 Task: Find a flat in Buenaventura, Colombia, for 2 guests from 5th to 16th June, with a price range of ₹8395 to ₹18000, and a washing machine.
Action: Mouse moved to (539, 122)
Screenshot: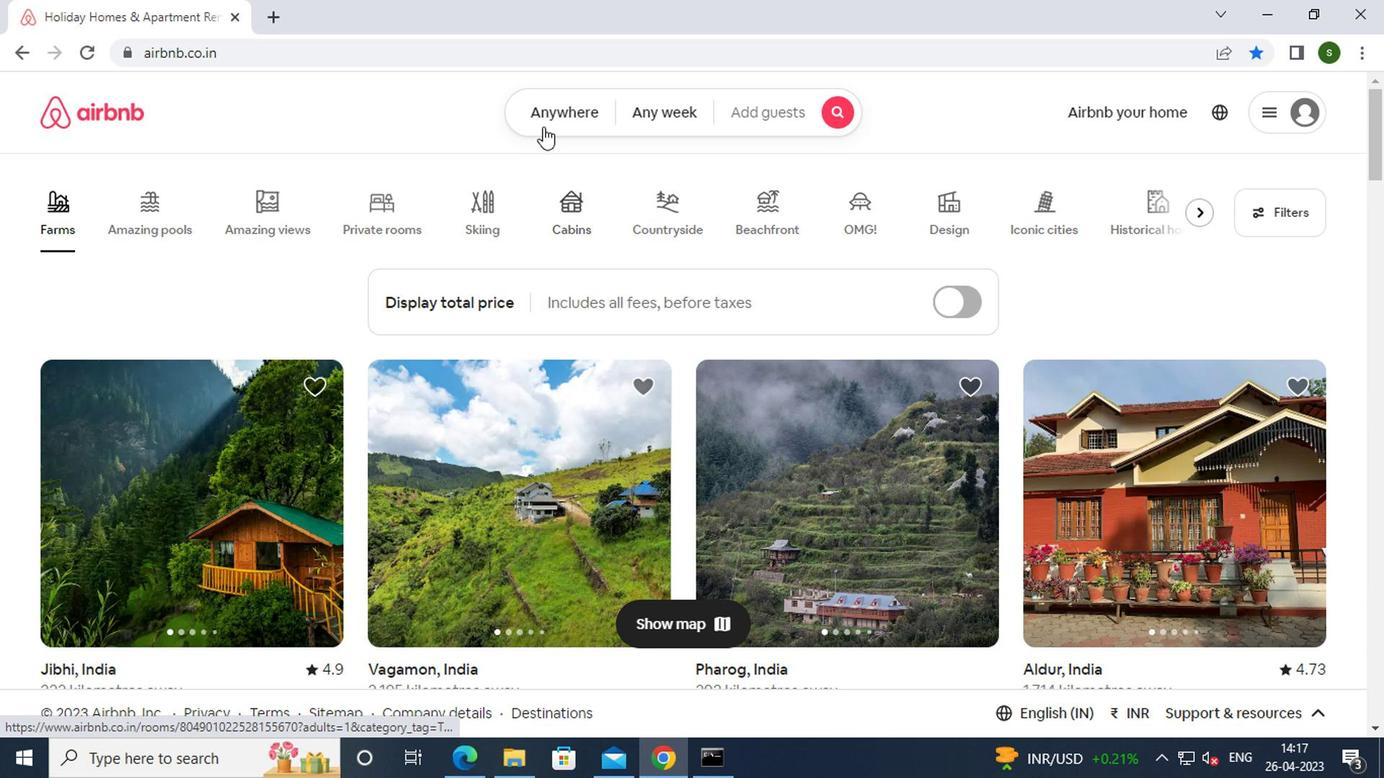 
Action: Mouse pressed left at (539, 122)
Screenshot: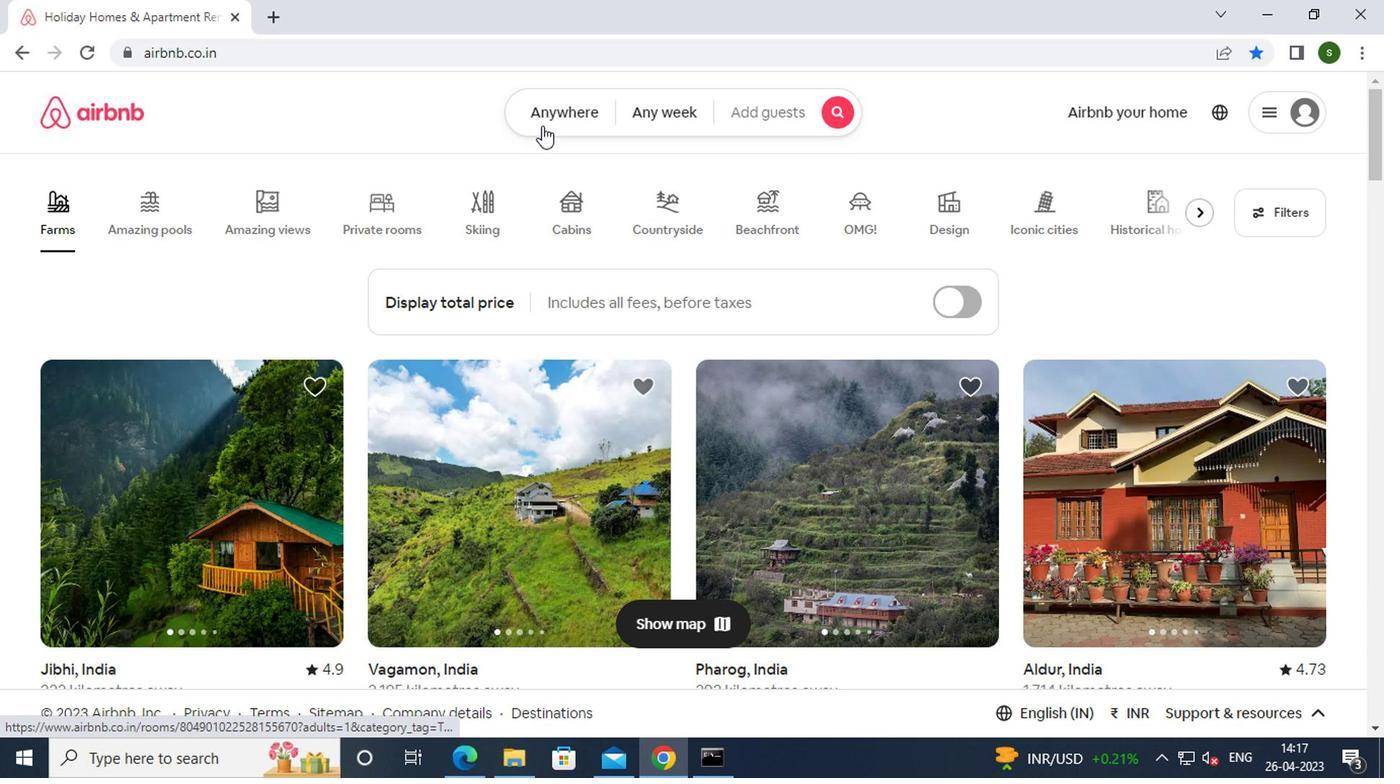 
Action: Mouse moved to (399, 205)
Screenshot: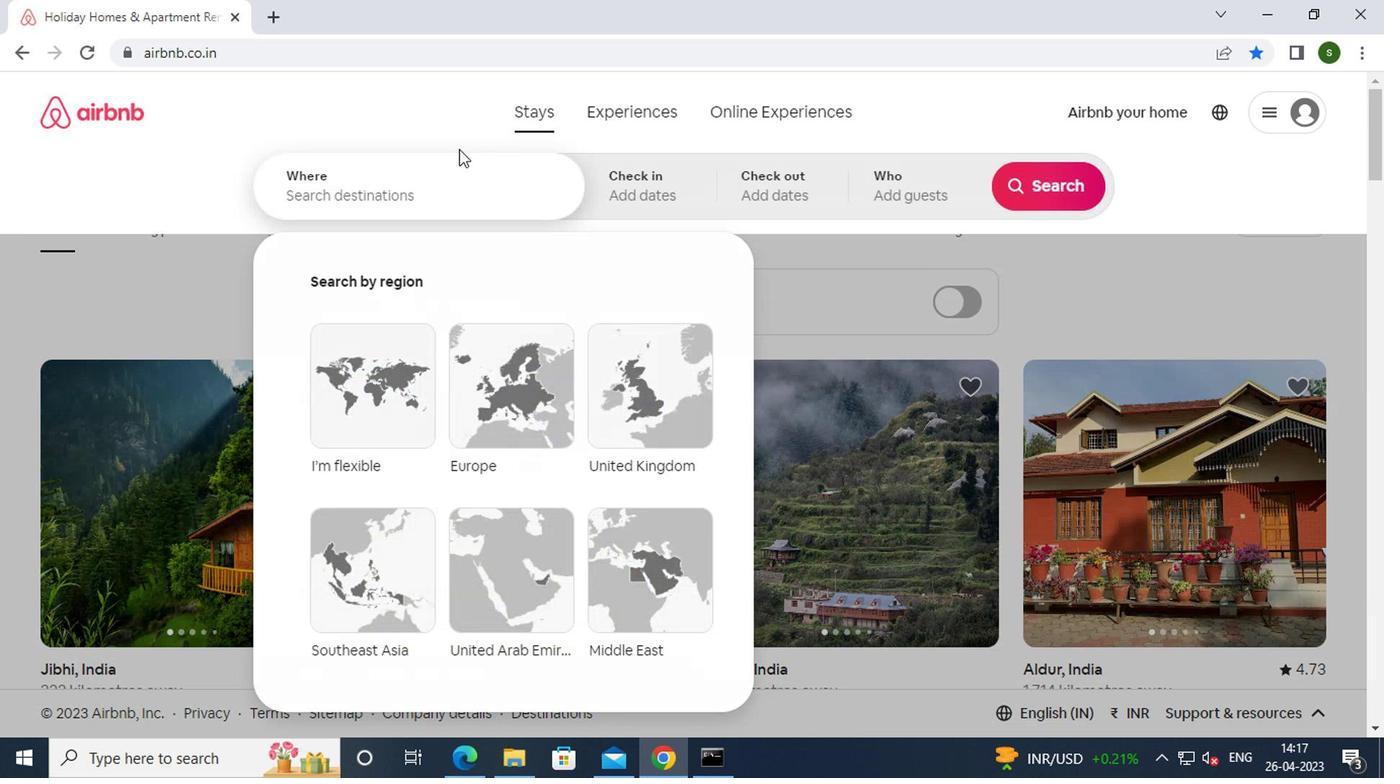 
Action: Mouse pressed left at (399, 205)
Screenshot: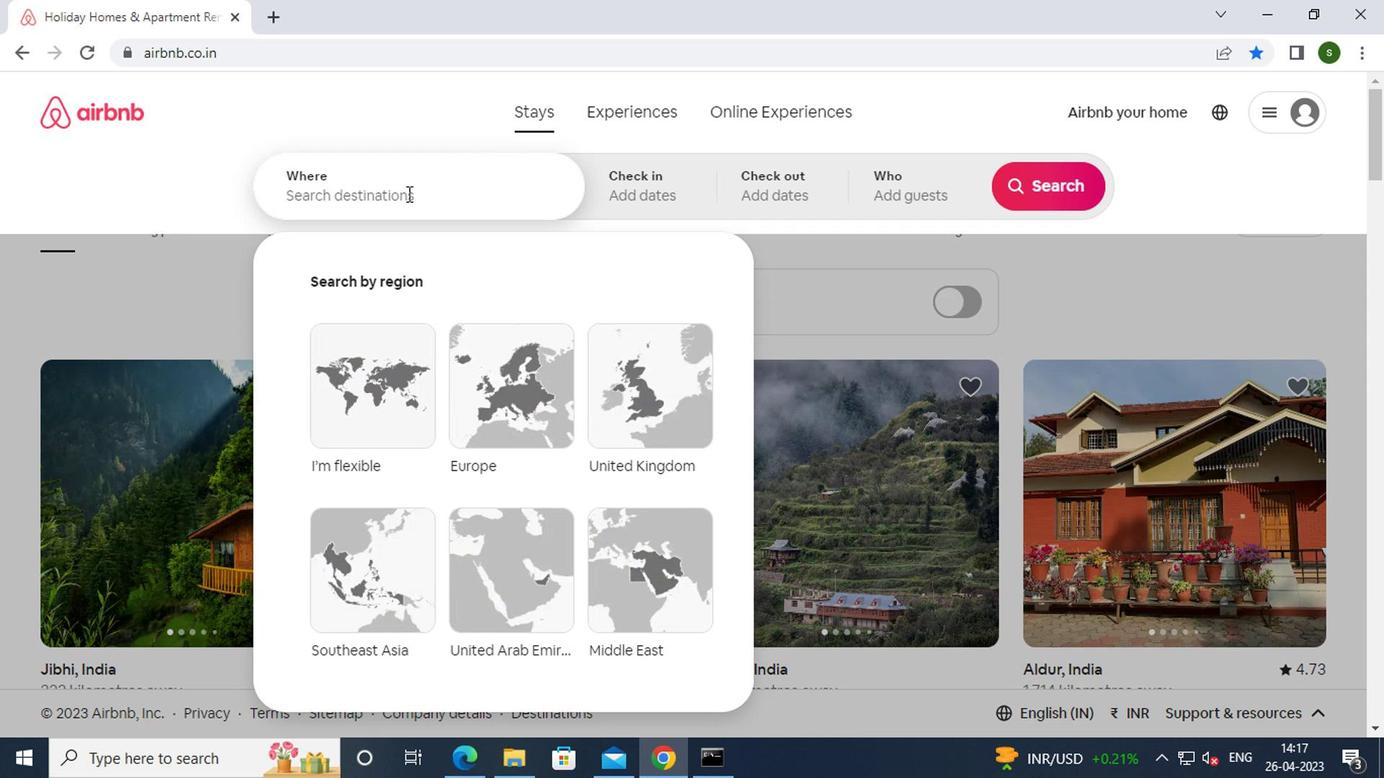 
Action: Key pressed b<Key.caps_lock>uenaventura,<Key.space><Key.caps_lock>c<Key.caps_lock>olombia<Key.enter>
Screenshot: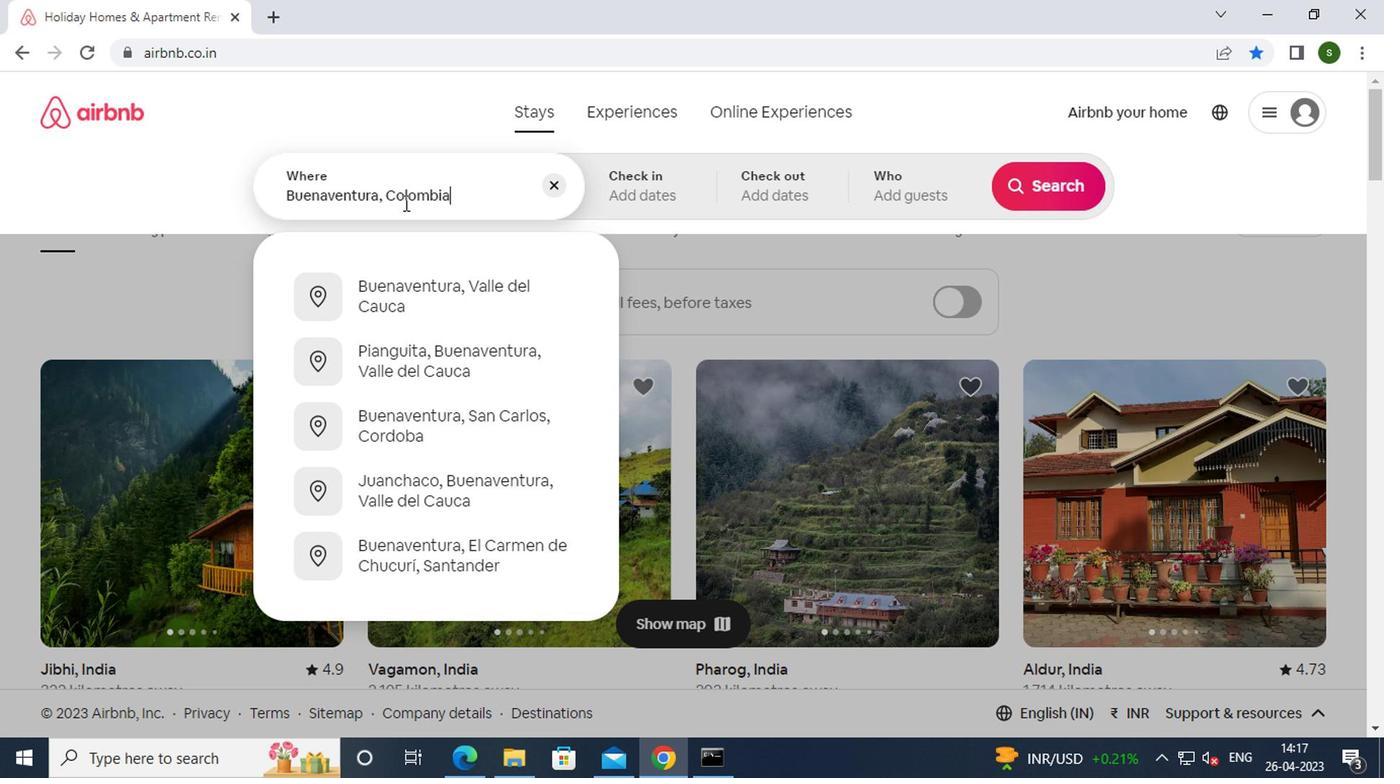 
Action: Mouse moved to (1044, 348)
Screenshot: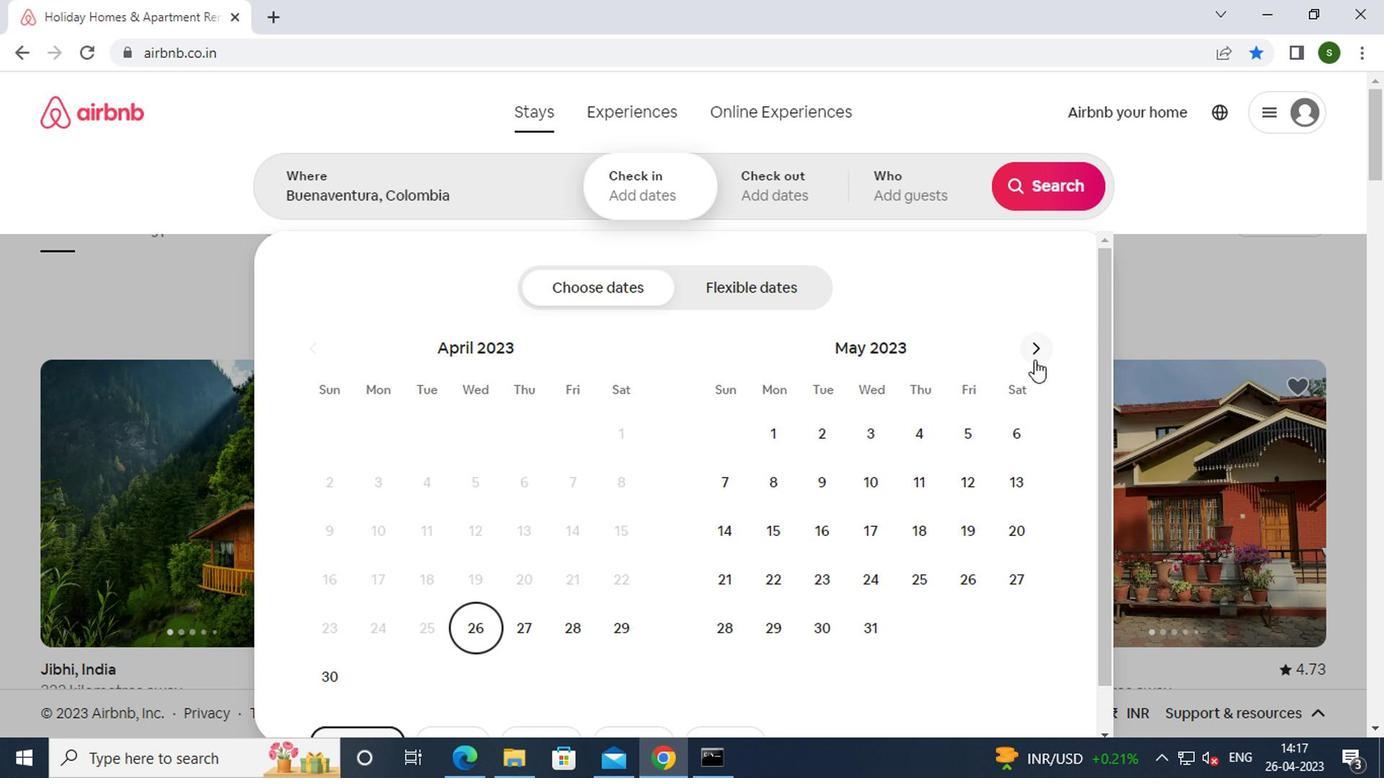 
Action: Mouse pressed left at (1044, 348)
Screenshot: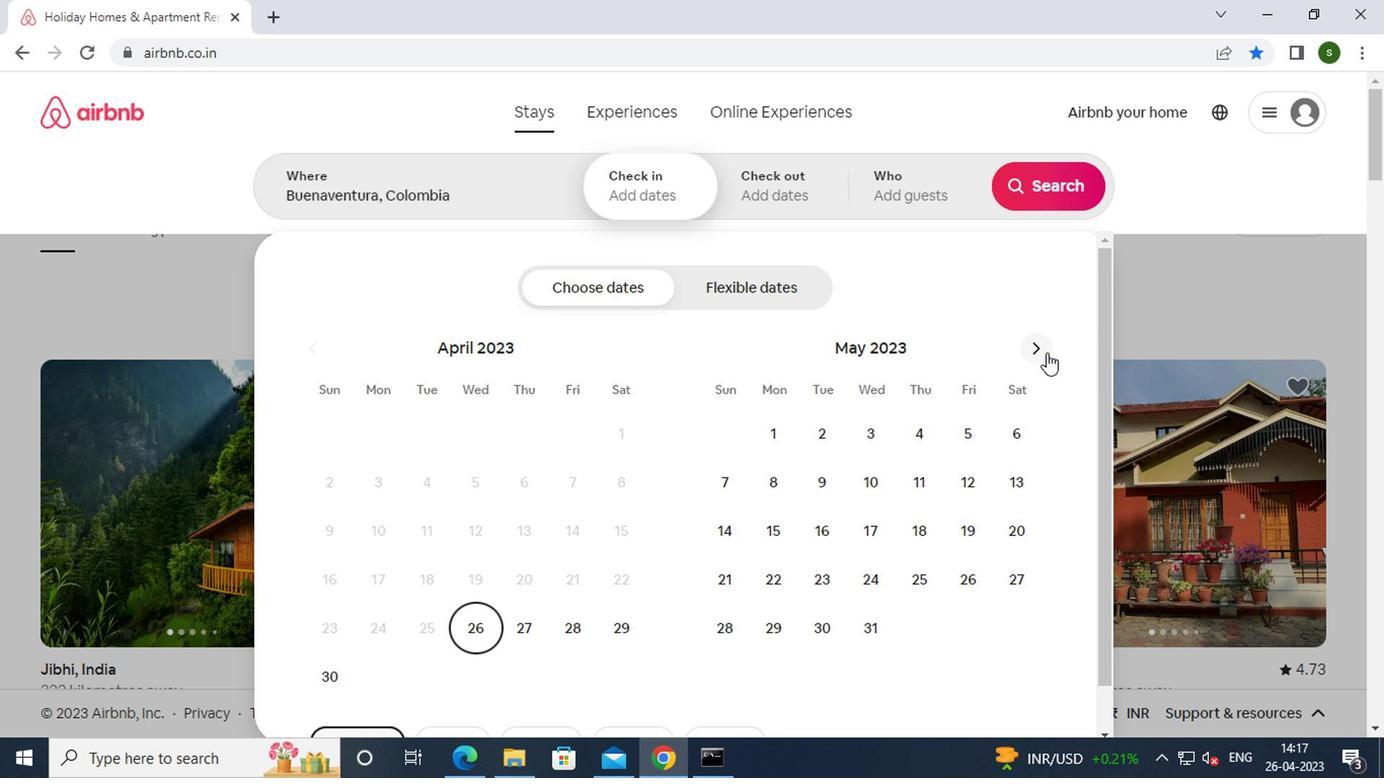 
Action: Mouse moved to (770, 485)
Screenshot: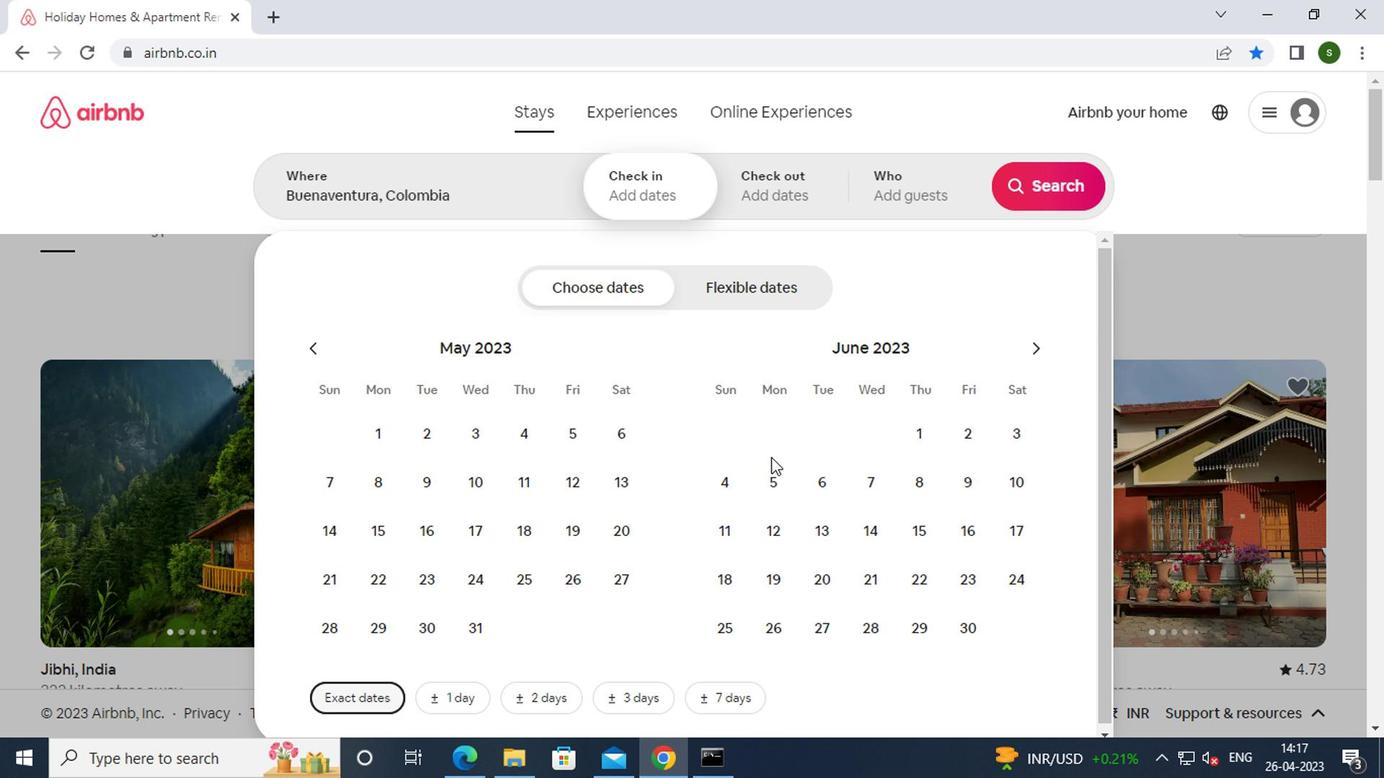 
Action: Mouse pressed left at (770, 485)
Screenshot: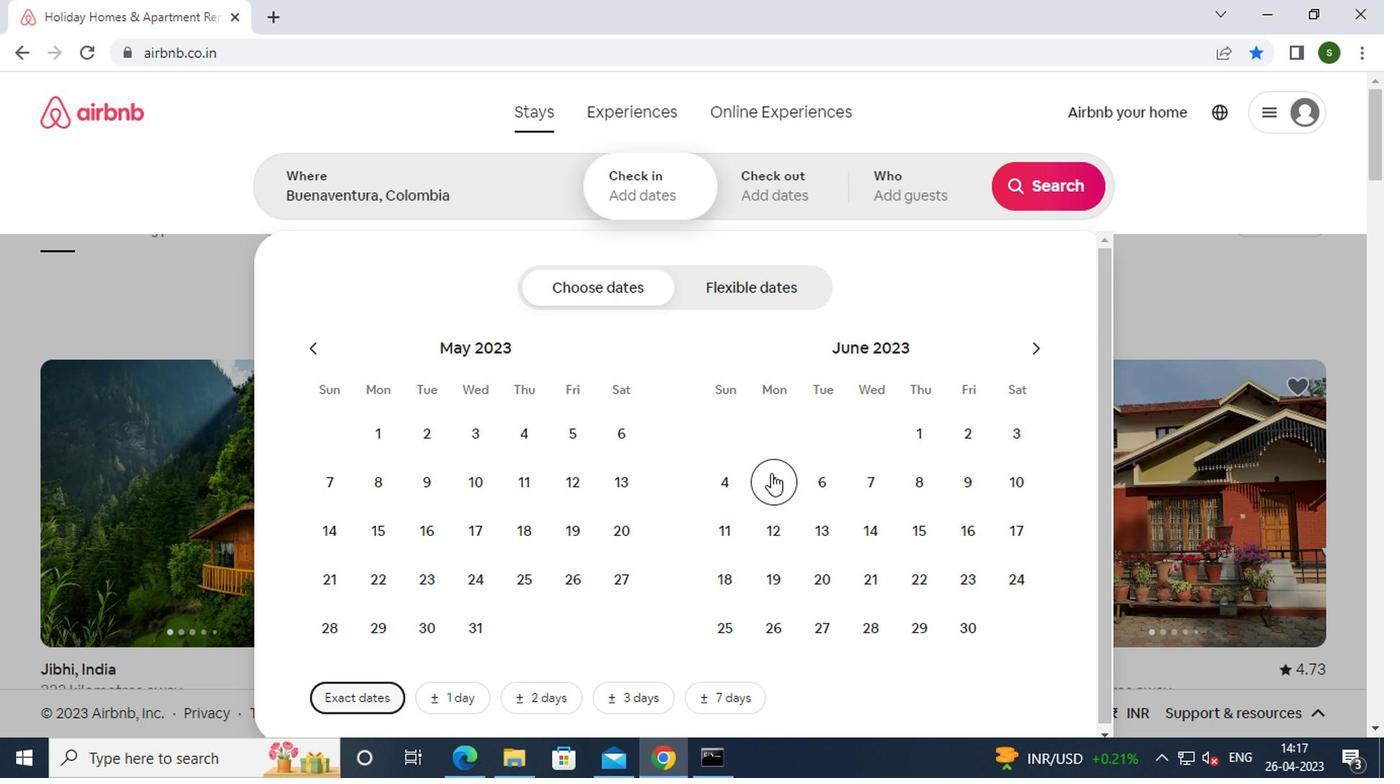 
Action: Mouse moved to (948, 528)
Screenshot: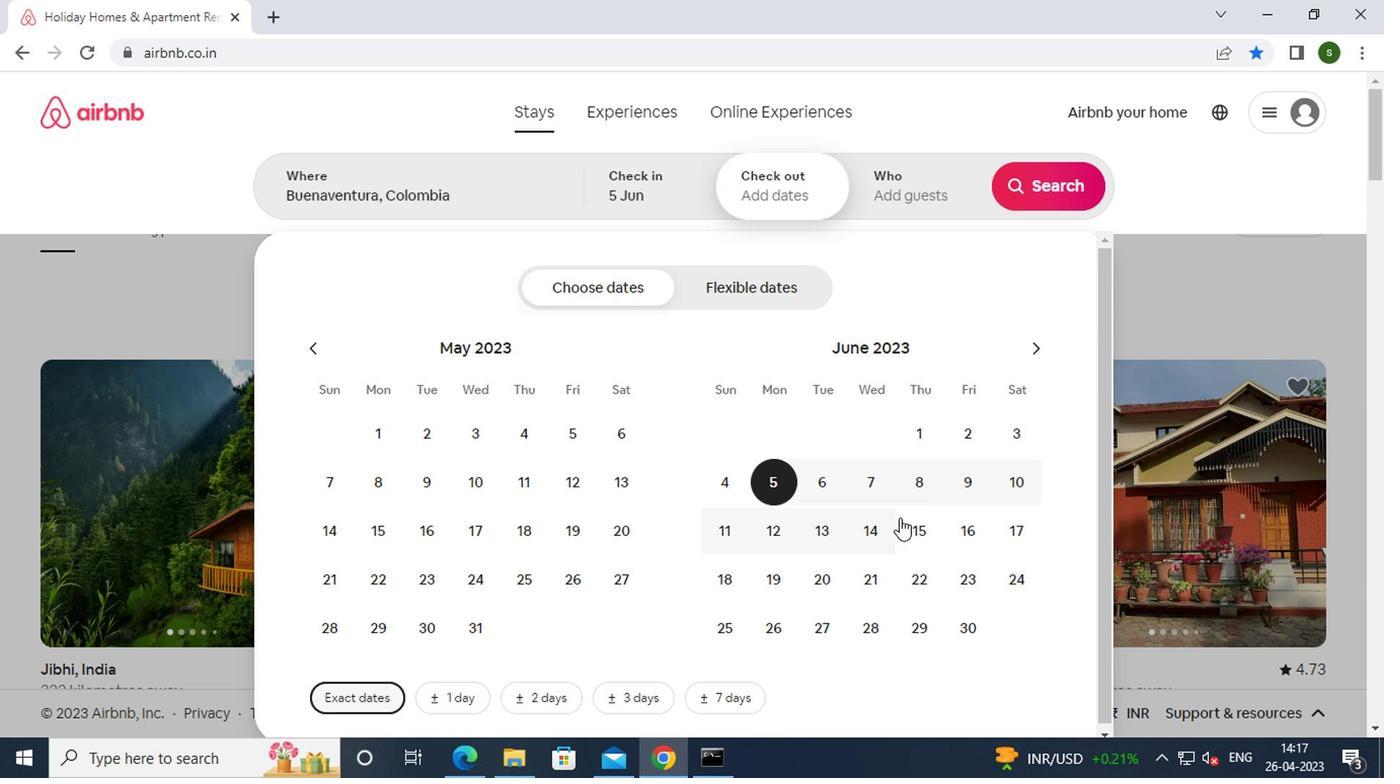 
Action: Mouse pressed left at (948, 528)
Screenshot: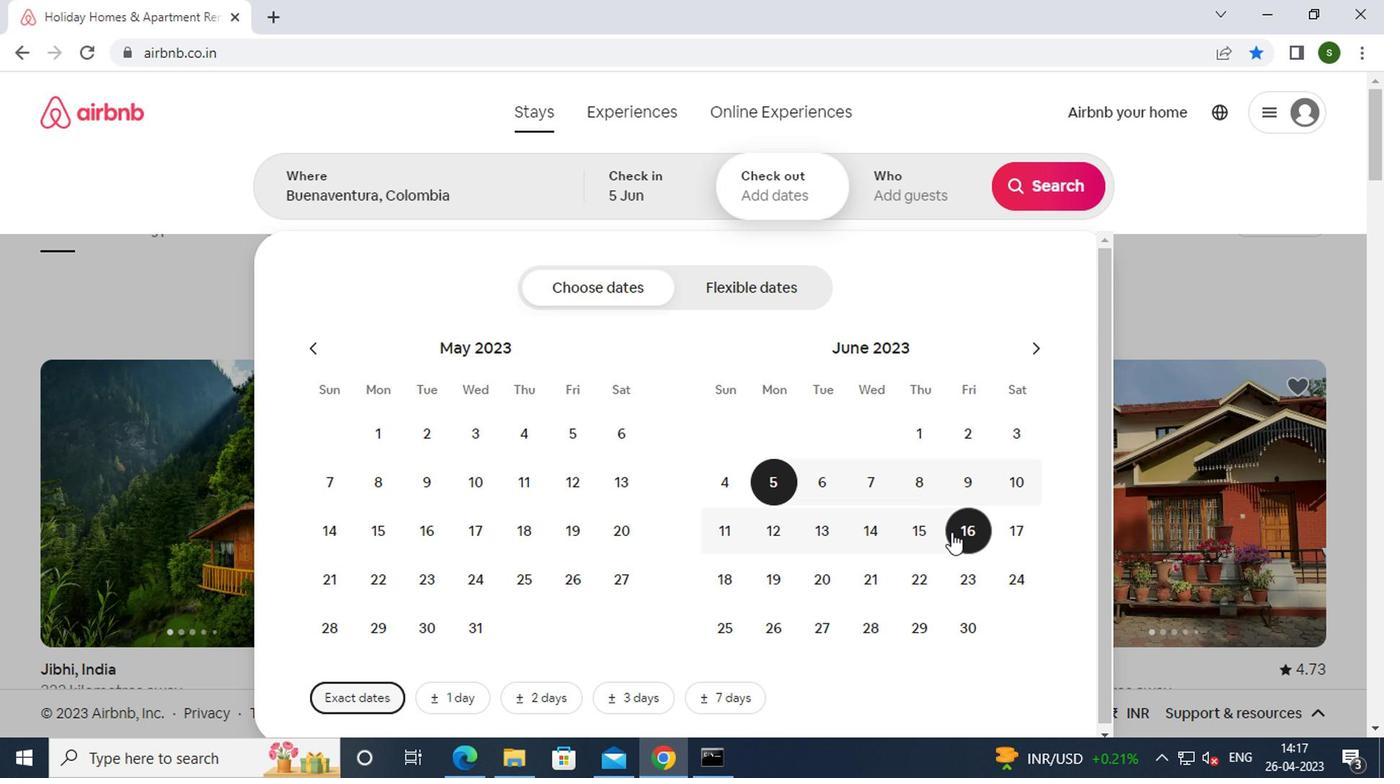 
Action: Mouse moved to (925, 183)
Screenshot: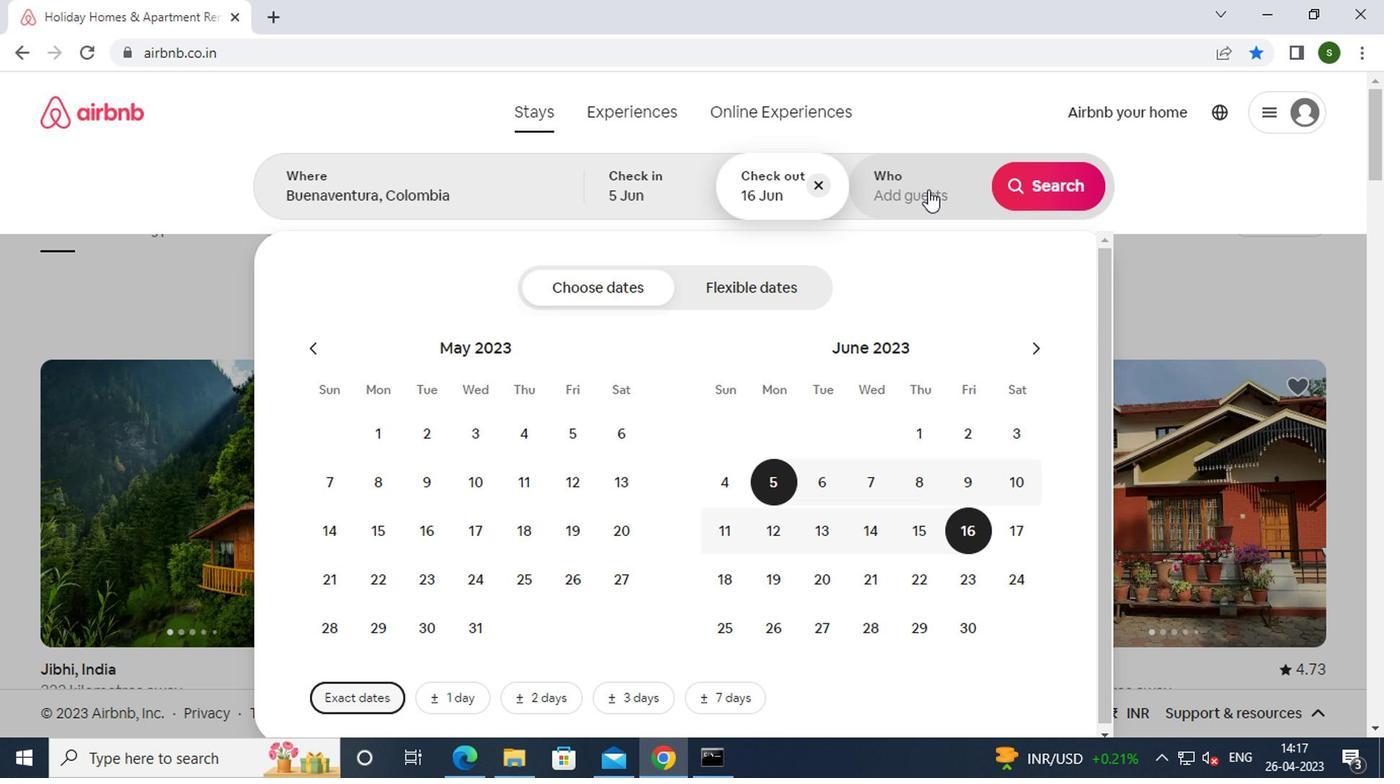 
Action: Mouse pressed left at (925, 183)
Screenshot: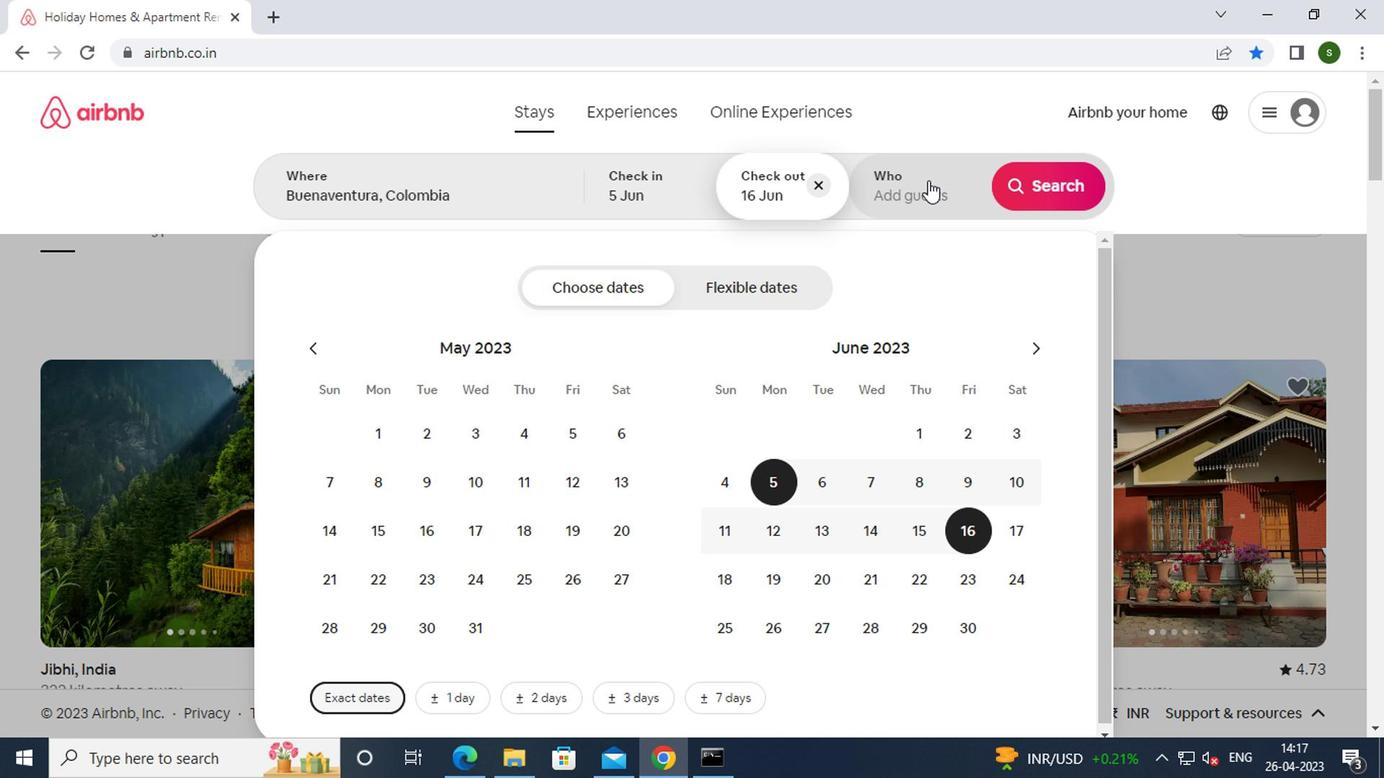 
Action: Mouse moved to (1058, 289)
Screenshot: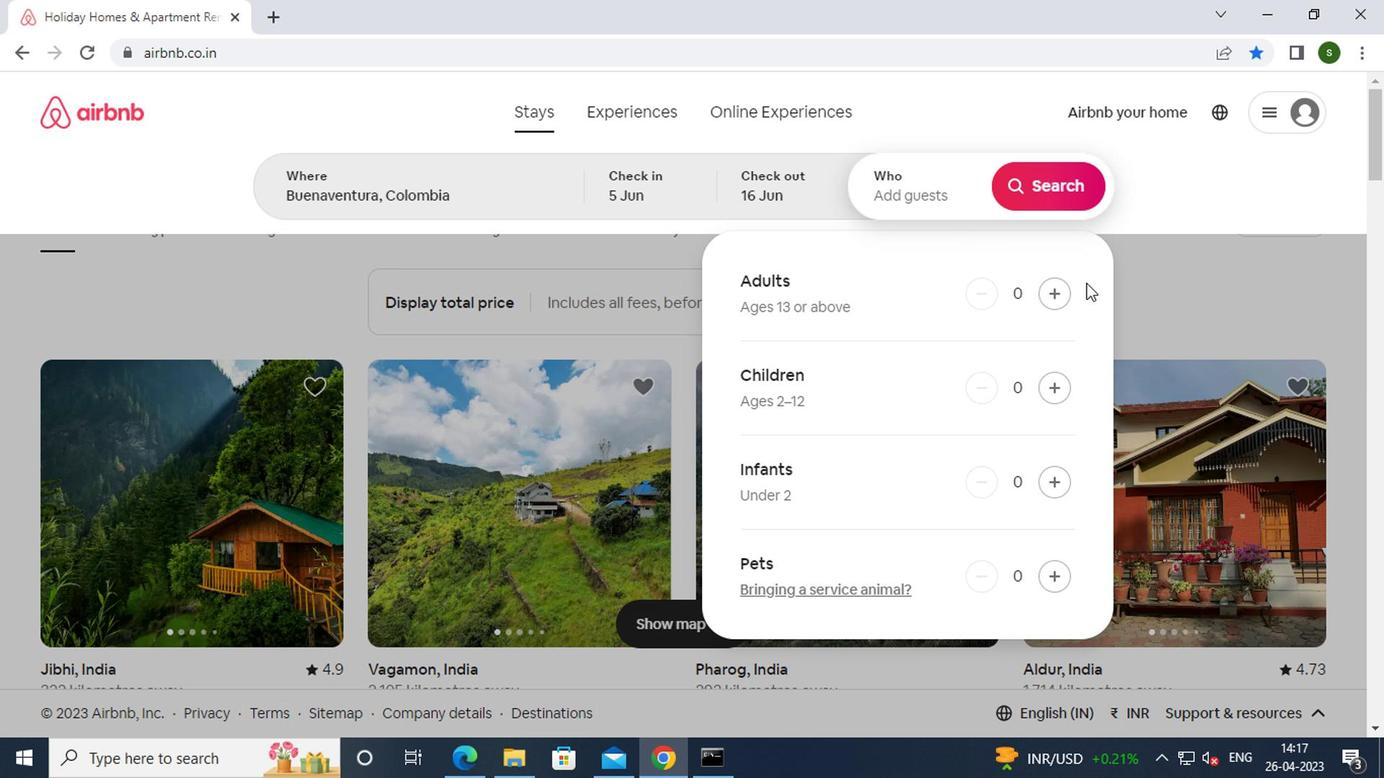 
Action: Mouse pressed left at (1058, 289)
Screenshot: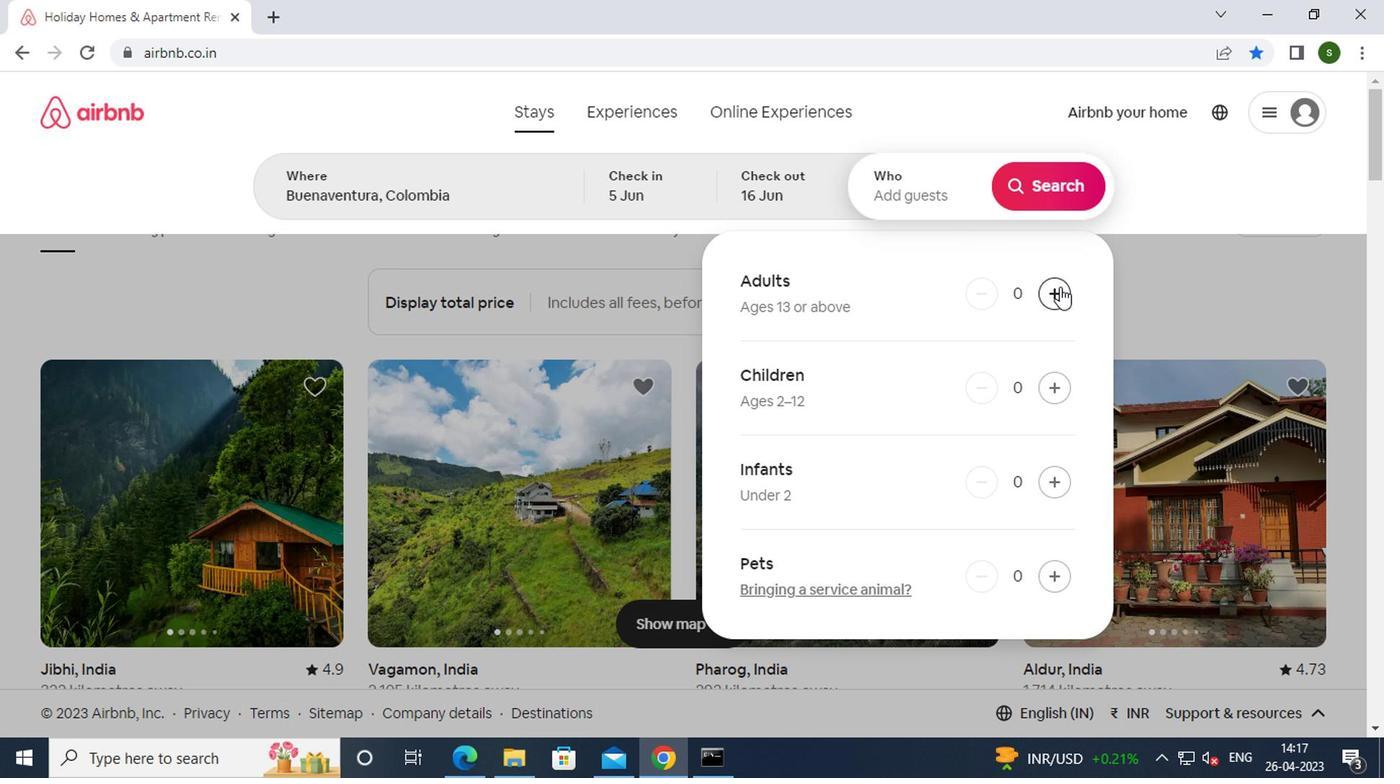 
Action: Mouse pressed left at (1058, 289)
Screenshot: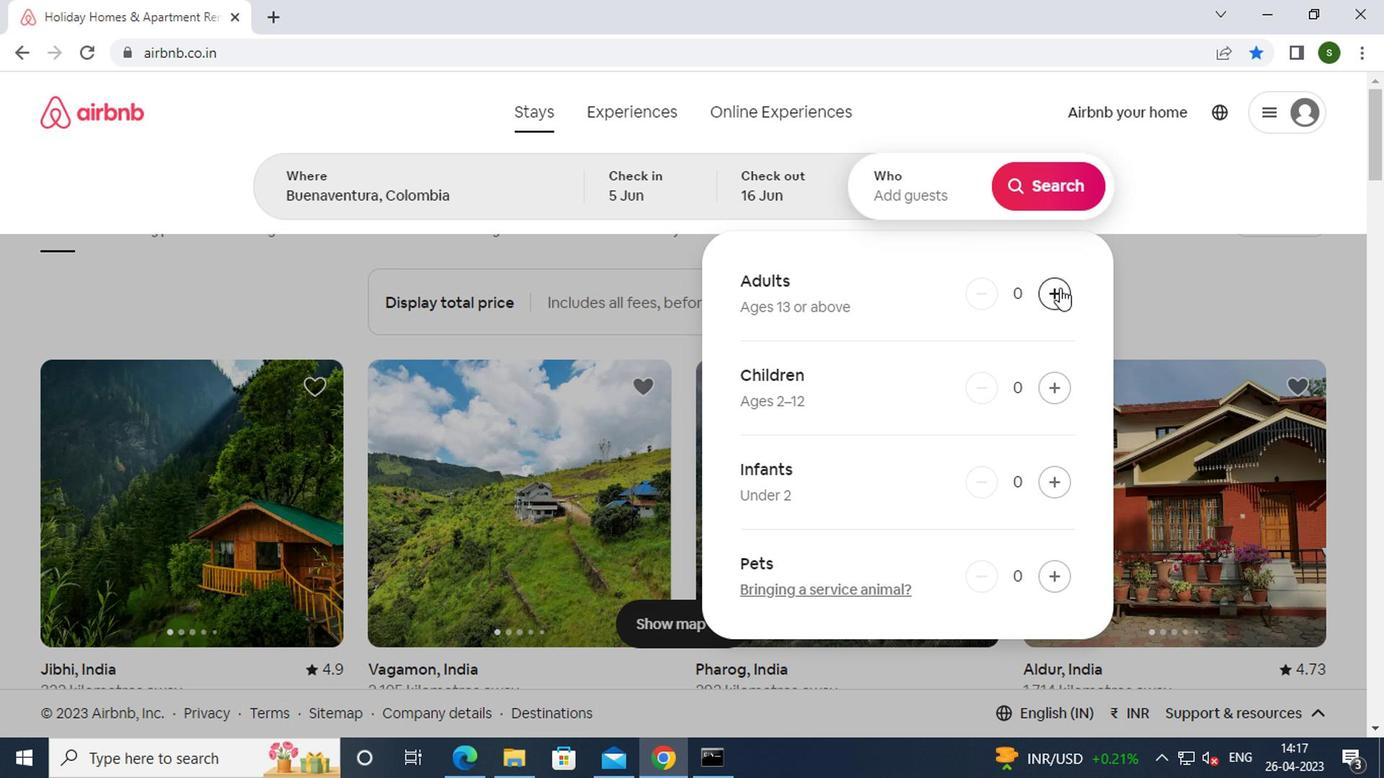 
Action: Mouse moved to (1054, 186)
Screenshot: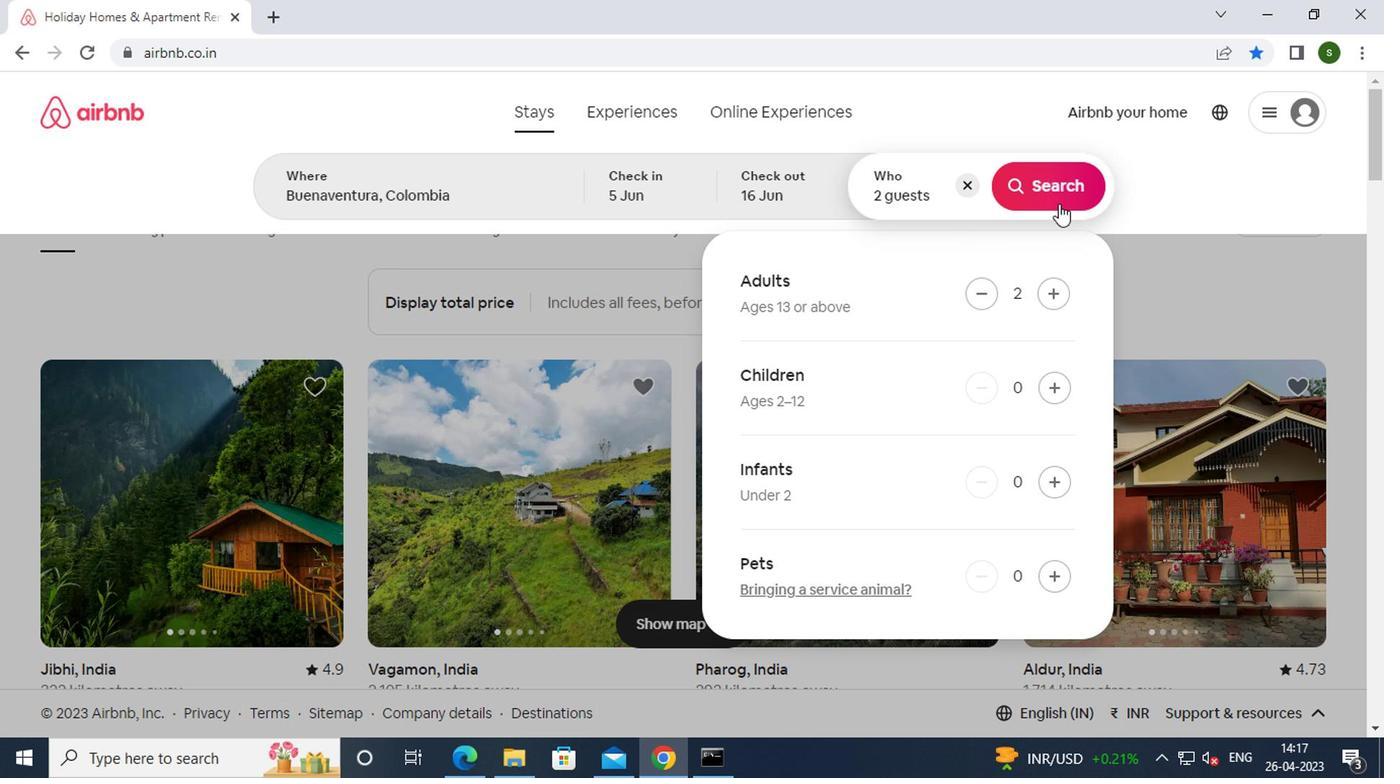 
Action: Mouse pressed left at (1054, 186)
Screenshot: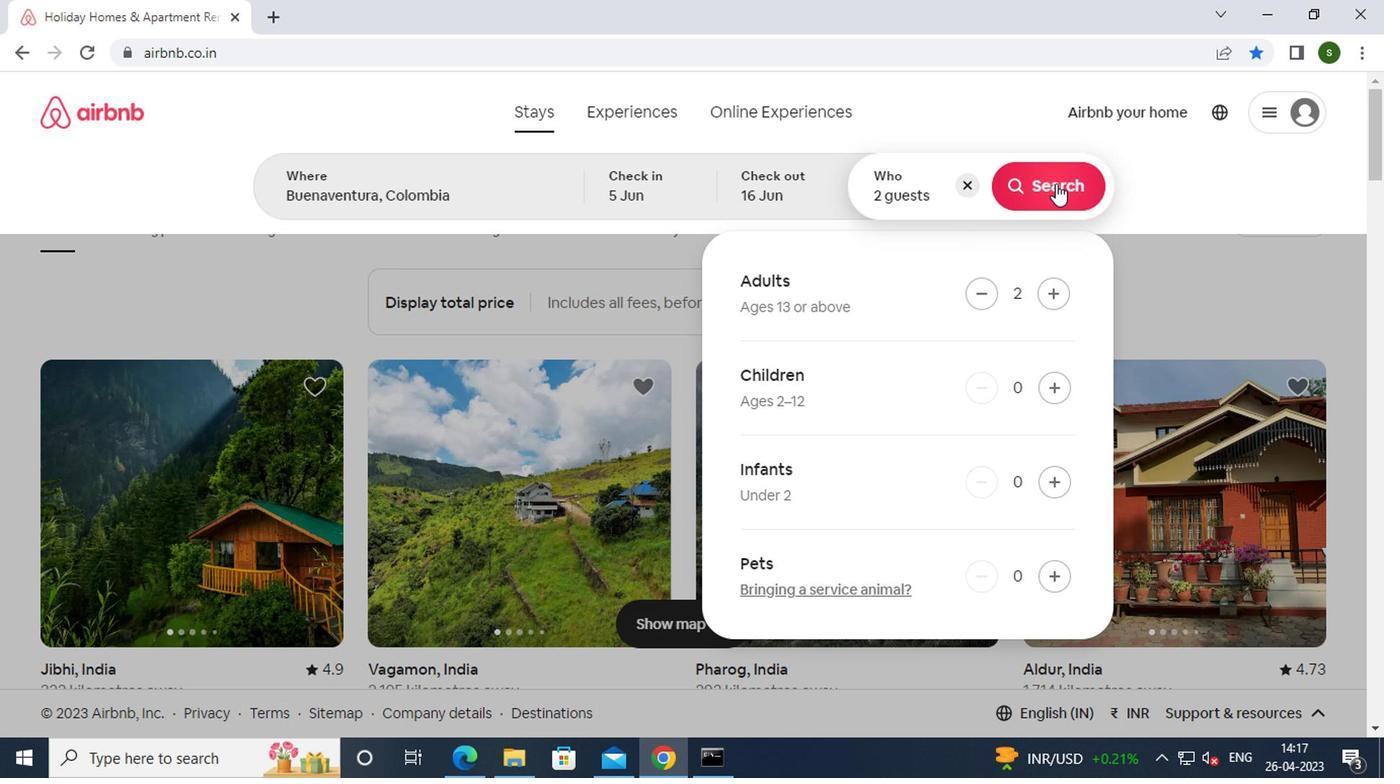 
Action: Mouse moved to (1308, 196)
Screenshot: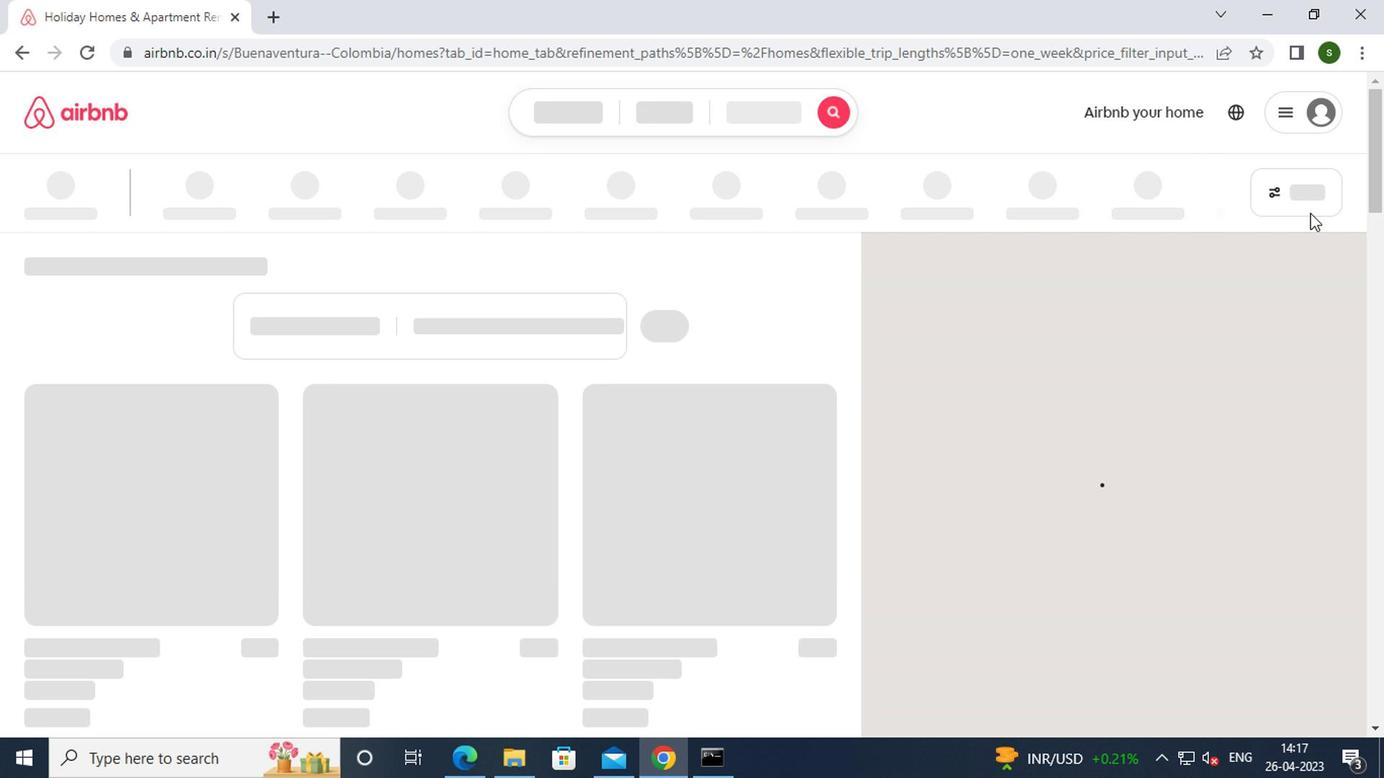 
Action: Mouse pressed left at (1308, 196)
Screenshot: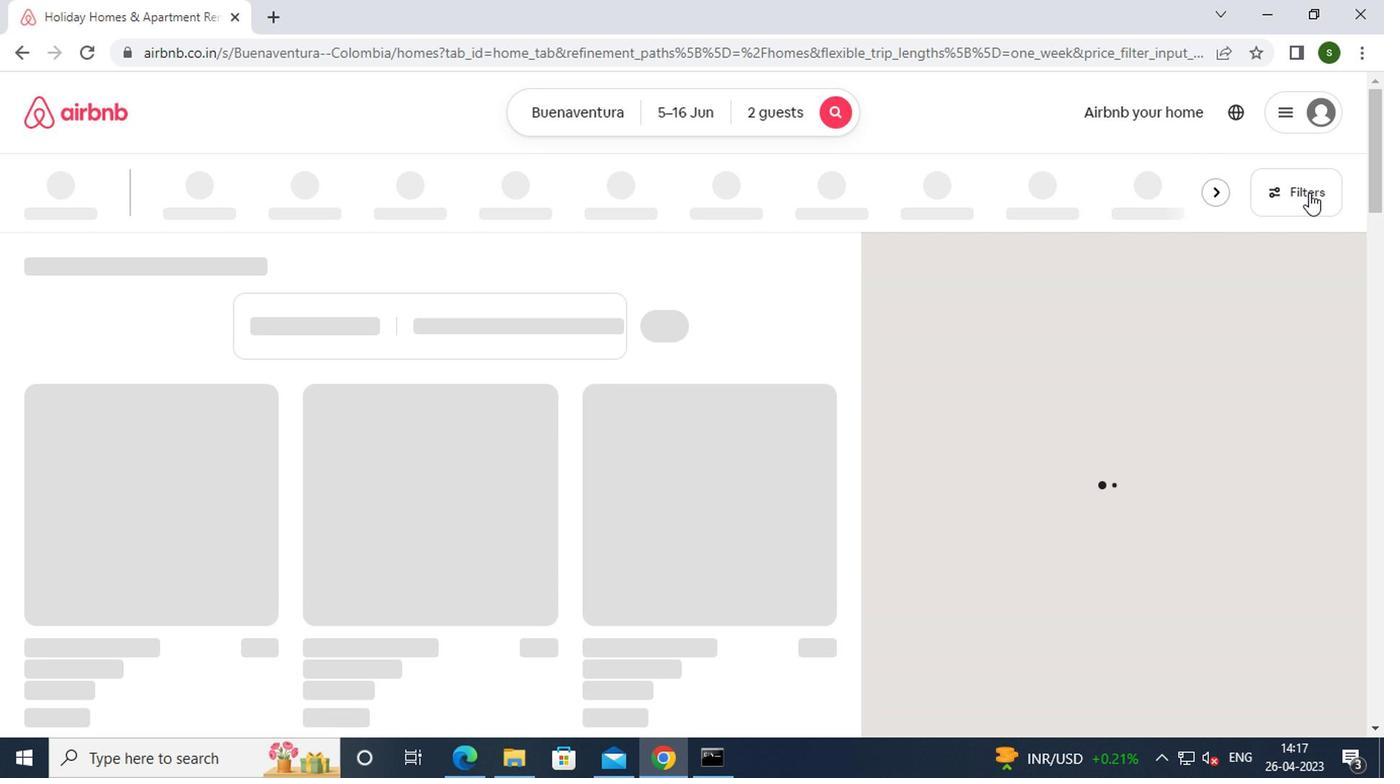 
Action: Mouse moved to (528, 461)
Screenshot: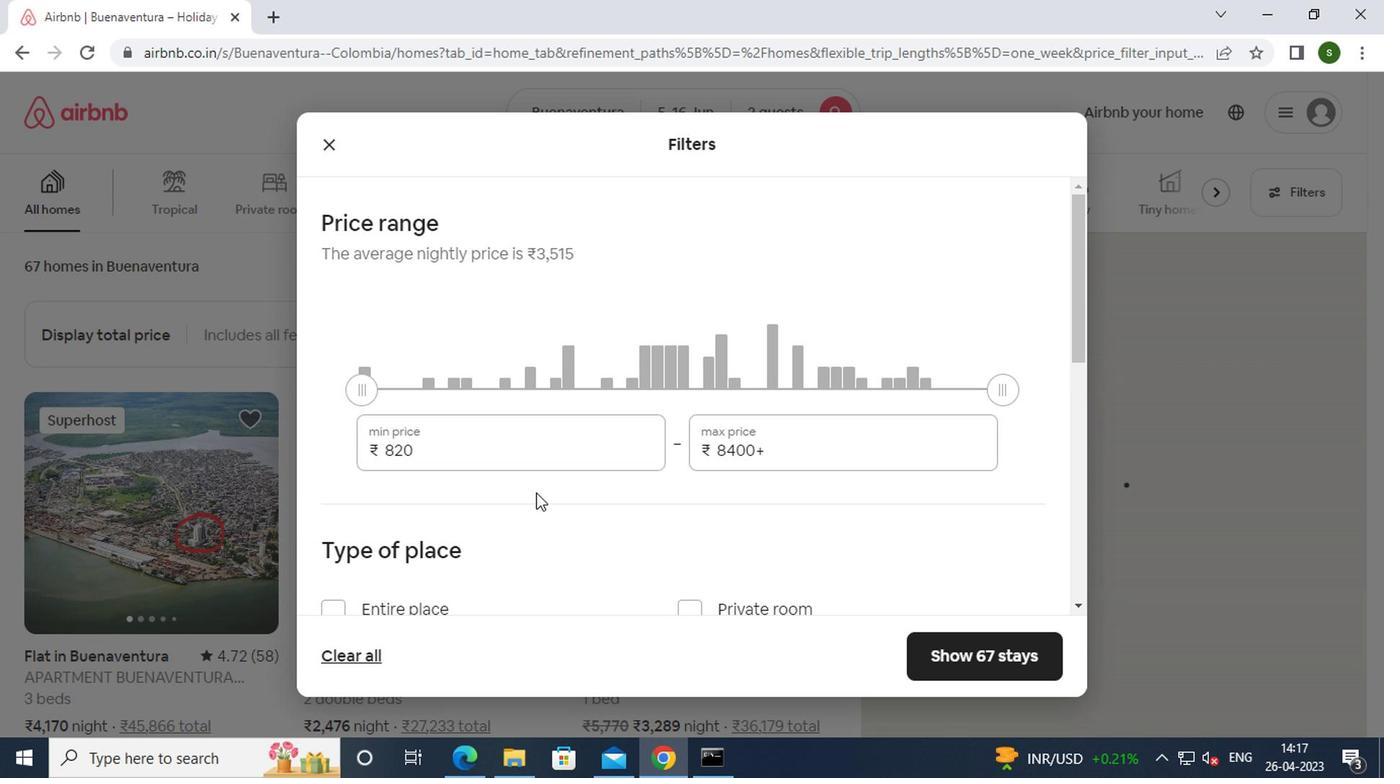 
Action: Mouse pressed left at (528, 461)
Screenshot: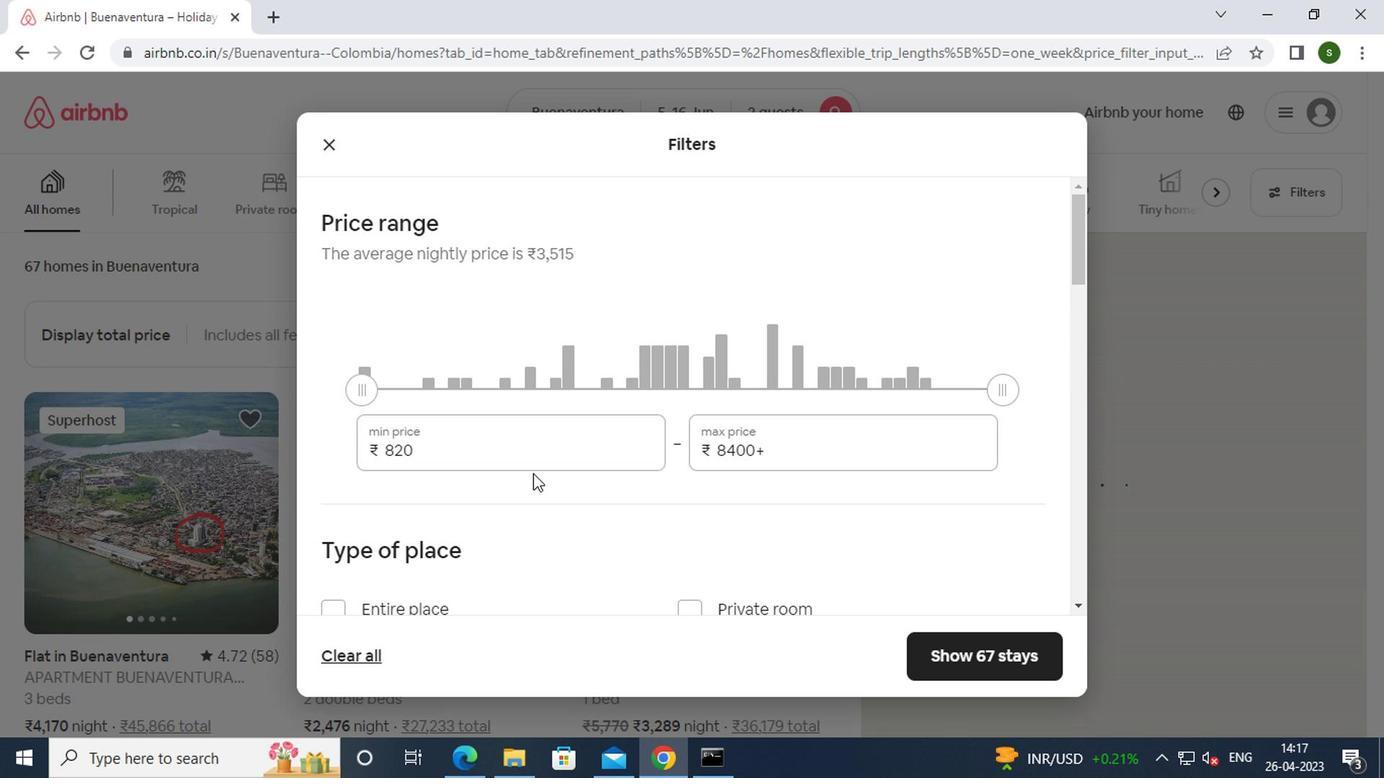 
Action: Key pressed <Key.backspace><Key.backspace><Key.backspace><Key.backspace><Key.backspace><Key.backspace><Key.backspace><Key.backspace><Key.backspace><Key.backspace><Key.backspace><Key.backspace>14000
Screenshot: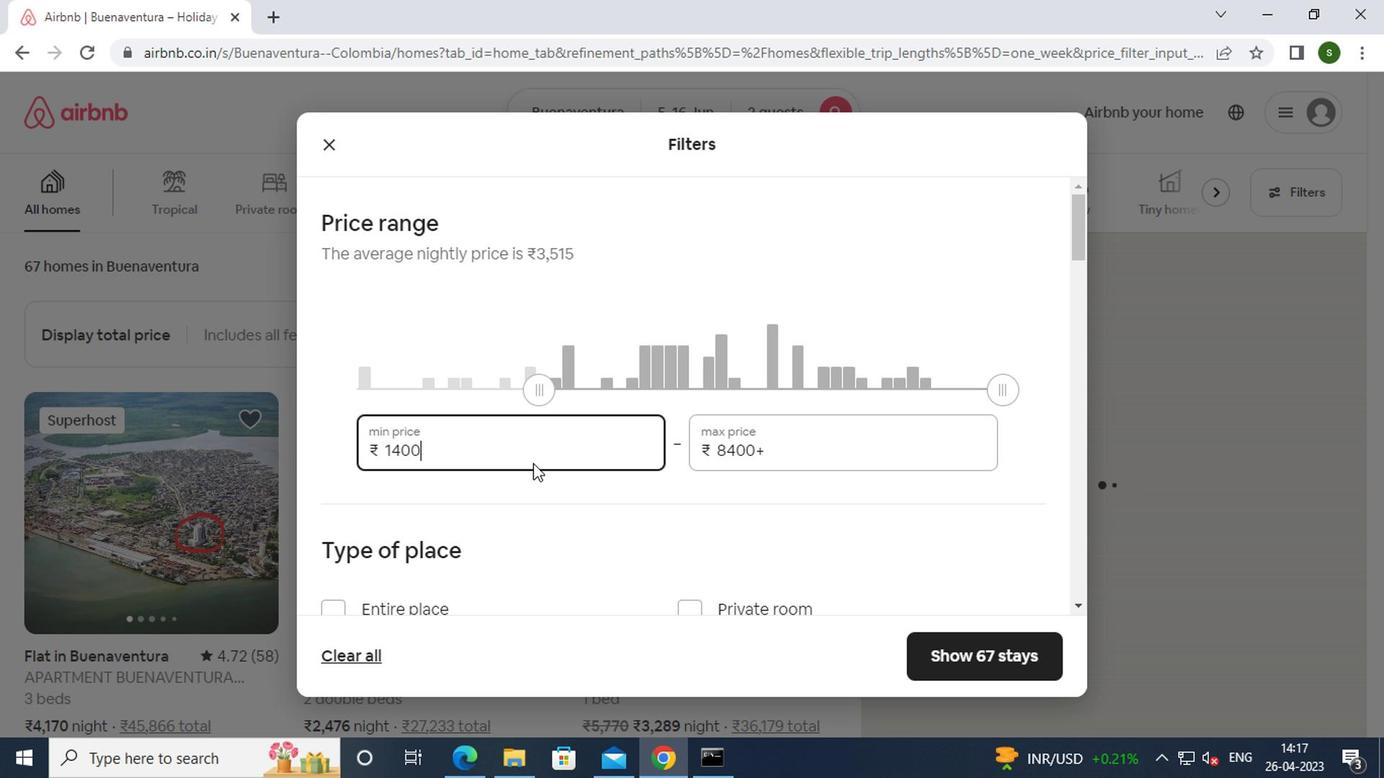
Action: Mouse moved to (783, 449)
Screenshot: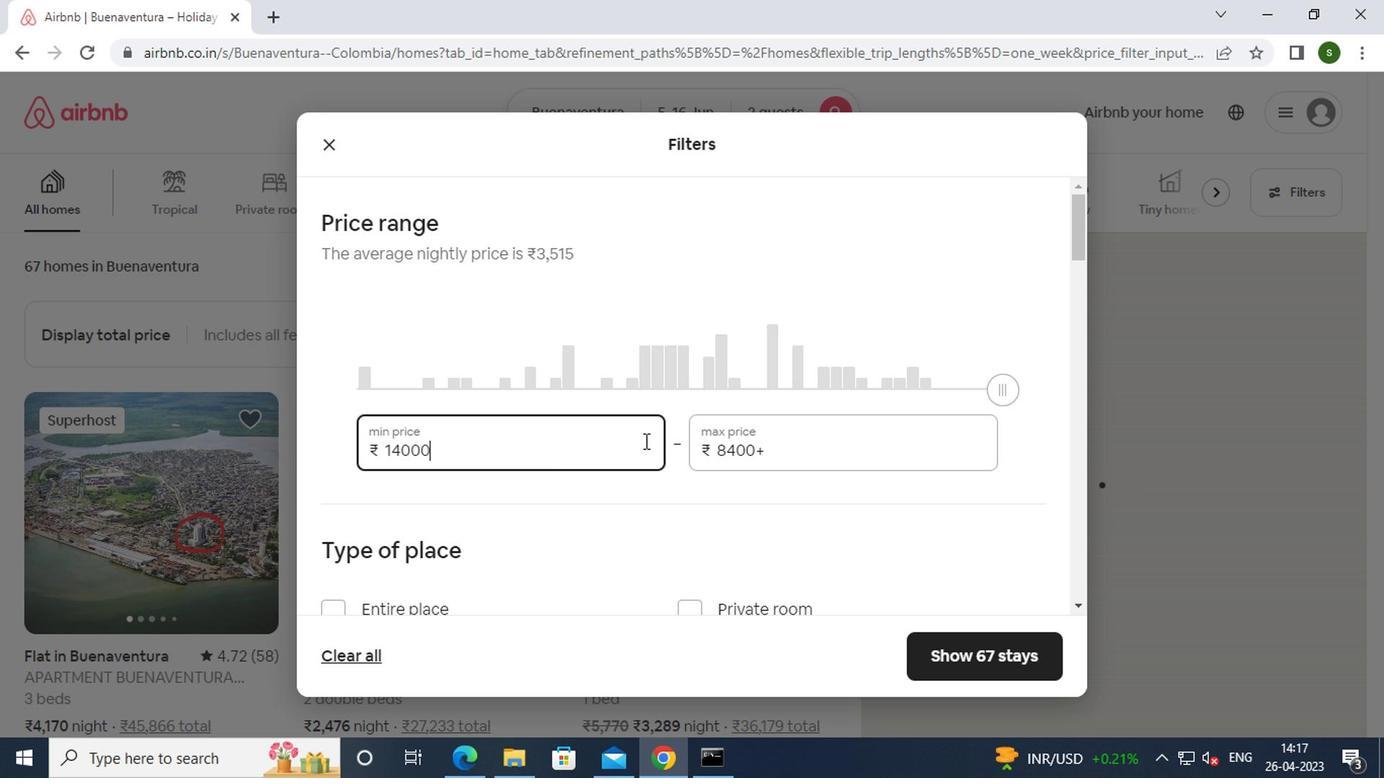 
Action: Mouse pressed left at (783, 449)
Screenshot: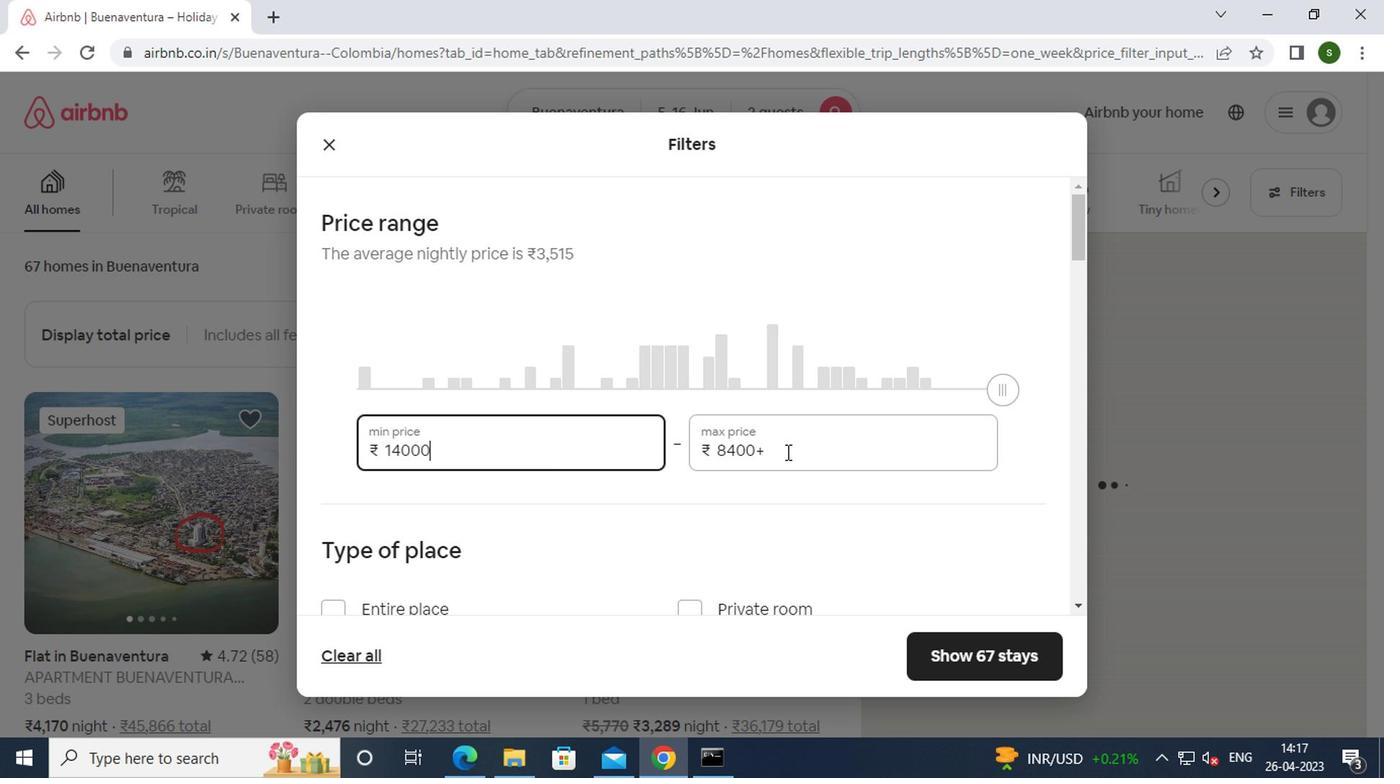 
Action: Mouse moved to (777, 451)
Screenshot: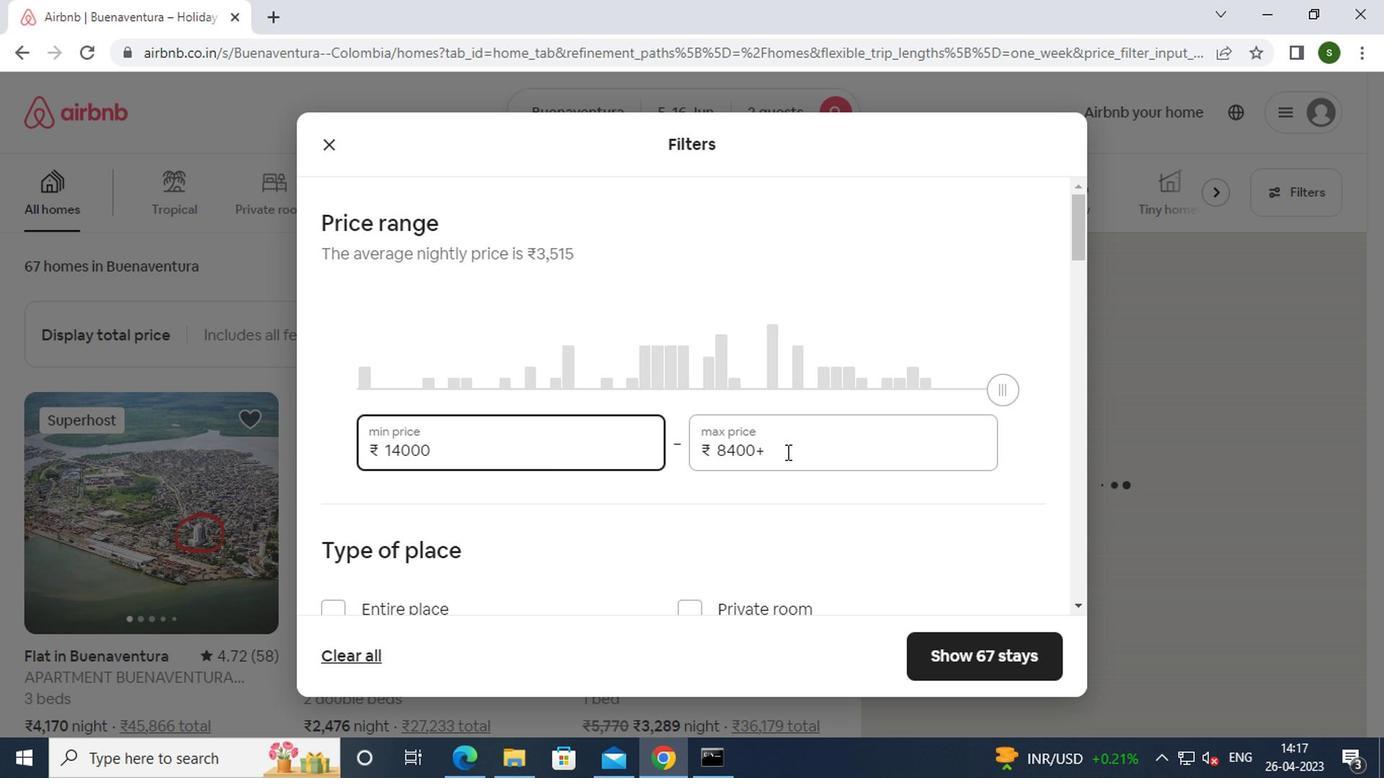 
Action: Key pressed <Key.backspace><Key.backspace><Key.backspace><Key.backspace><Key.backspace><Key.backspace><Key.backspace><Key.backspace><Key.backspace>18000
Screenshot: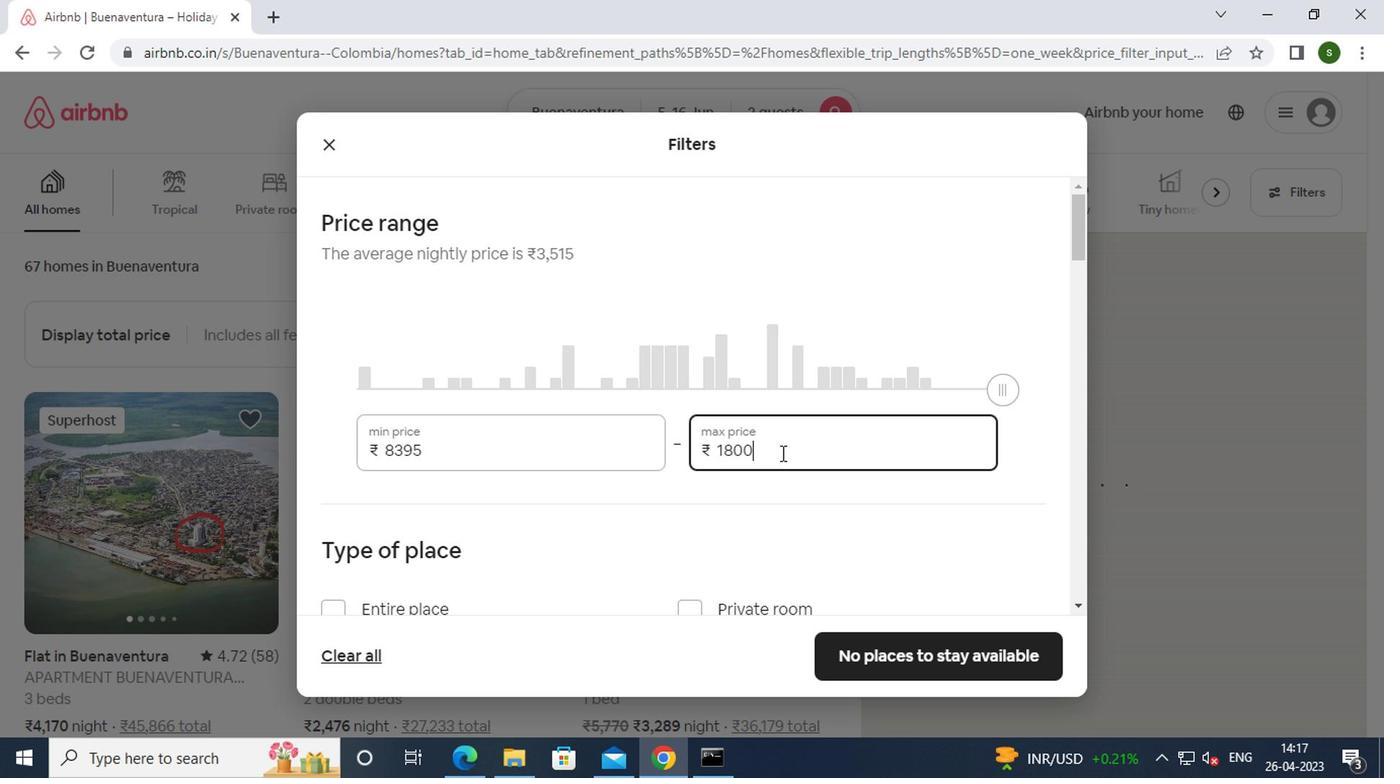 
Action: Mouse moved to (685, 454)
Screenshot: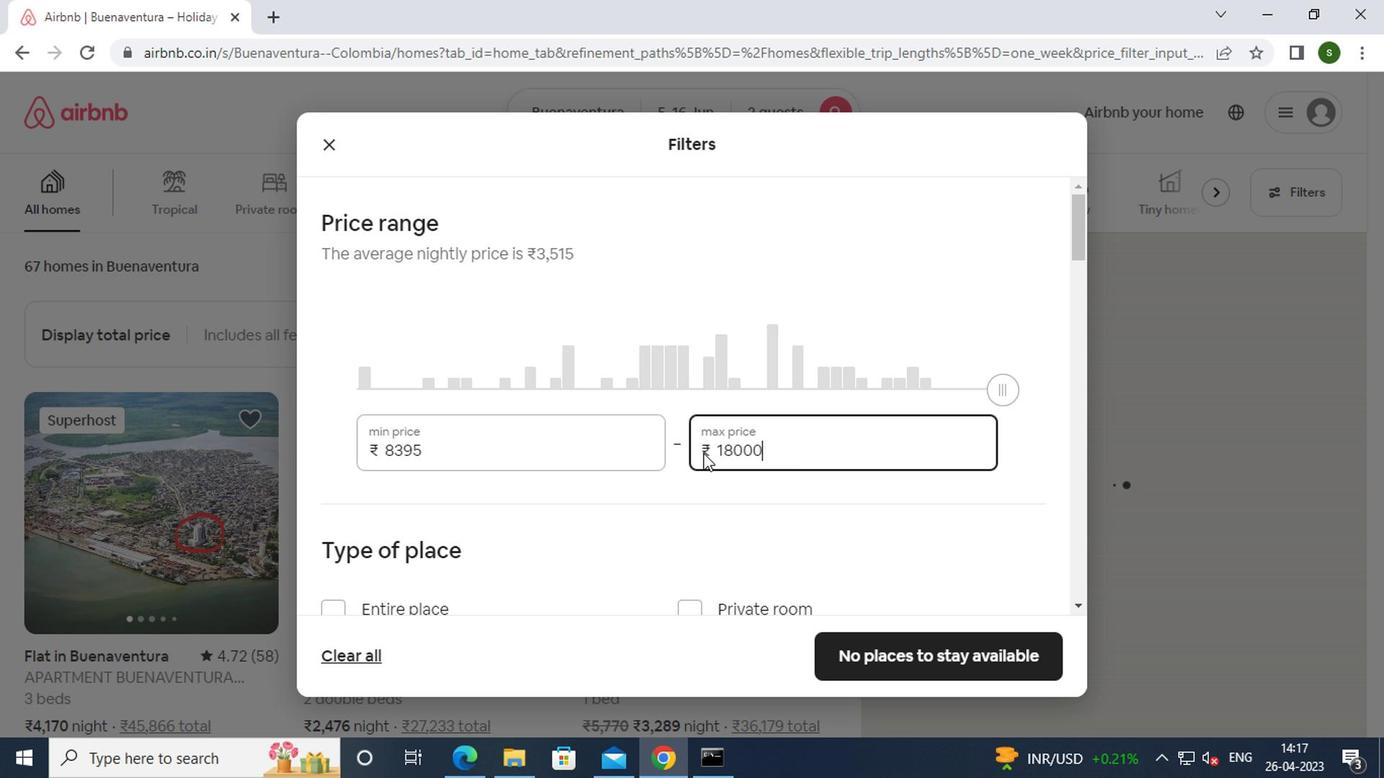 
Action: Mouse scrolled (685, 453) with delta (0, 0)
Screenshot: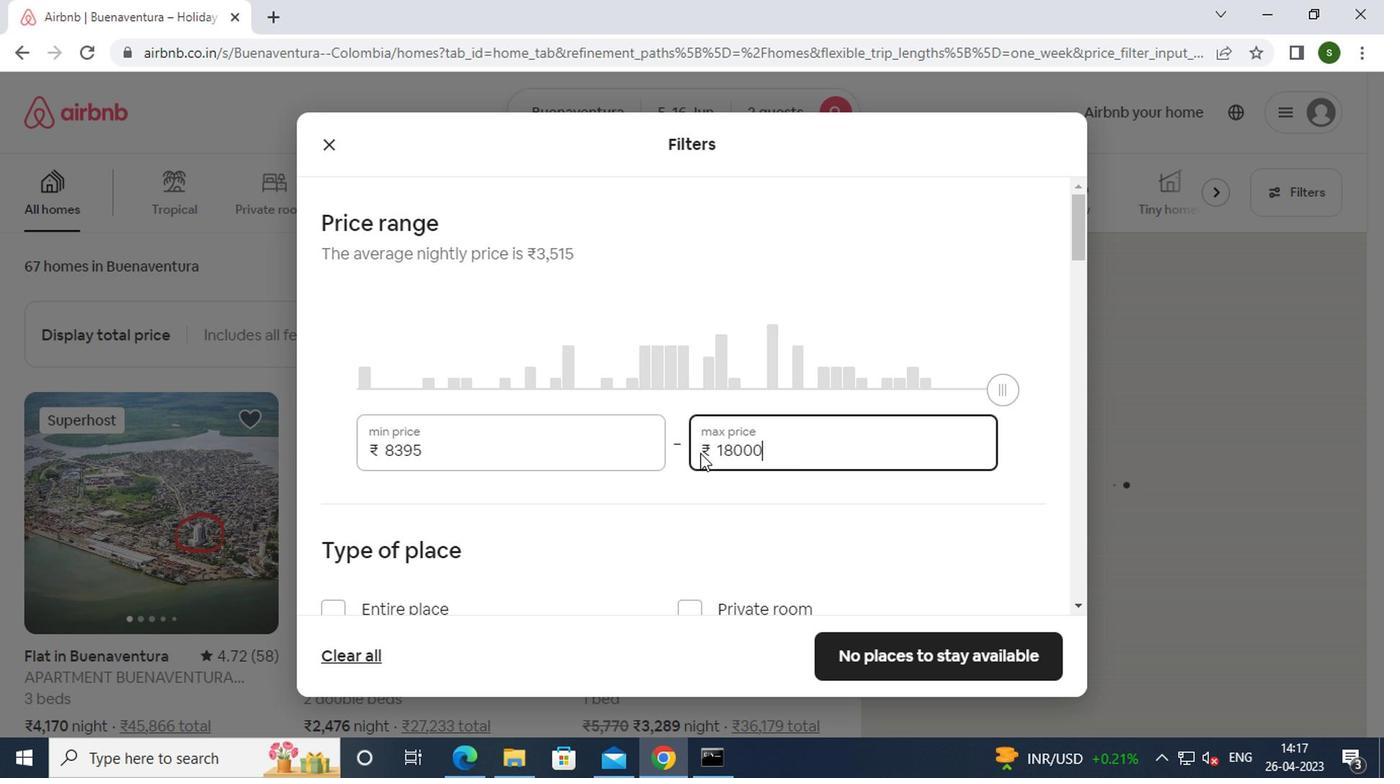 
Action: Mouse moved to (685, 454)
Screenshot: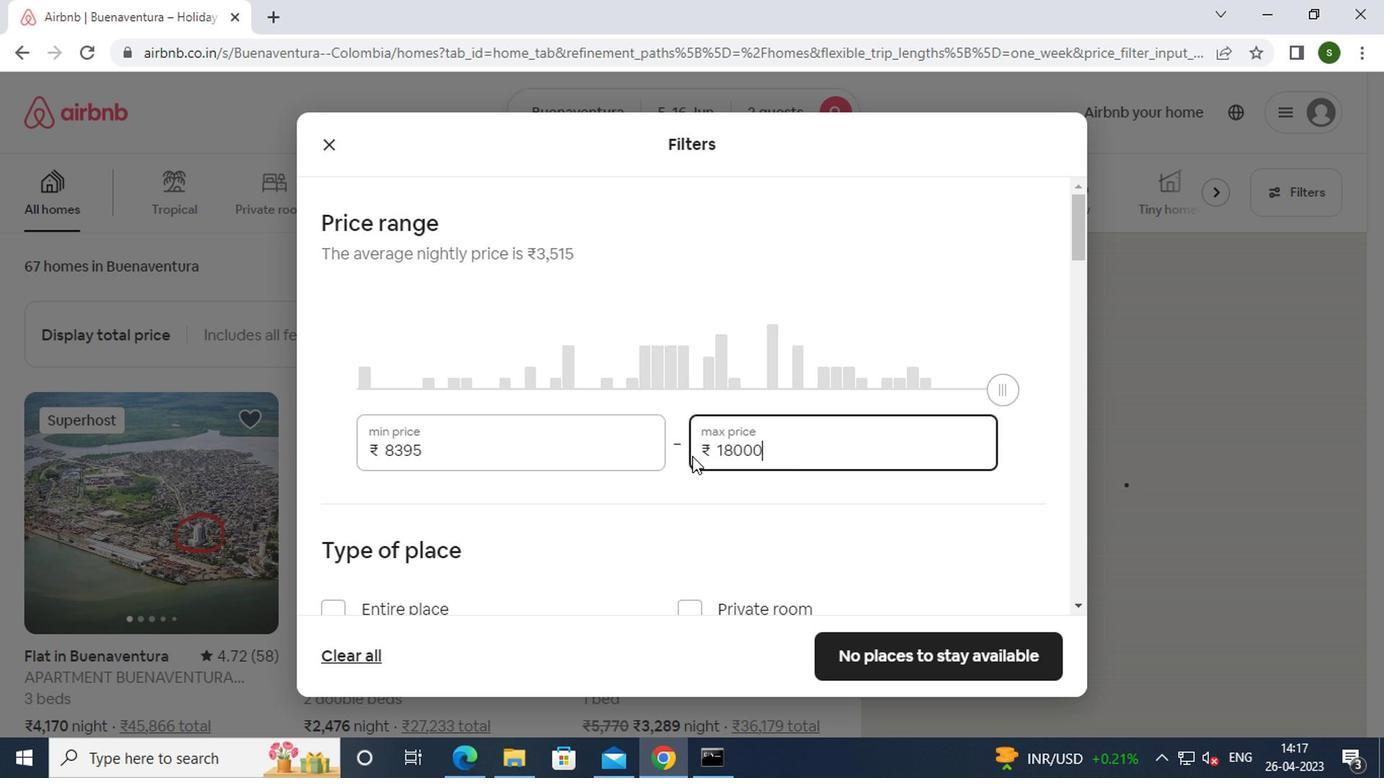 
Action: Mouse scrolled (685, 453) with delta (0, 0)
Screenshot: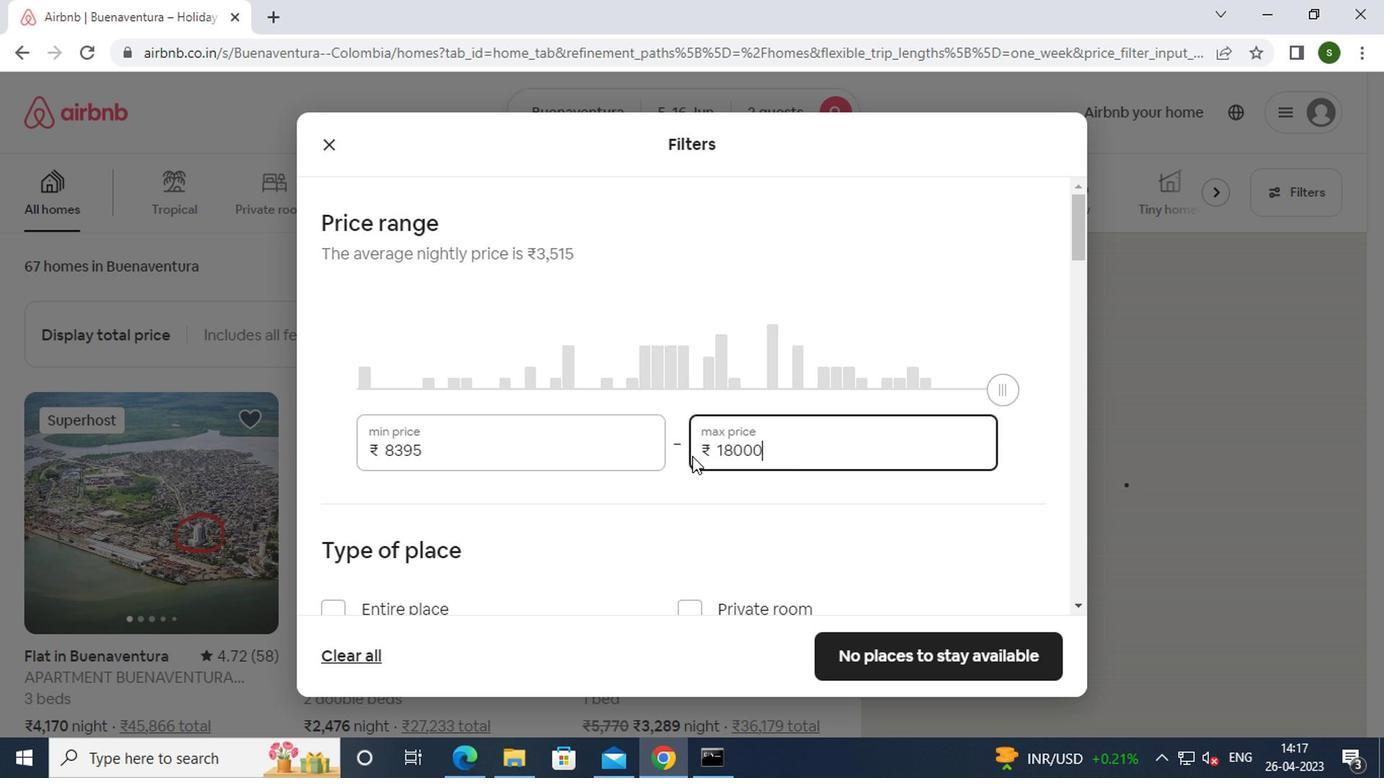 
Action: Mouse moved to (397, 427)
Screenshot: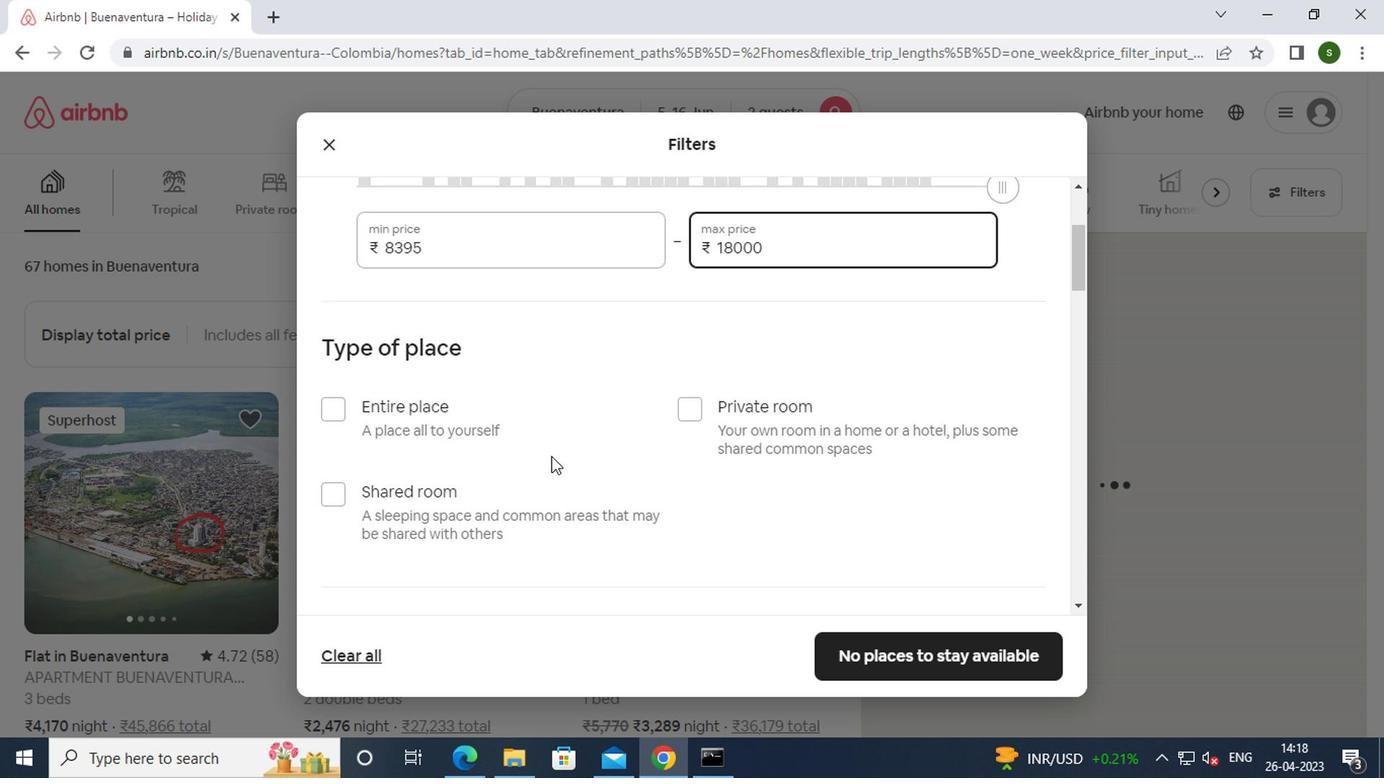 
Action: Mouse pressed left at (397, 427)
Screenshot: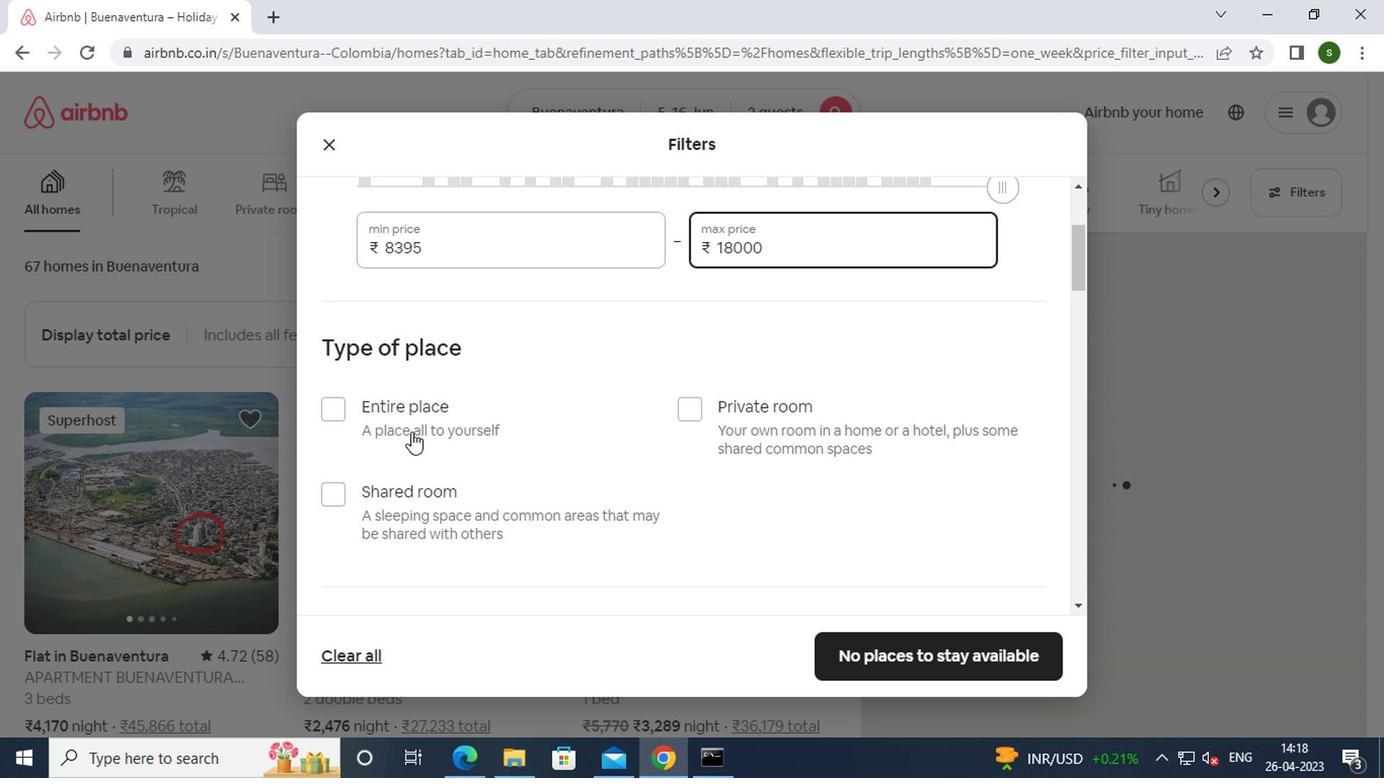 
Action: Mouse moved to (572, 413)
Screenshot: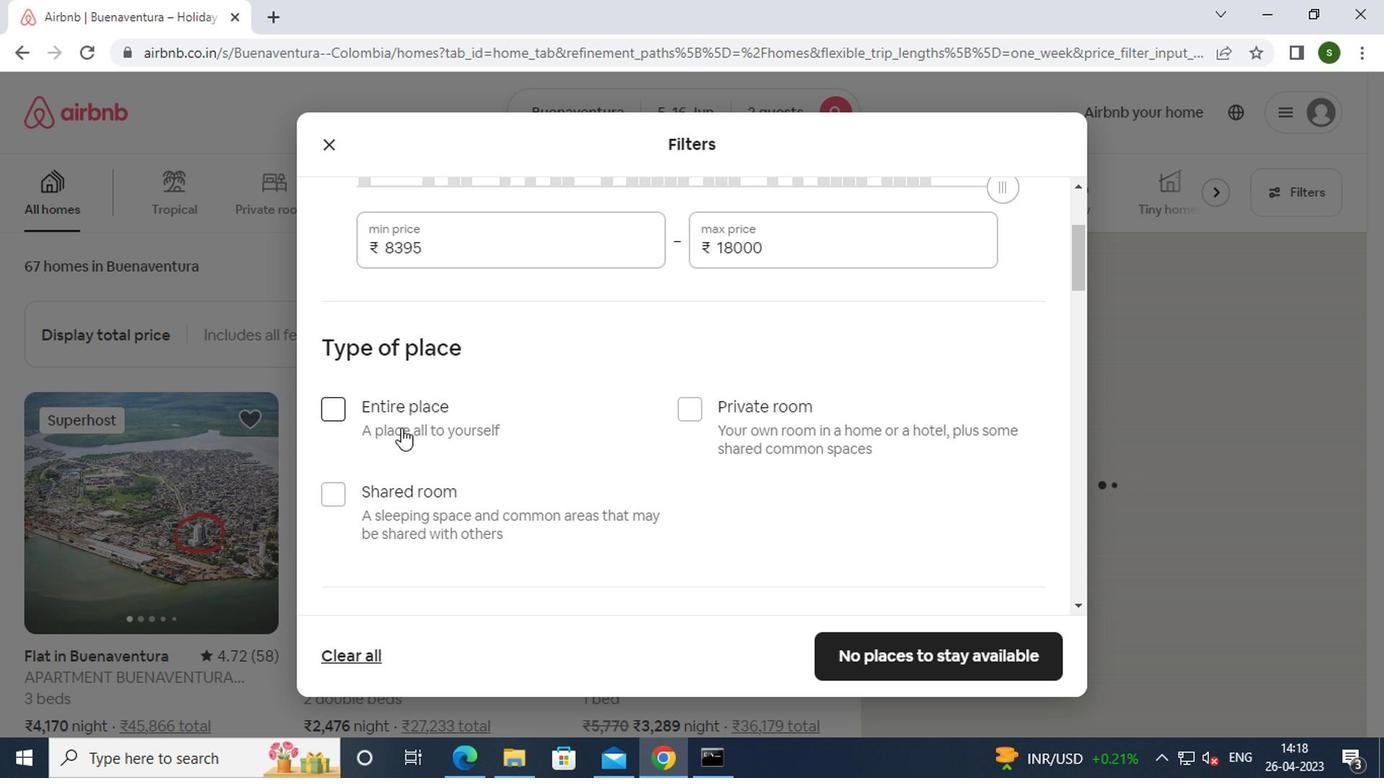 
Action: Mouse scrolled (572, 412) with delta (0, 0)
Screenshot: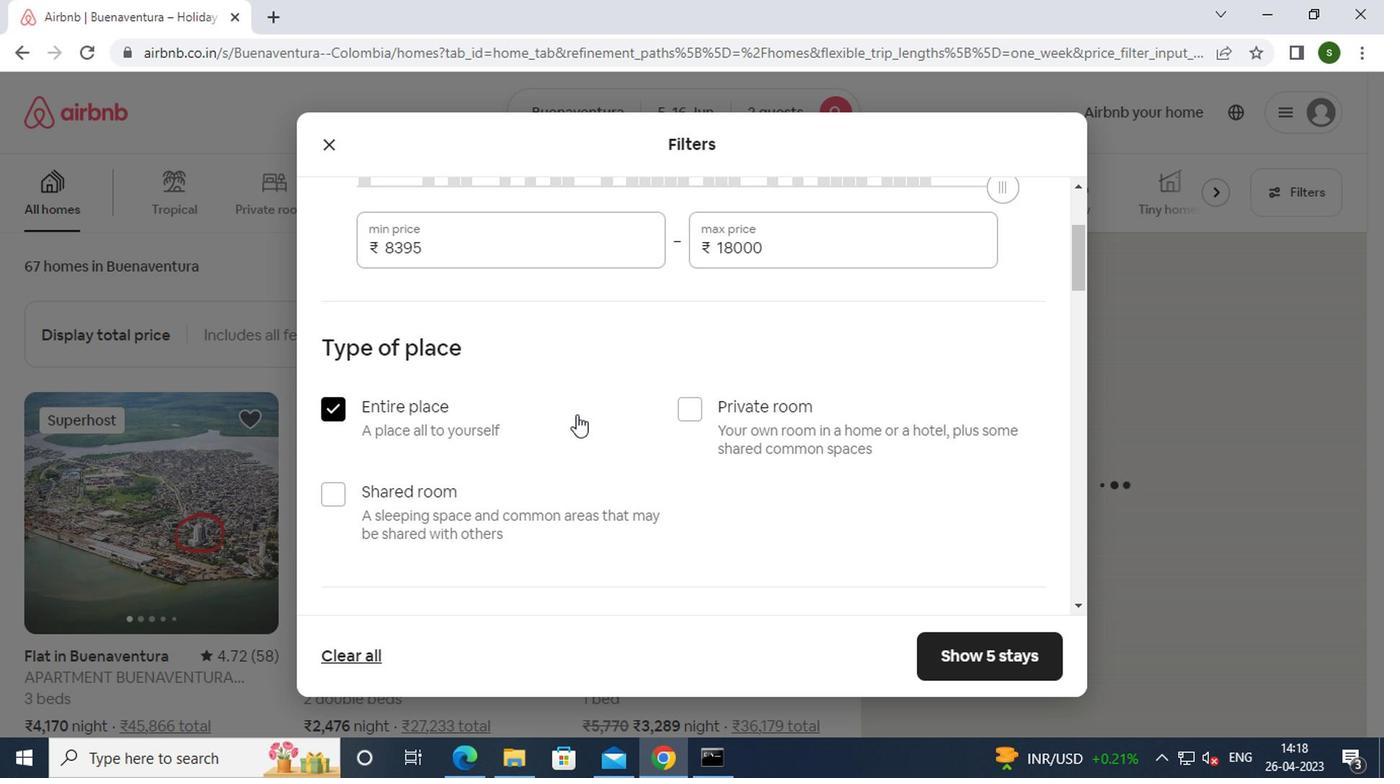 
Action: Mouse scrolled (572, 412) with delta (0, 0)
Screenshot: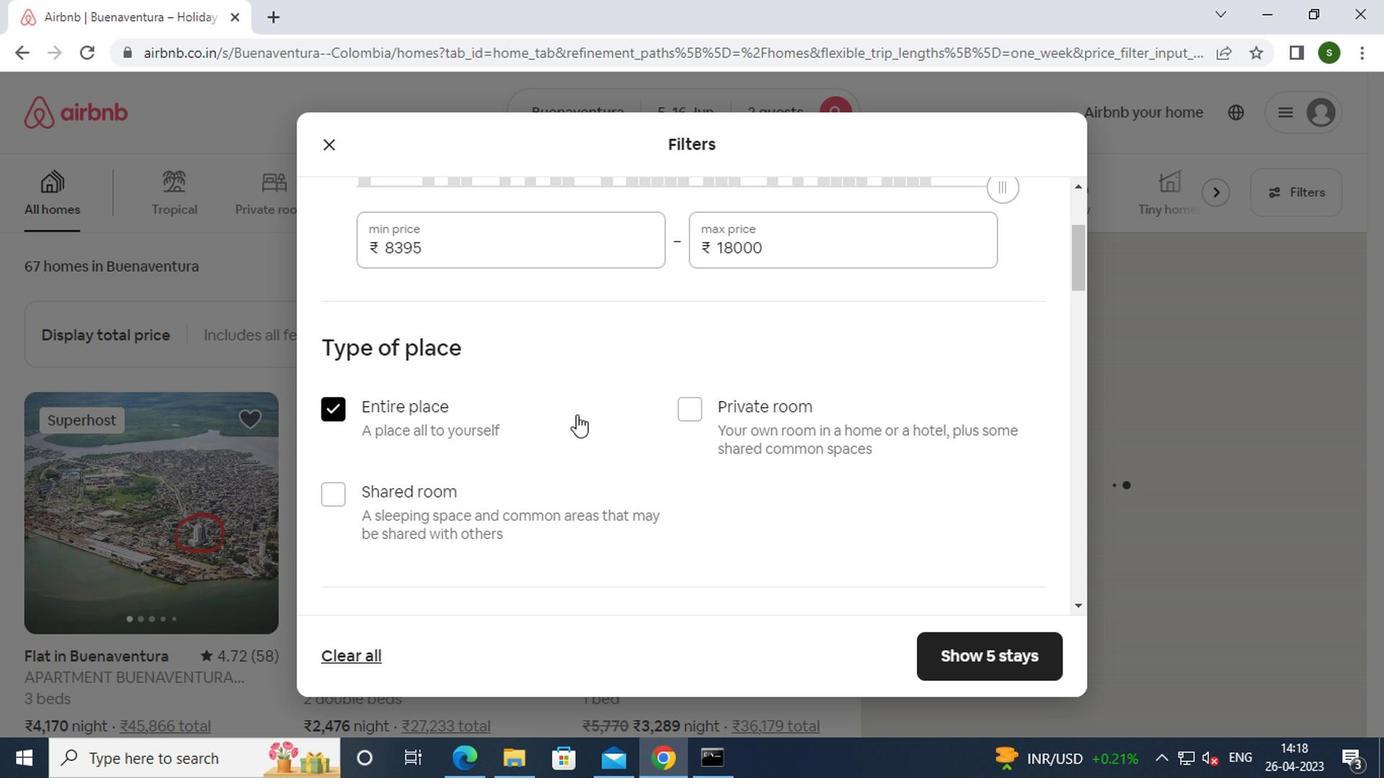 
Action: Mouse scrolled (572, 412) with delta (0, 0)
Screenshot: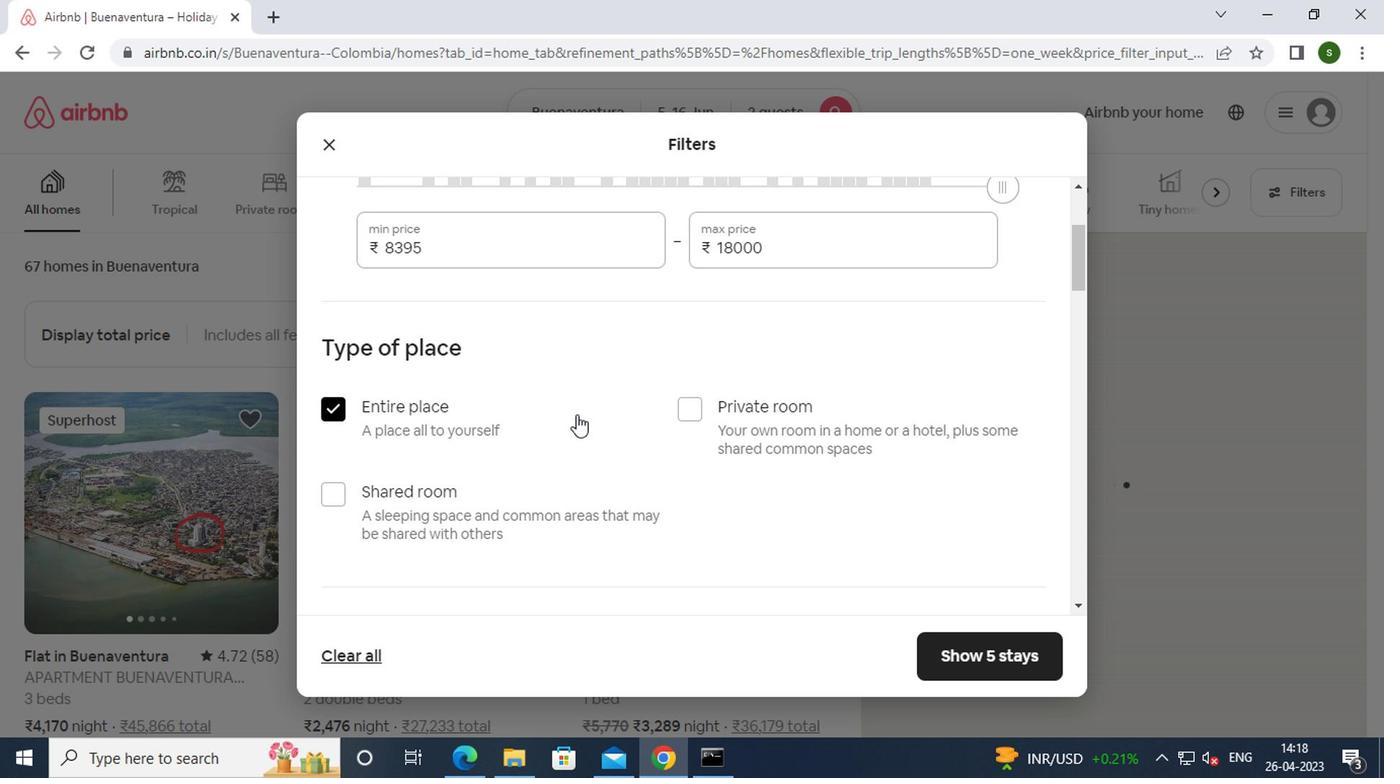 
Action: Mouse scrolled (572, 412) with delta (0, 0)
Screenshot: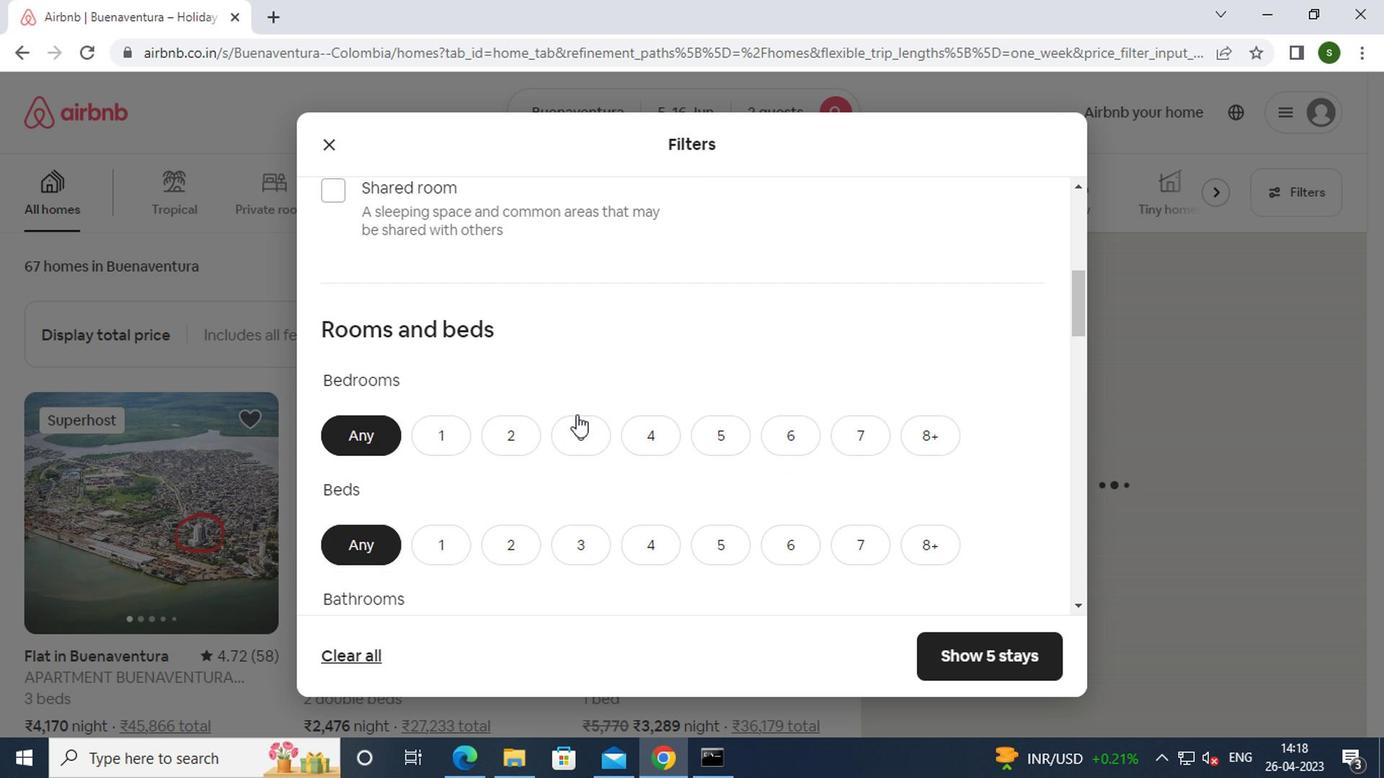 
Action: Mouse scrolled (572, 412) with delta (0, 0)
Screenshot: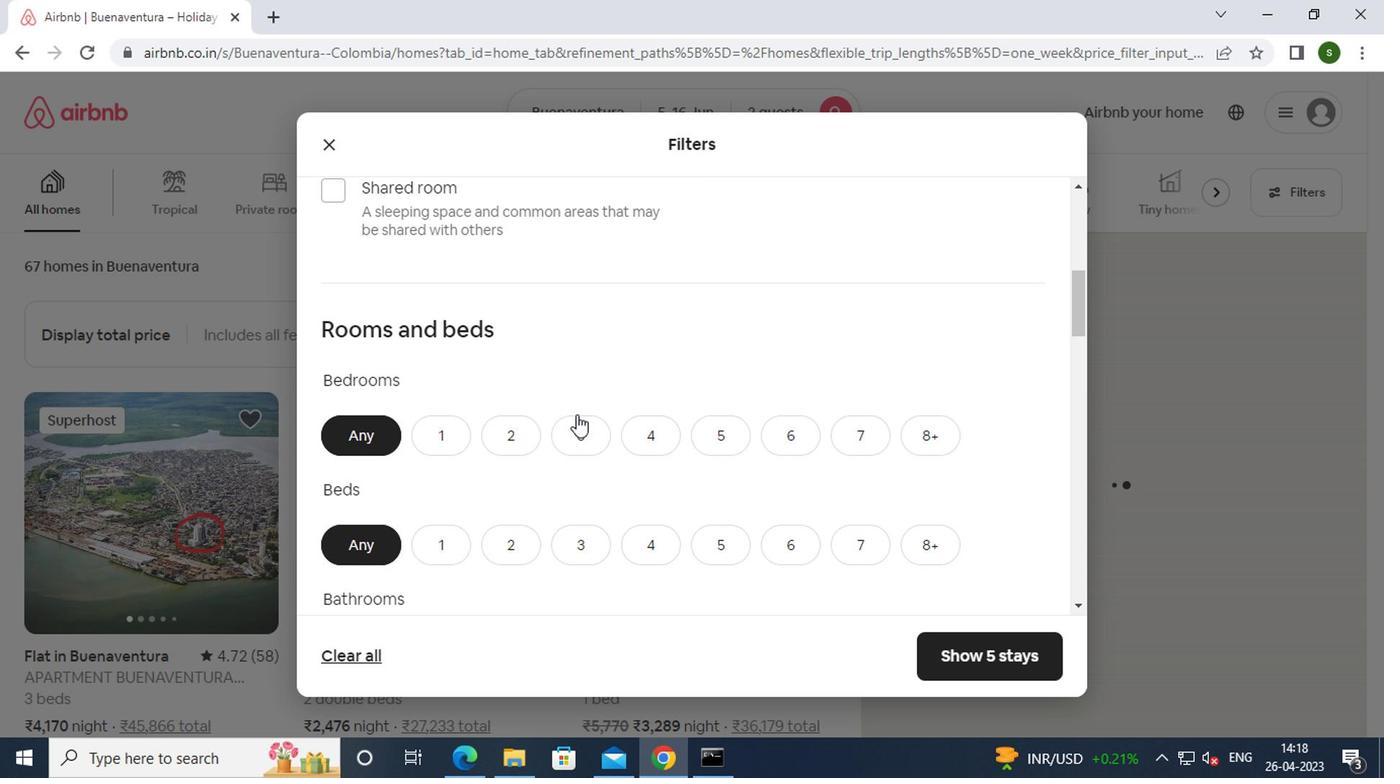 
Action: Mouse moved to (458, 232)
Screenshot: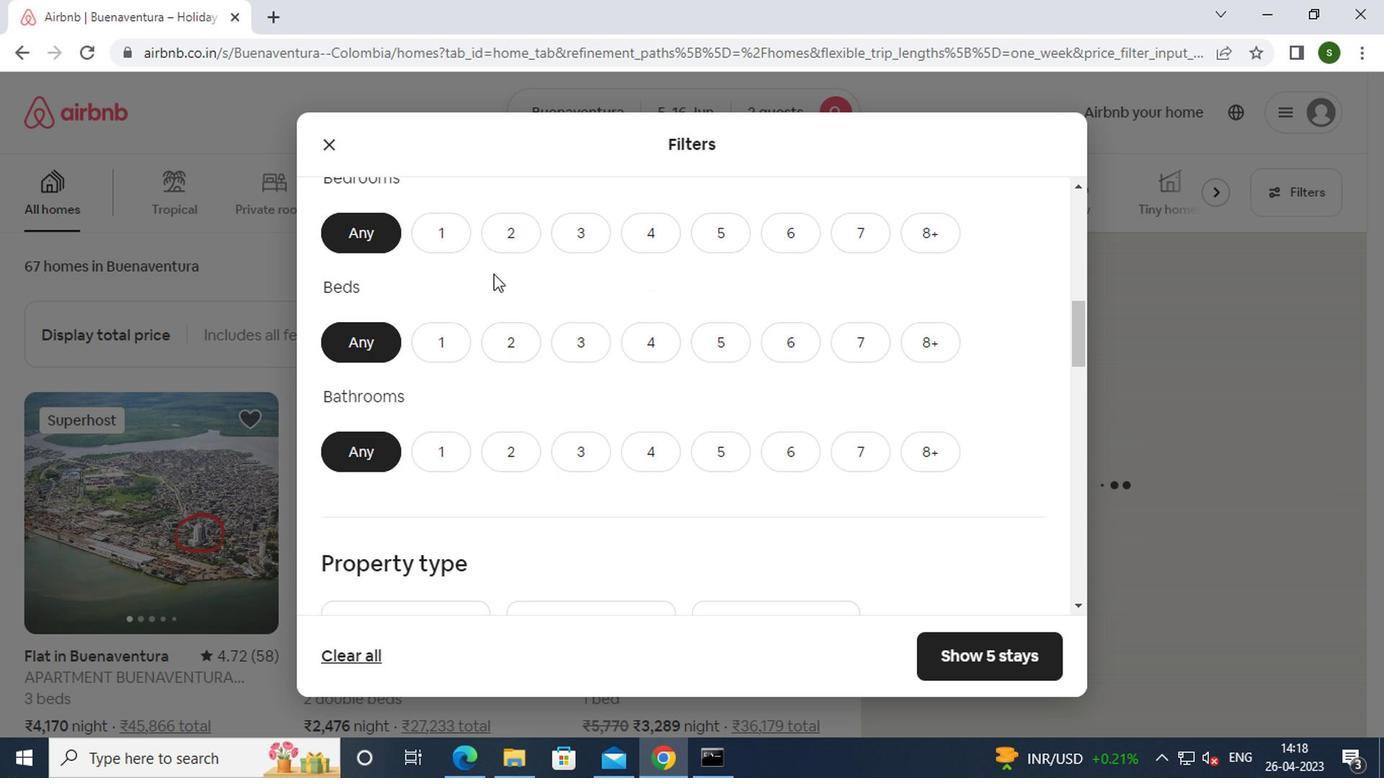 
Action: Mouse pressed left at (458, 232)
Screenshot: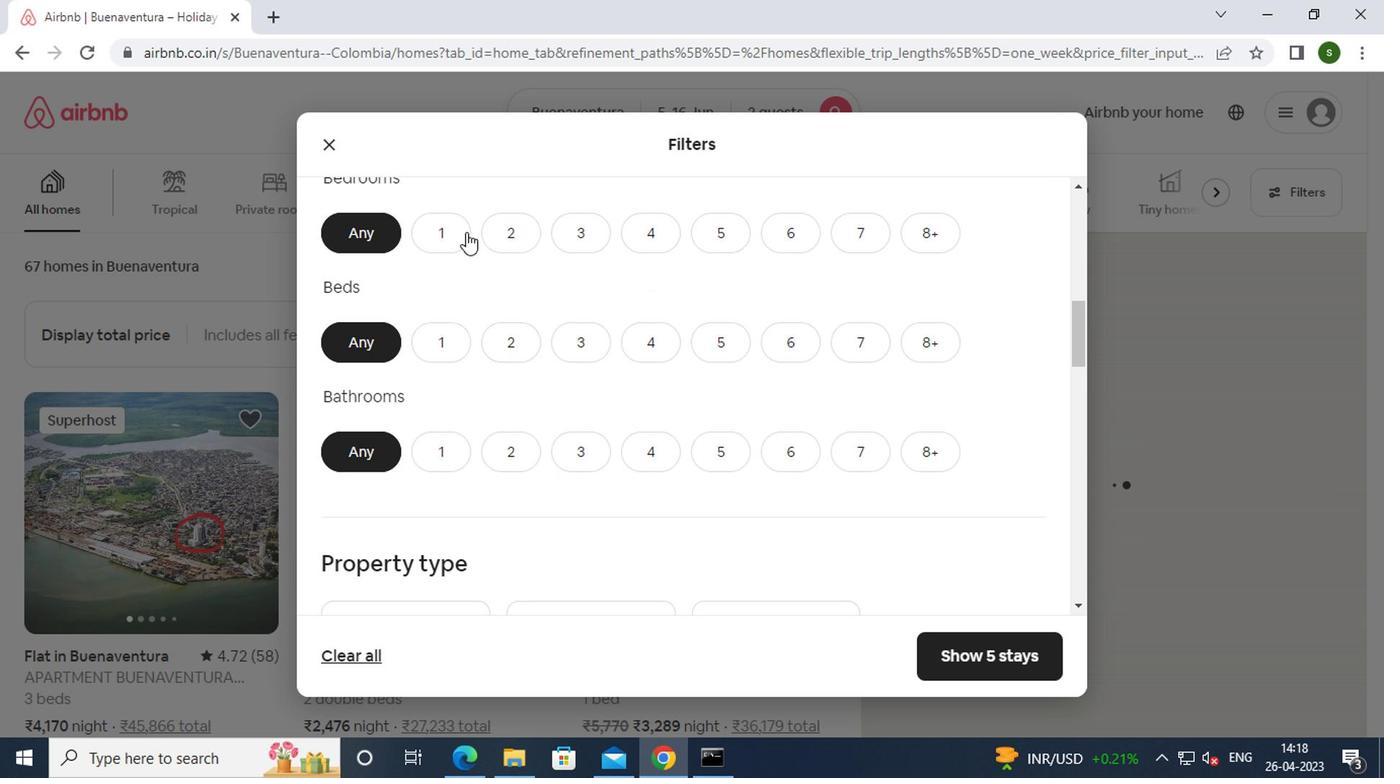 
Action: Mouse moved to (428, 327)
Screenshot: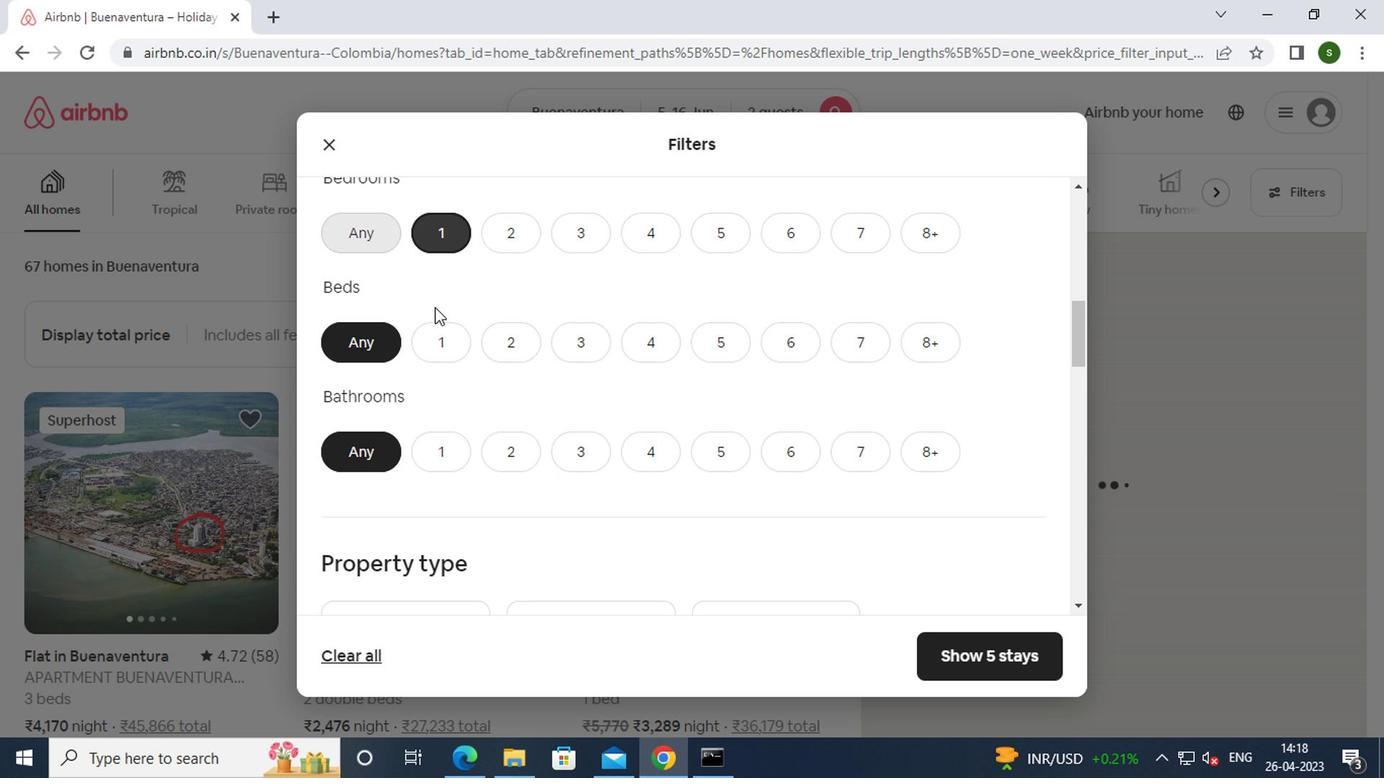 
Action: Mouse pressed left at (428, 327)
Screenshot: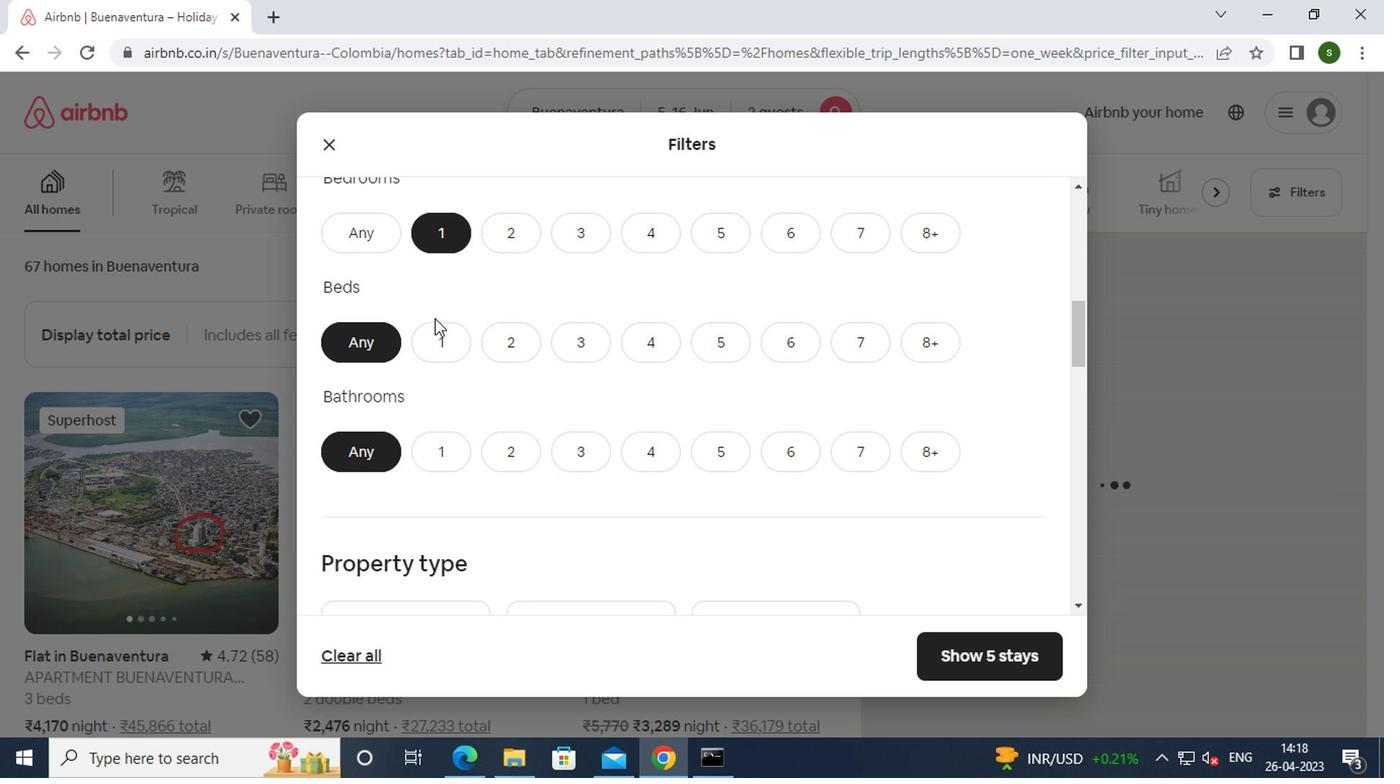 
Action: Mouse moved to (438, 445)
Screenshot: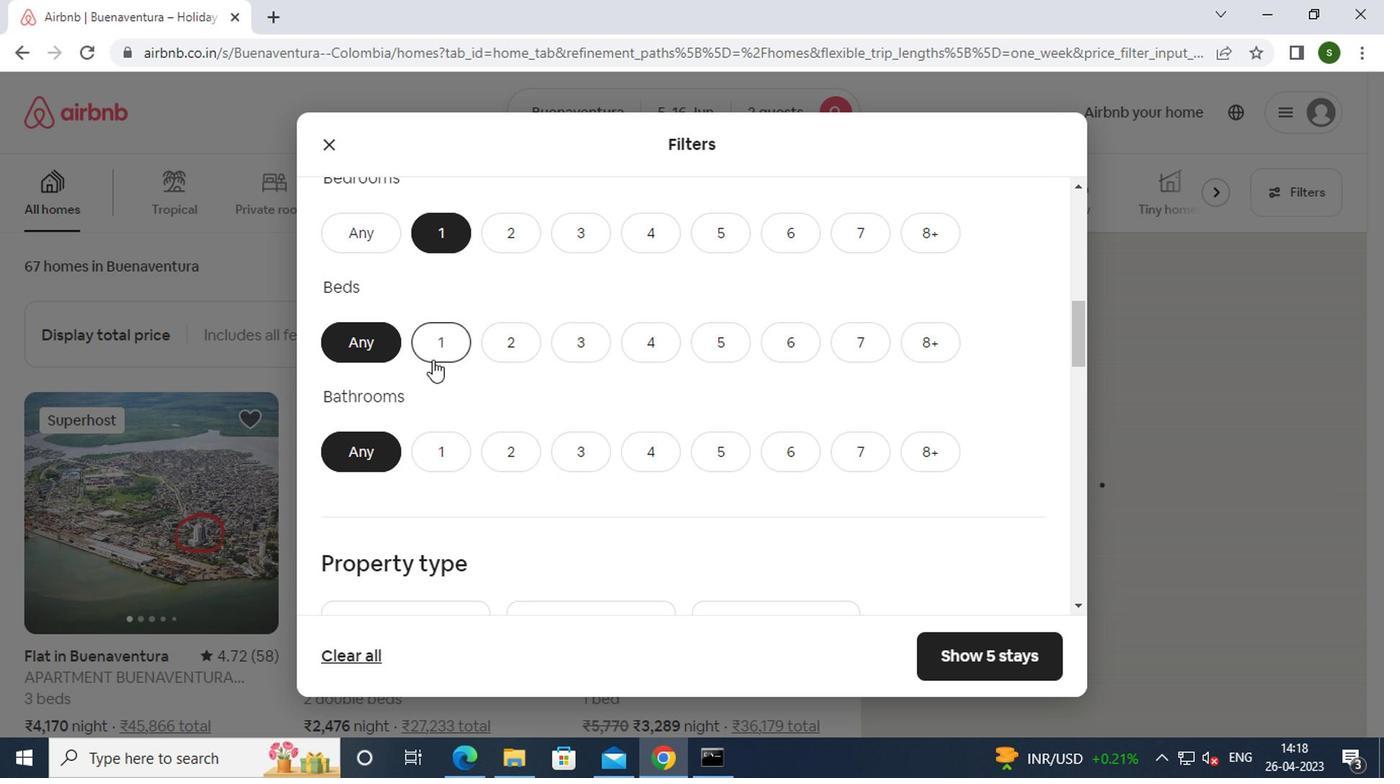
Action: Mouse pressed left at (438, 445)
Screenshot: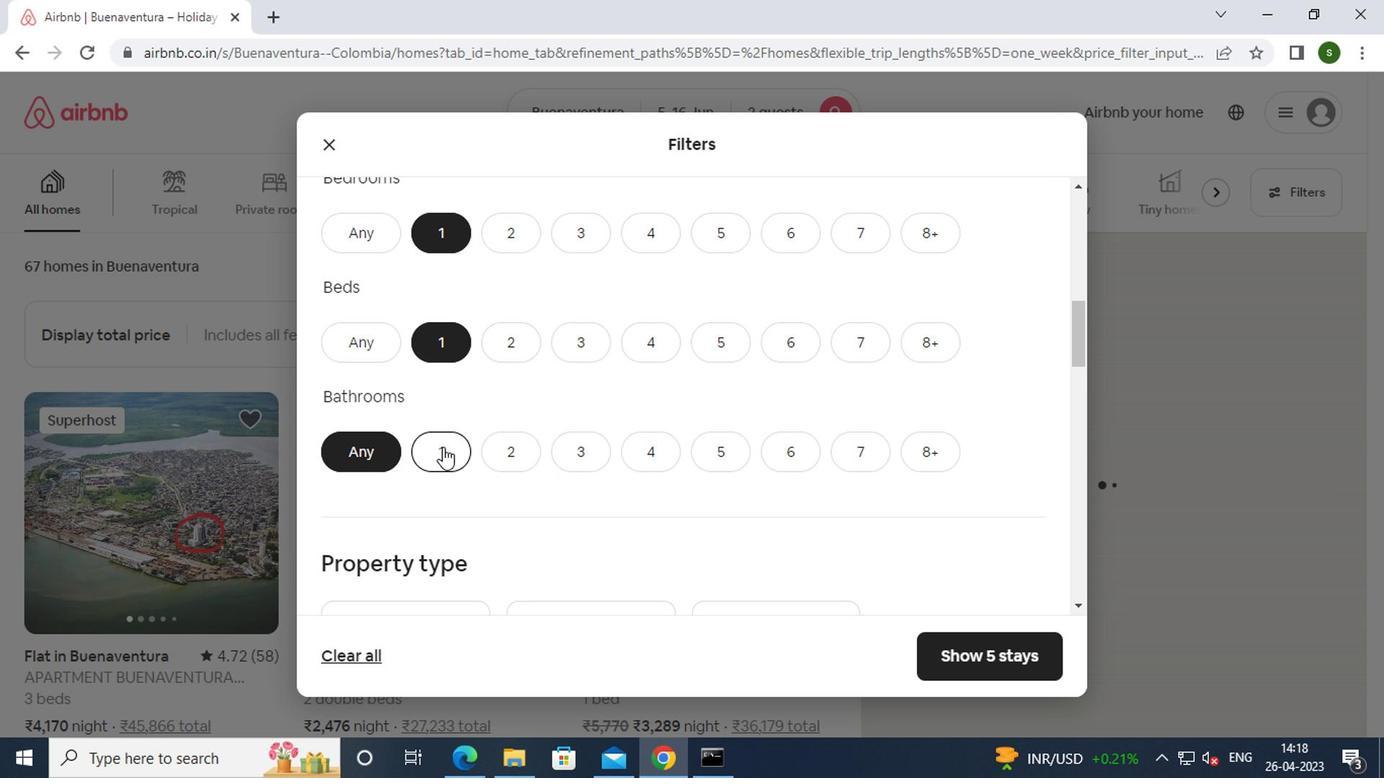 
Action: Mouse moved to (609, 408)
Screenshot: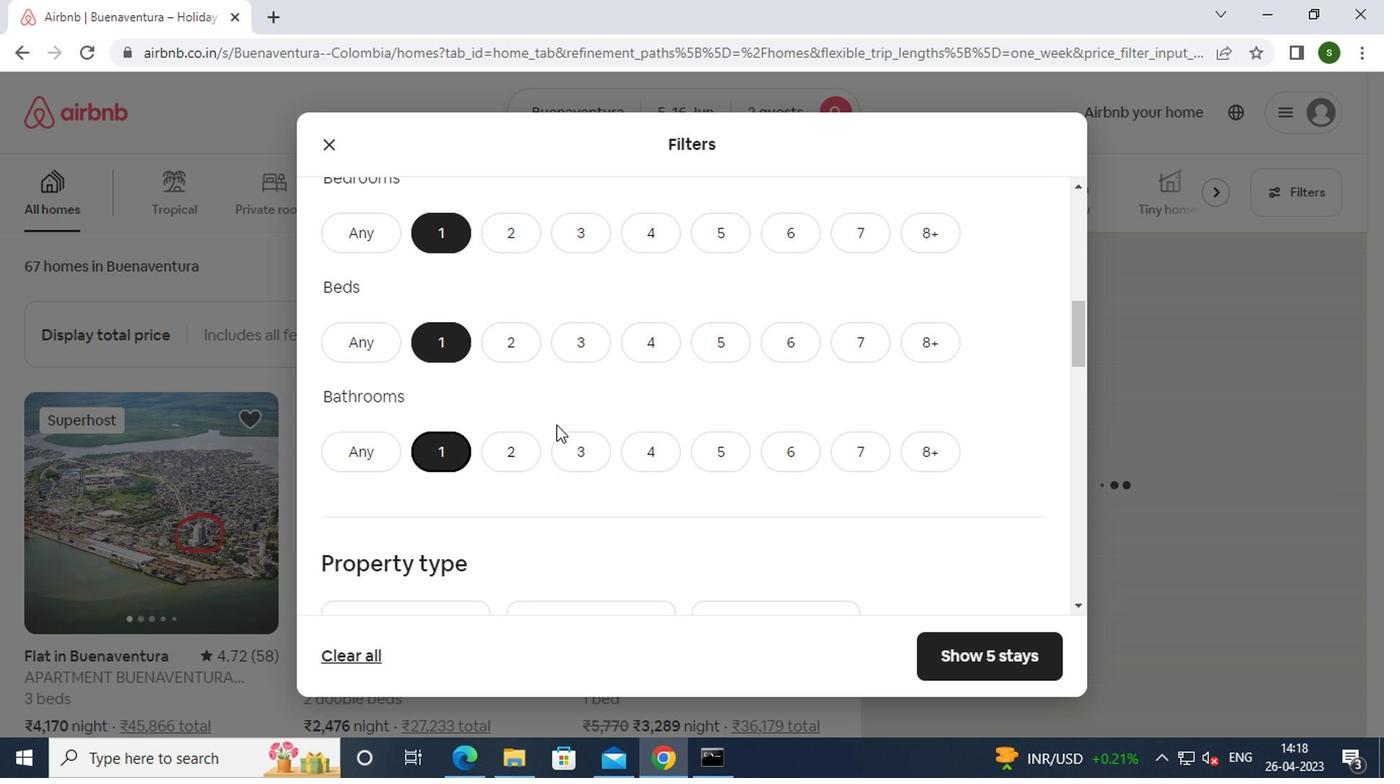 
Action: Mouse scrolled (609, 407) with delta (0, -1)
Screenshot: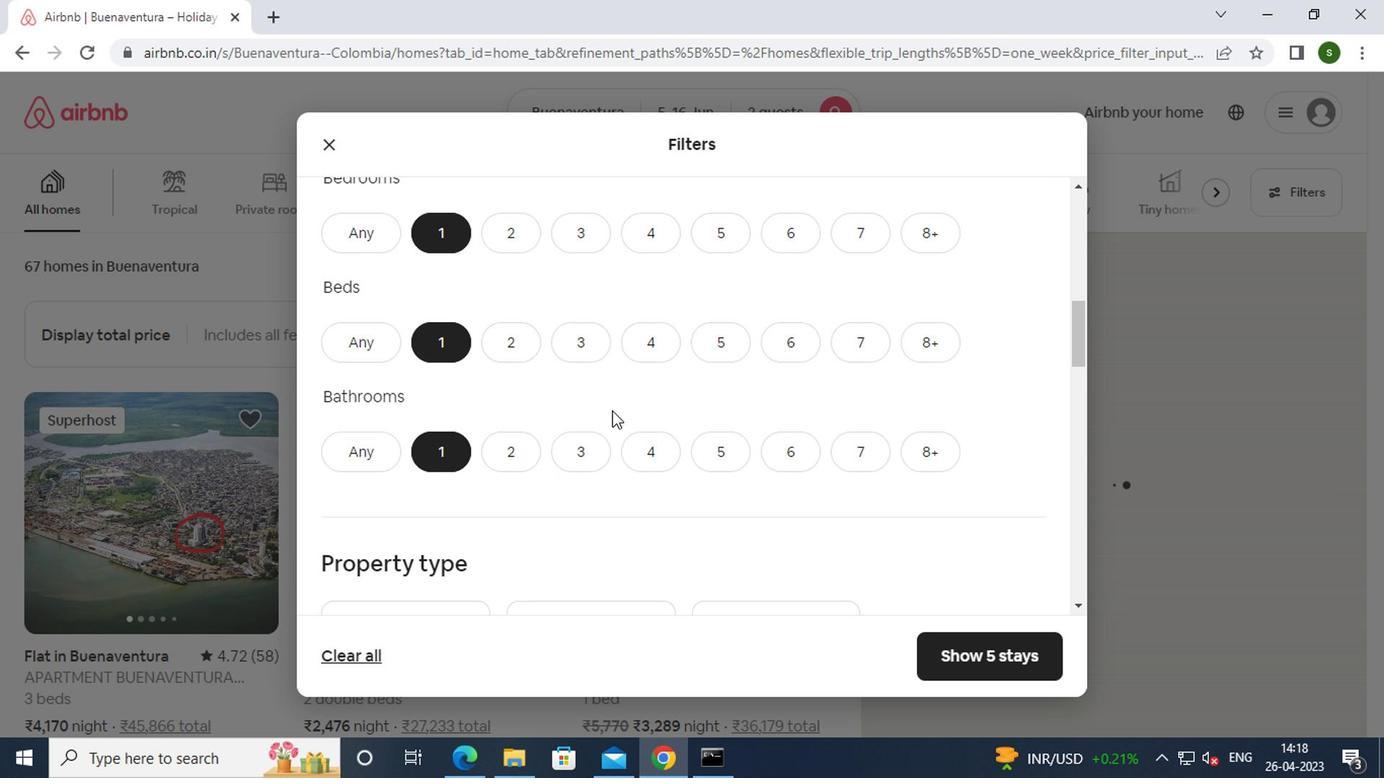 
Action: Mouse scrolled (609, 407) with delta (0, -1)
Screenshot: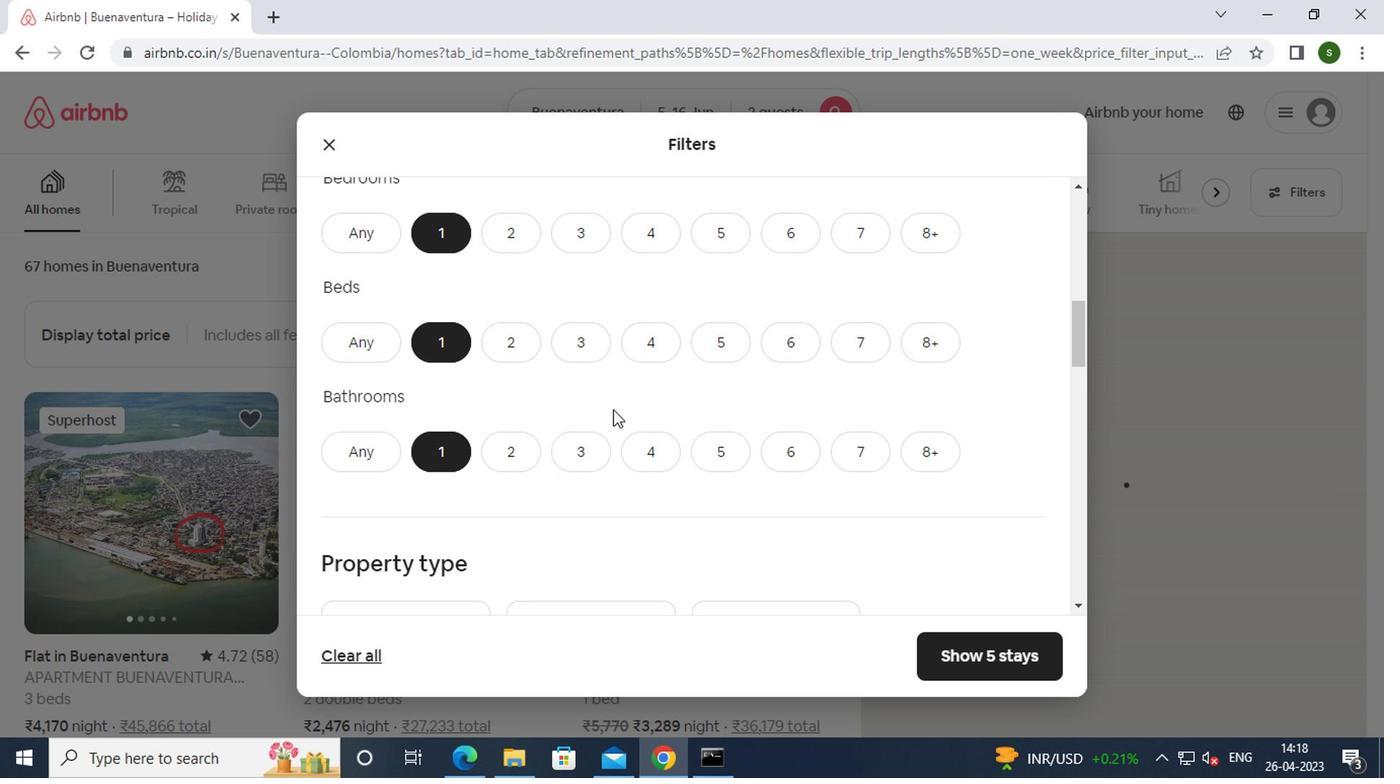 
Action: Mouse scrolled (609, 407) with delta (0, -1)
Screenshot: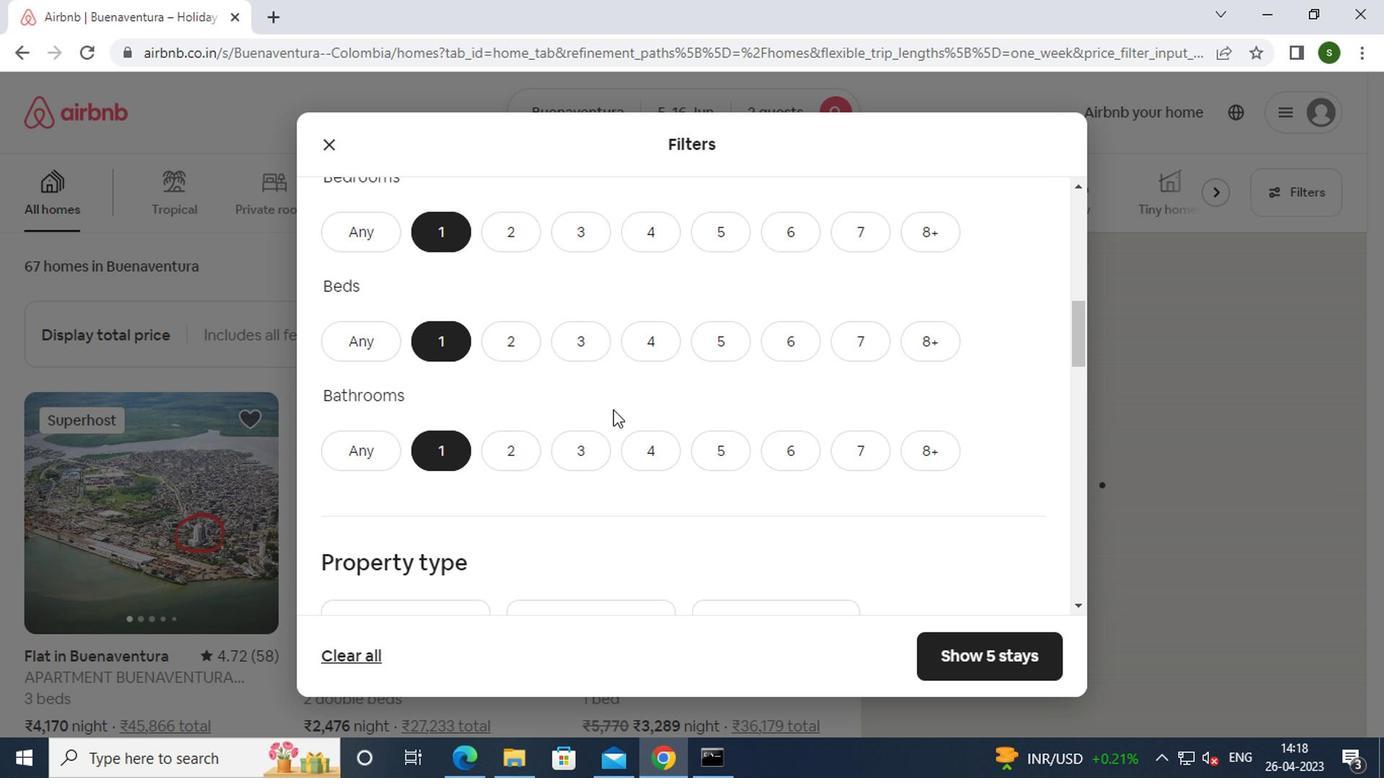 
Action: Mouse moved to (428, 378)
Screenshot: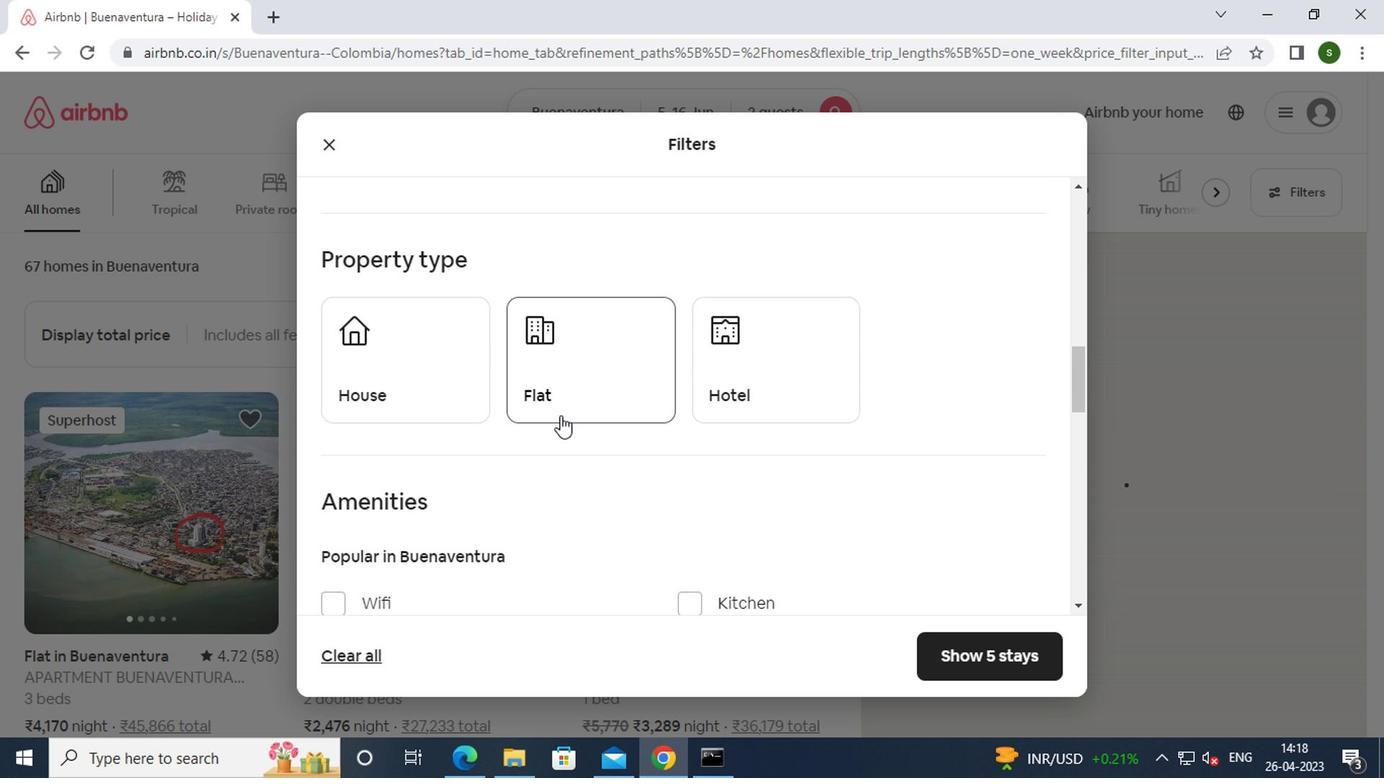 
Action: Mouse pressed left at (428, 378)
Screenshot: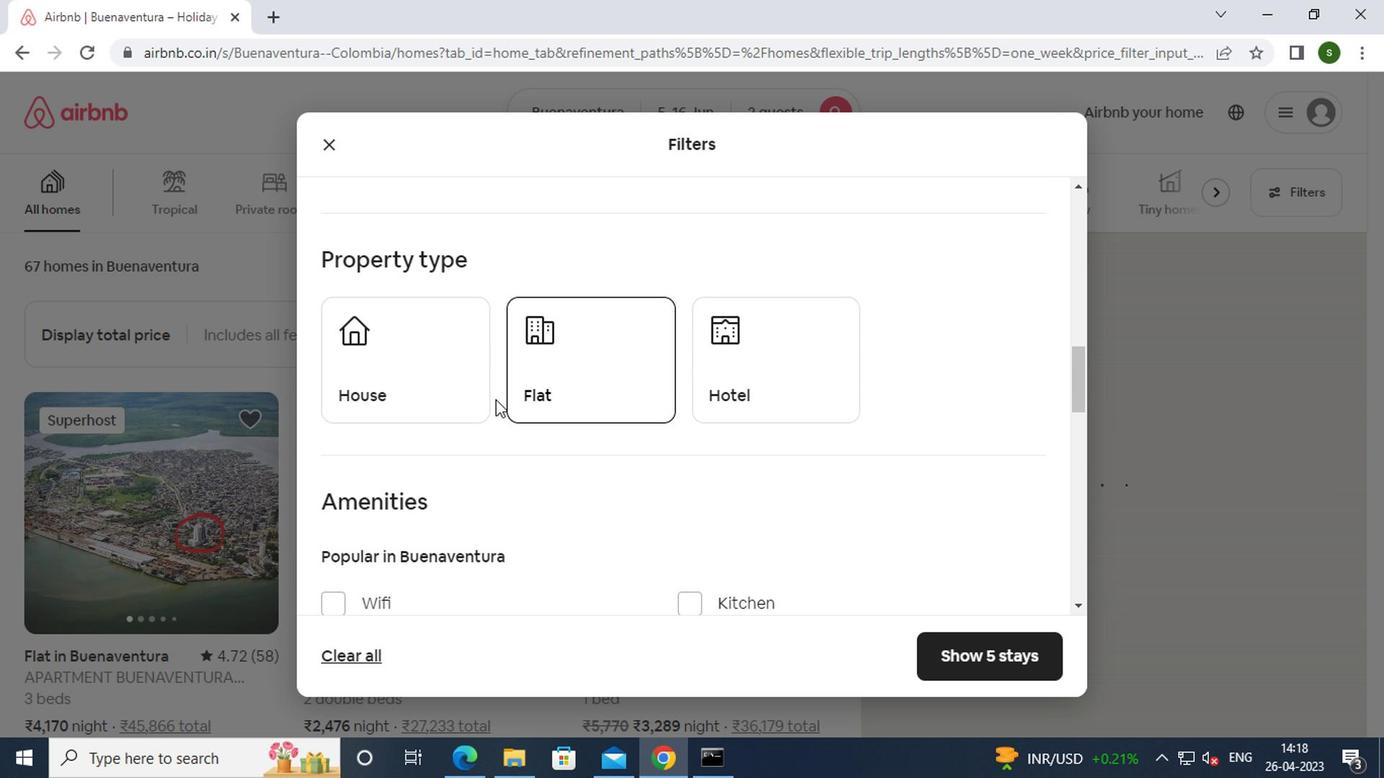 
Action: Mouse moved to (550, 378)
Screenshot: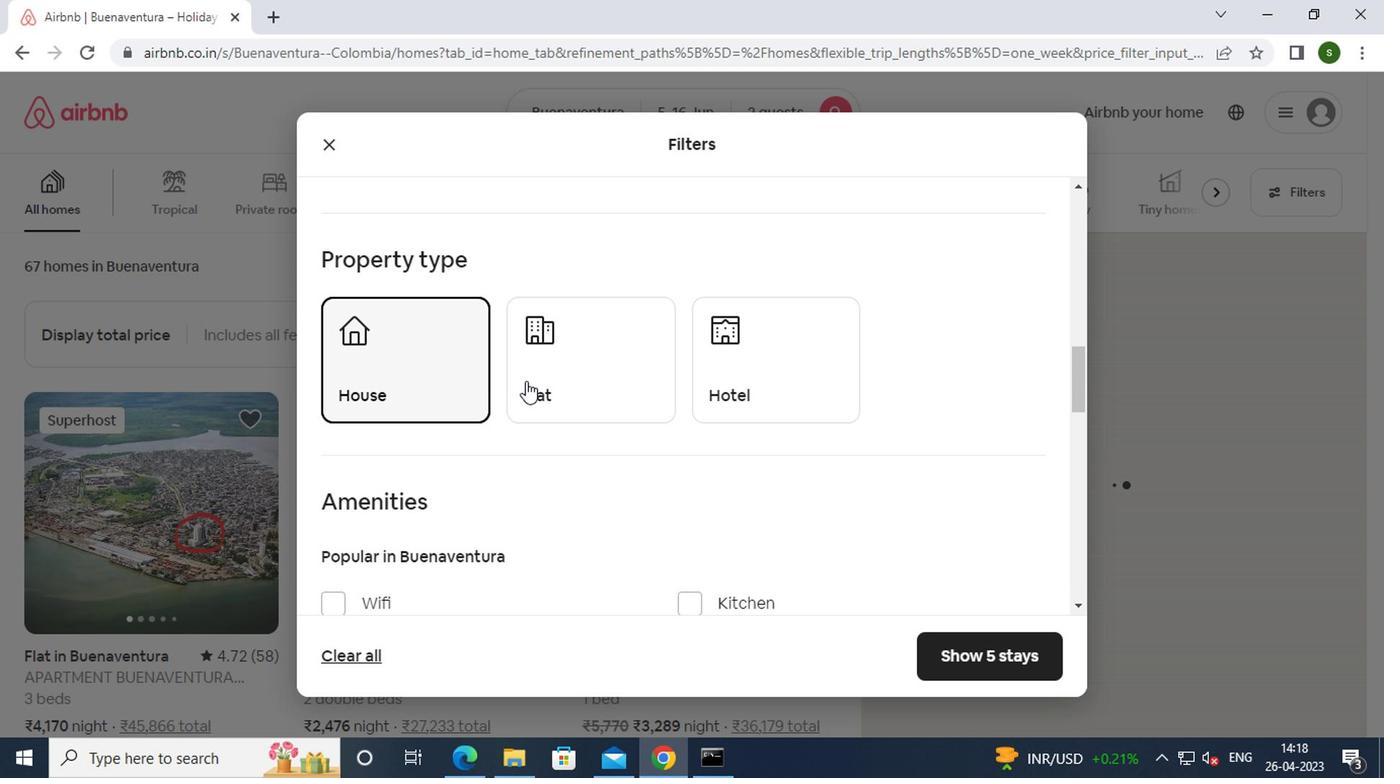 
Action: Mouse pressed left at (550, 378)
Screenshot: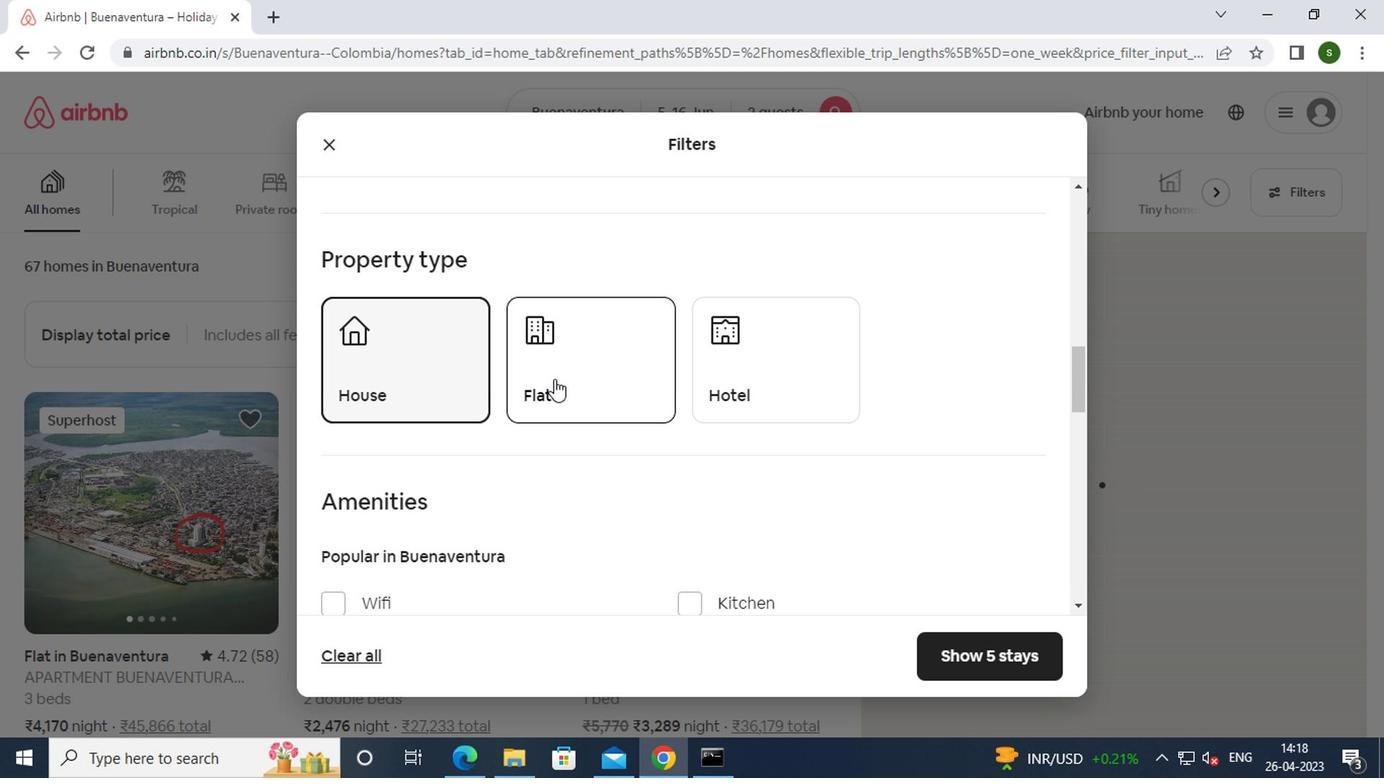 
Action: Mouse moved to (725, 367)
Screenshot: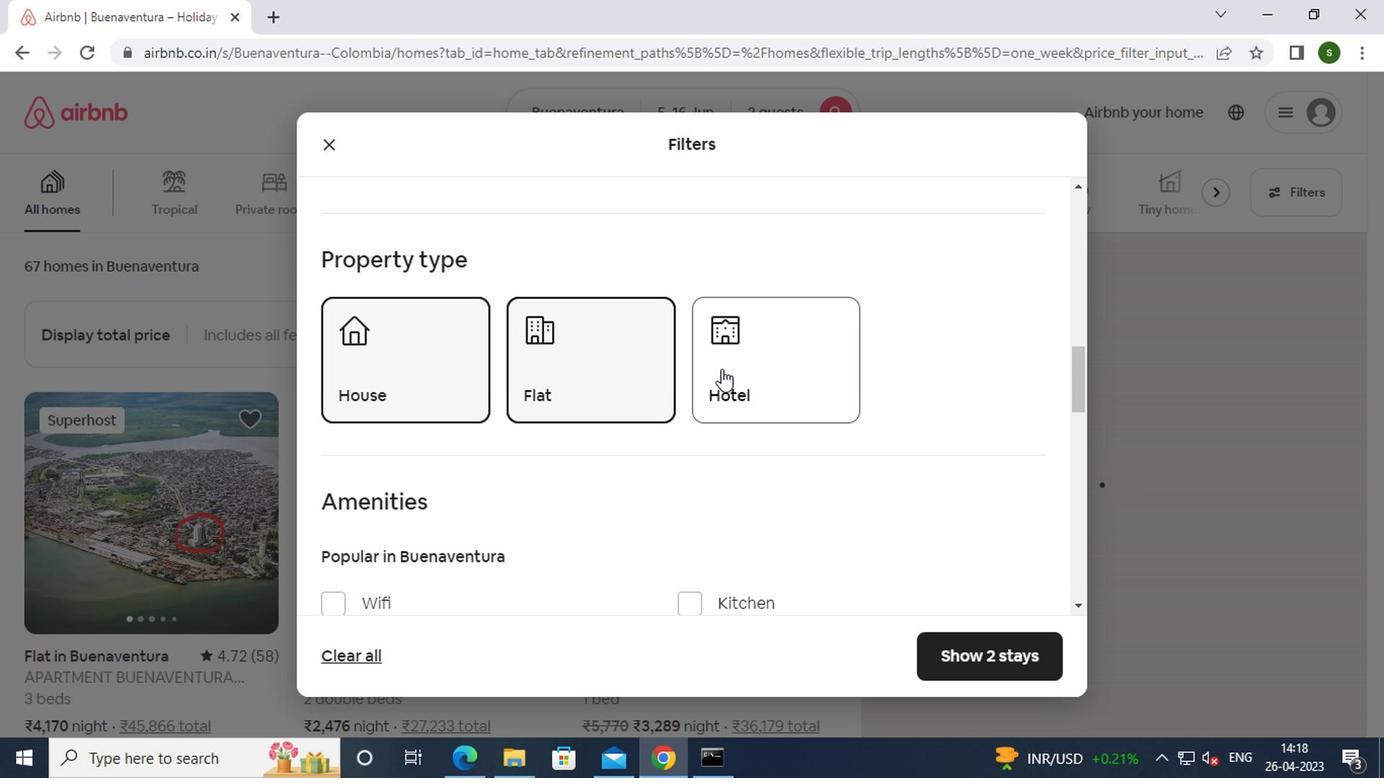 
Action: Mouse pressed left at (725, 367)
Screenshot: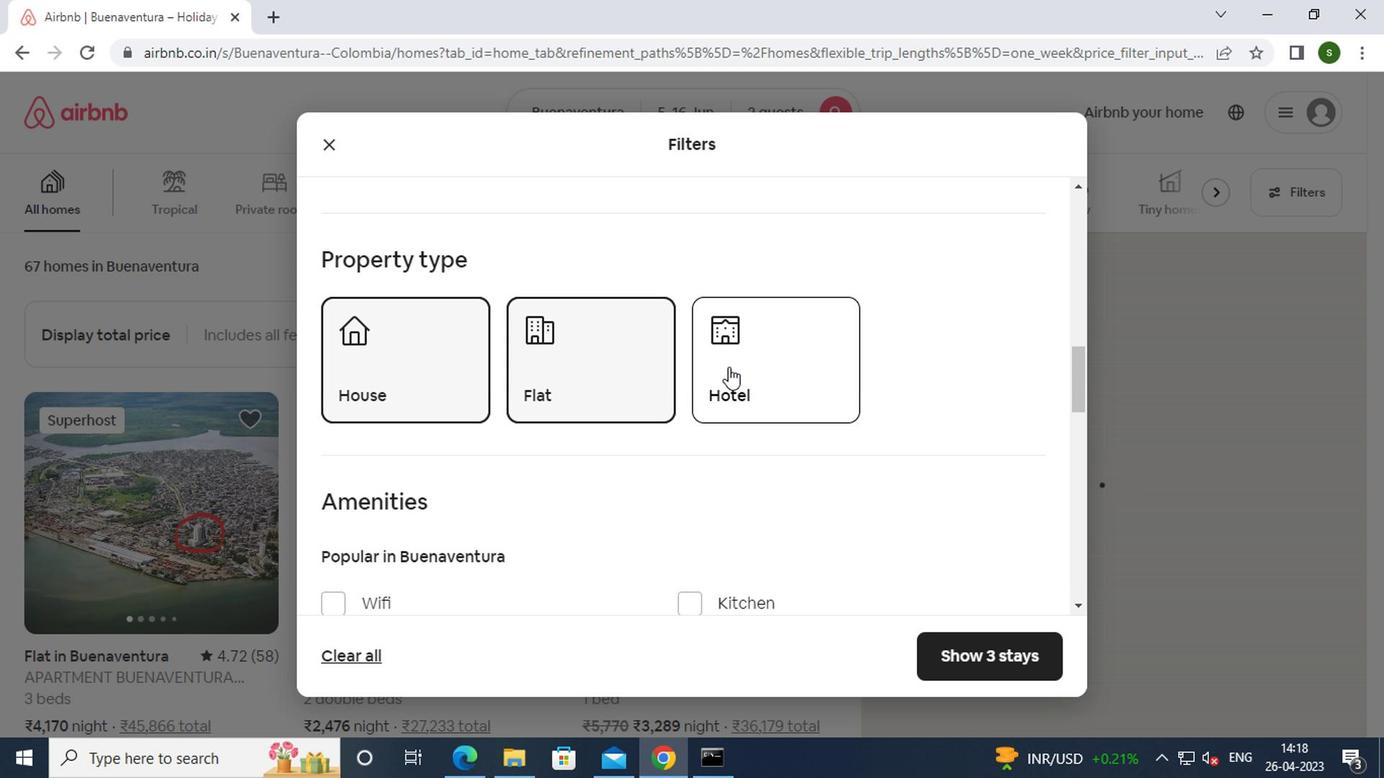 
Action: Mouse moved to (616, 367)
Screenshot: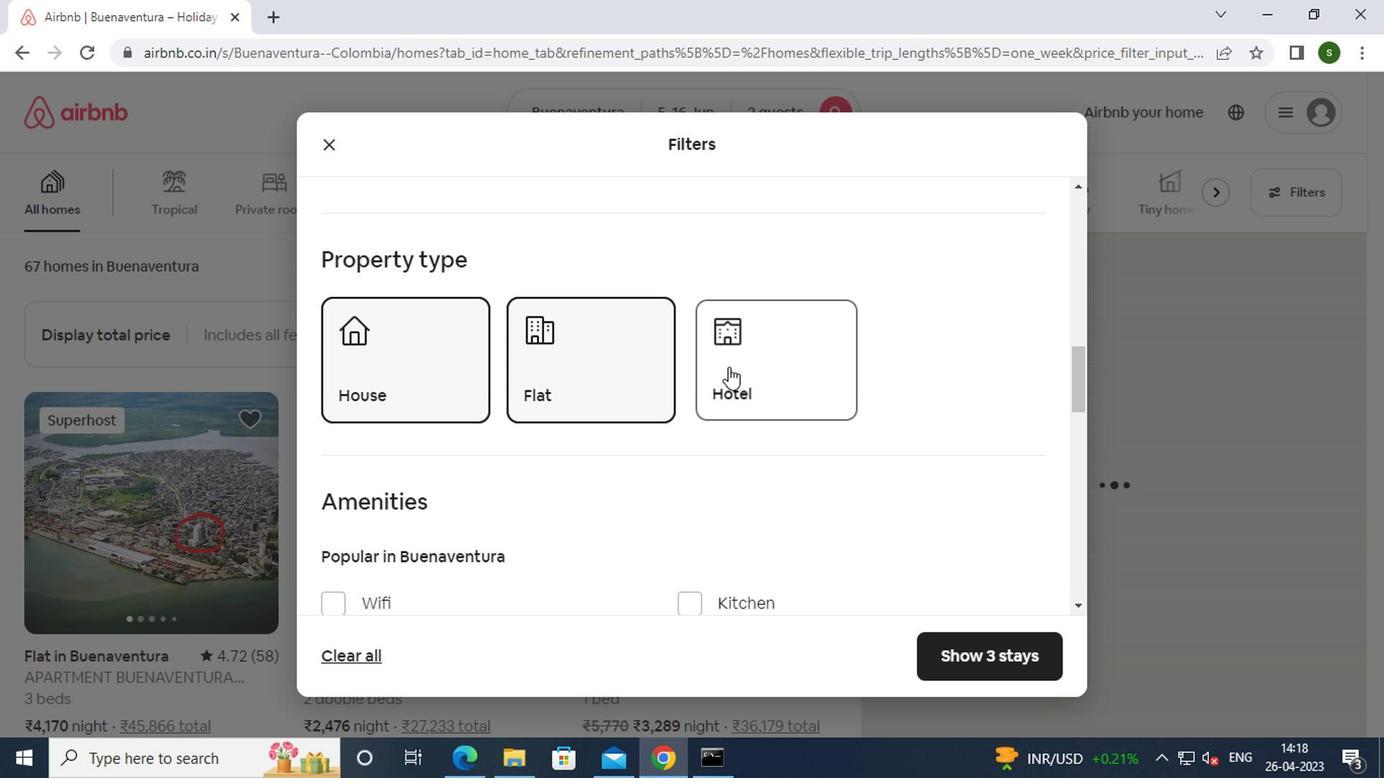 
Action: Mouse scrolled (616, 367) with delta (0, 0)
Screenshot: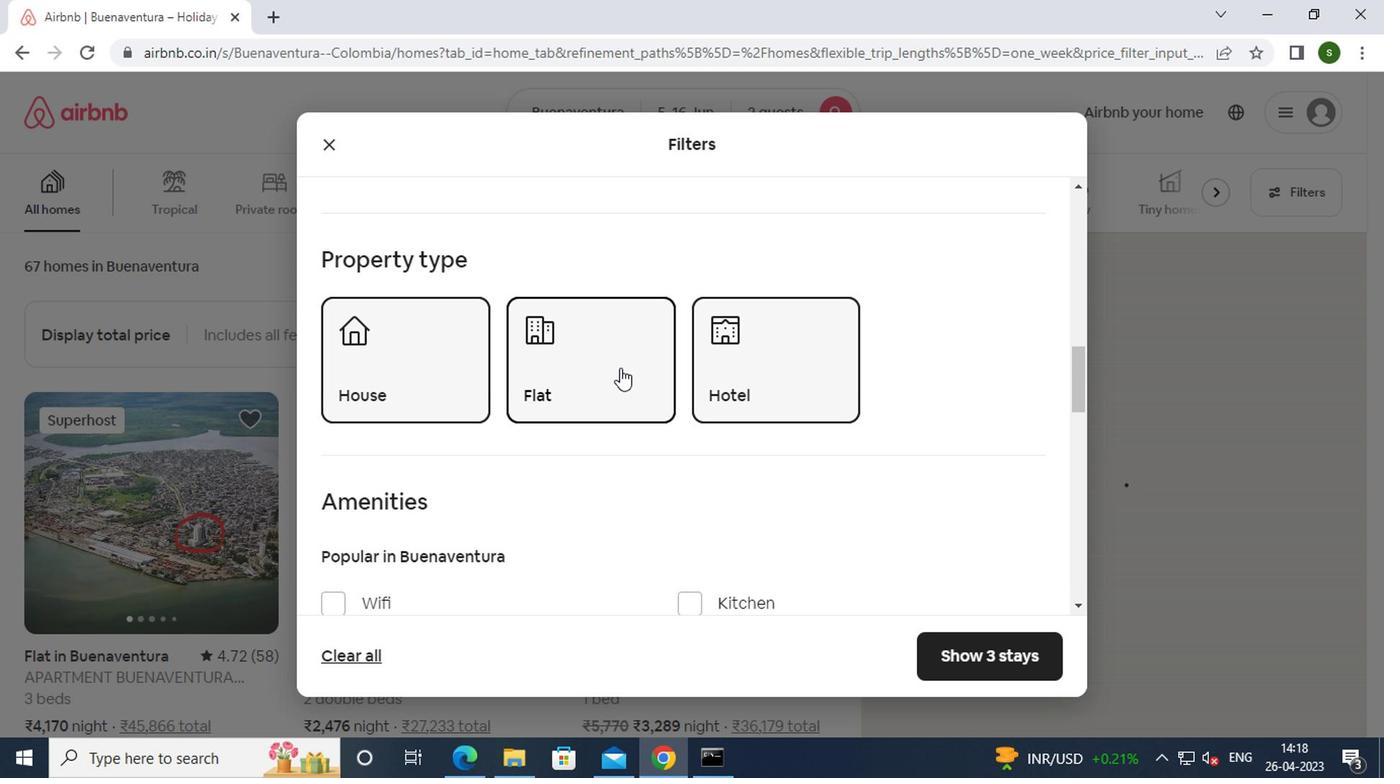 
Action: Mouse scrolled (616, 367) with delta (0, 0)
Screenshot: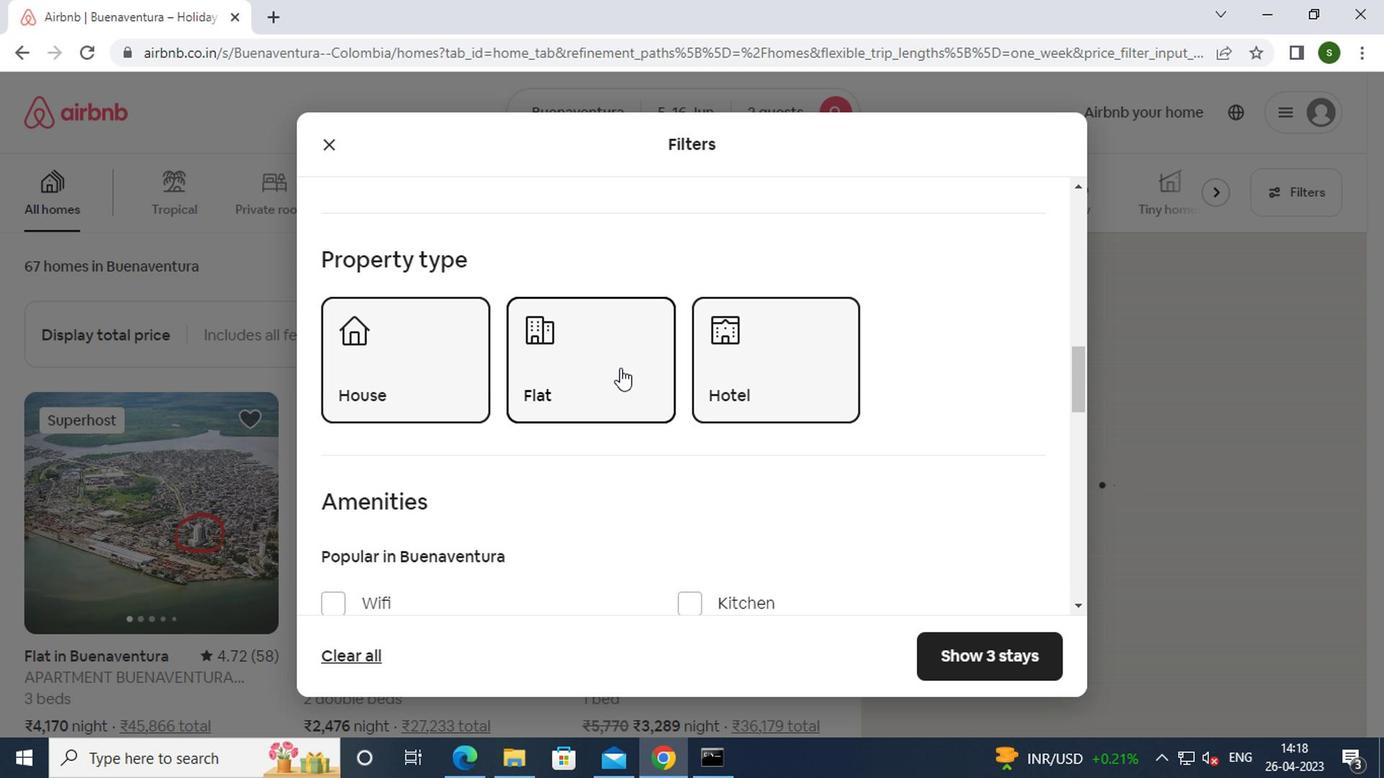 
Action: Mouse scrolled (616, 367) with delta (0, 0)
Screenshot: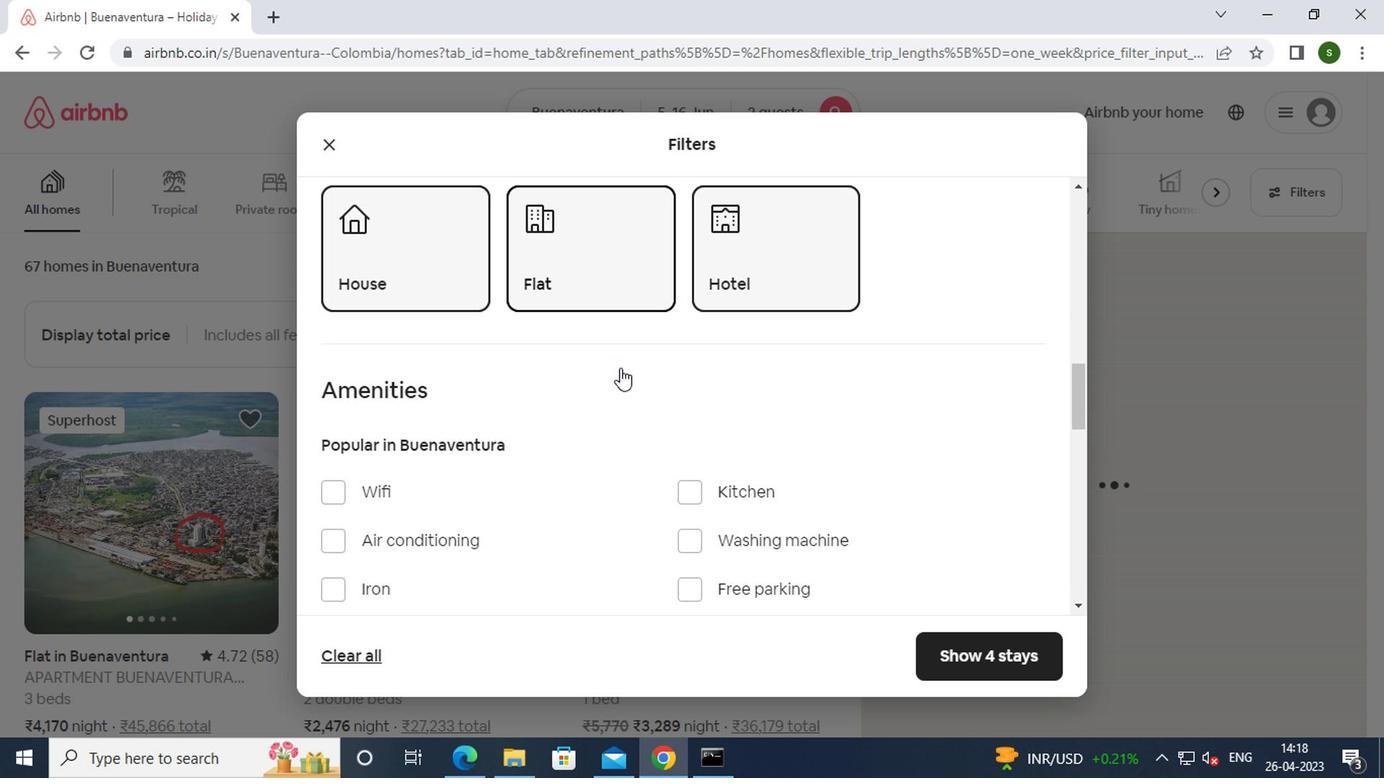 
Action: Mouse moved to (700, 349)
Screenshot: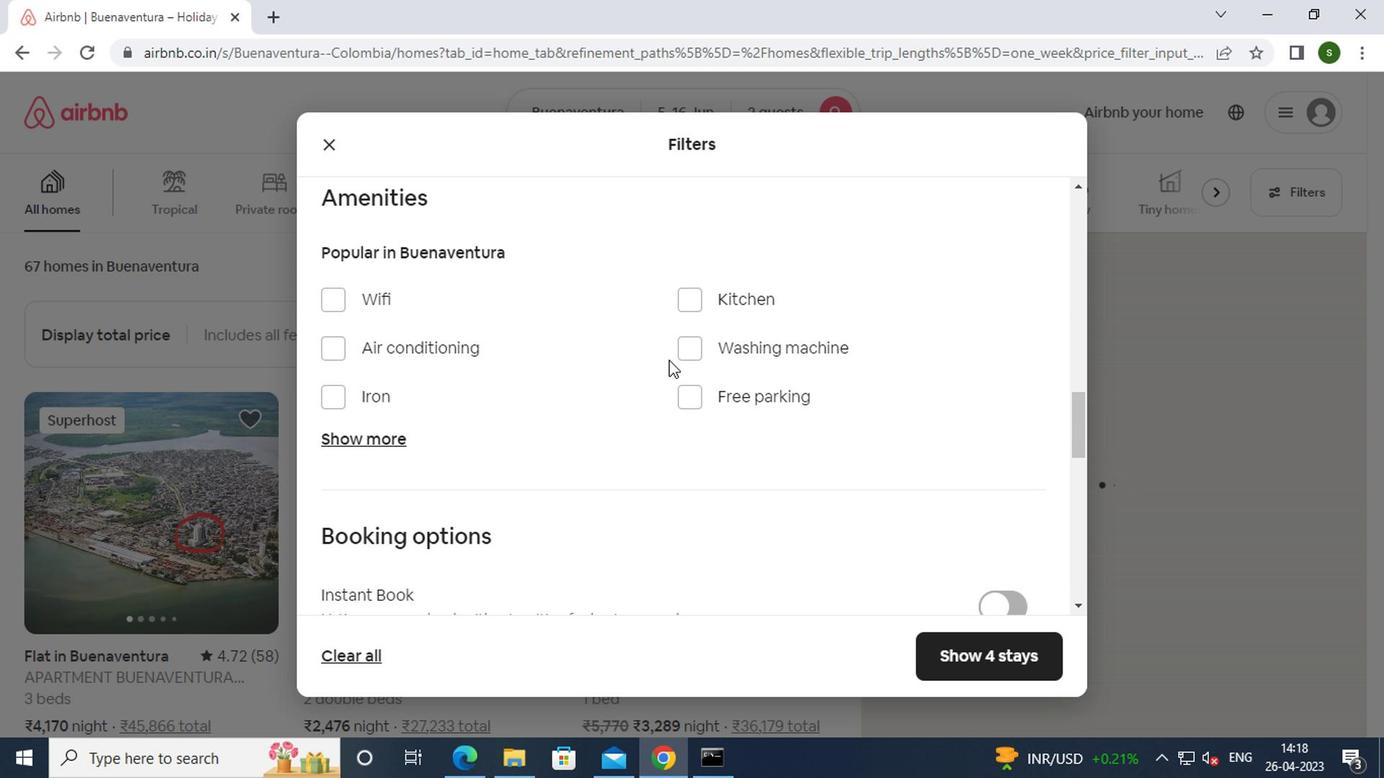
Action: Mouse pressed left at (700, 349)
Screenshot: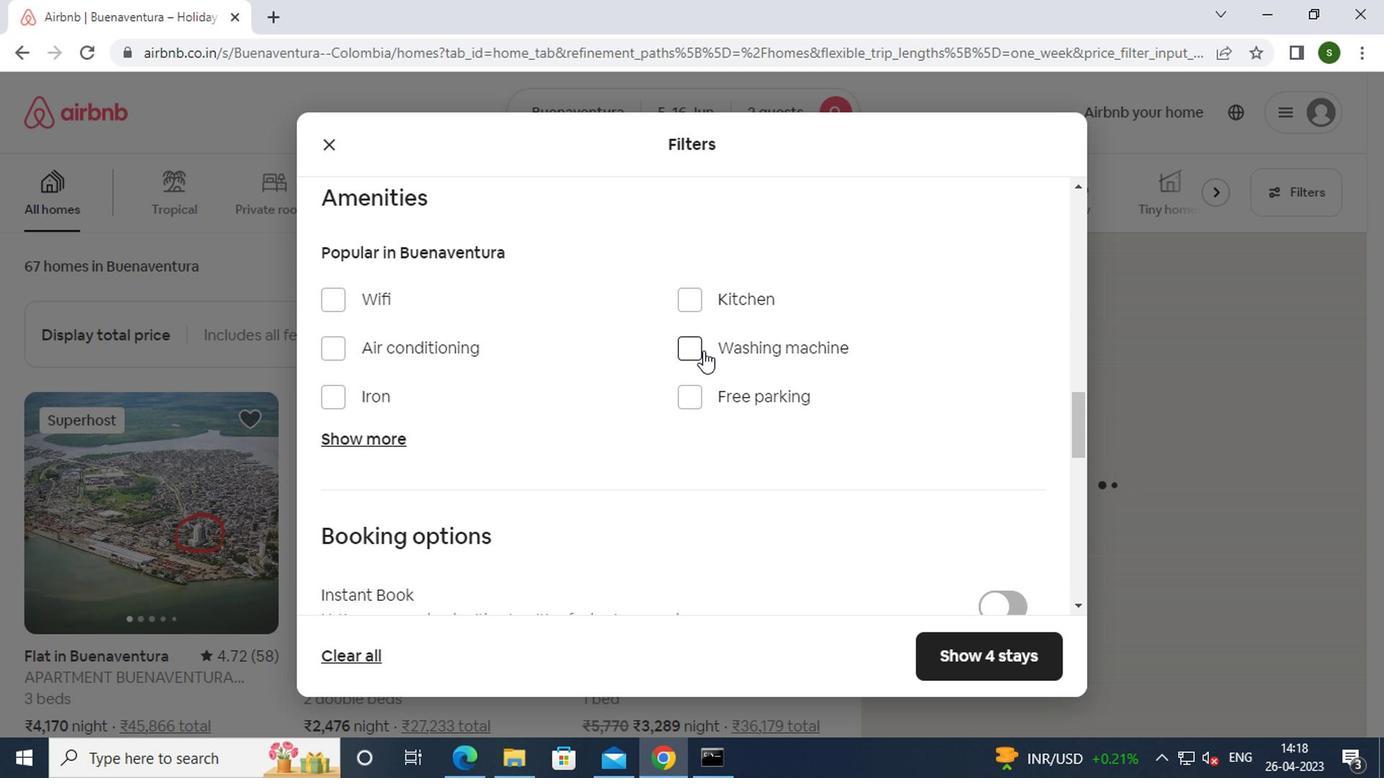 
Action: Mouse moved to (827, 410)
Screenshot: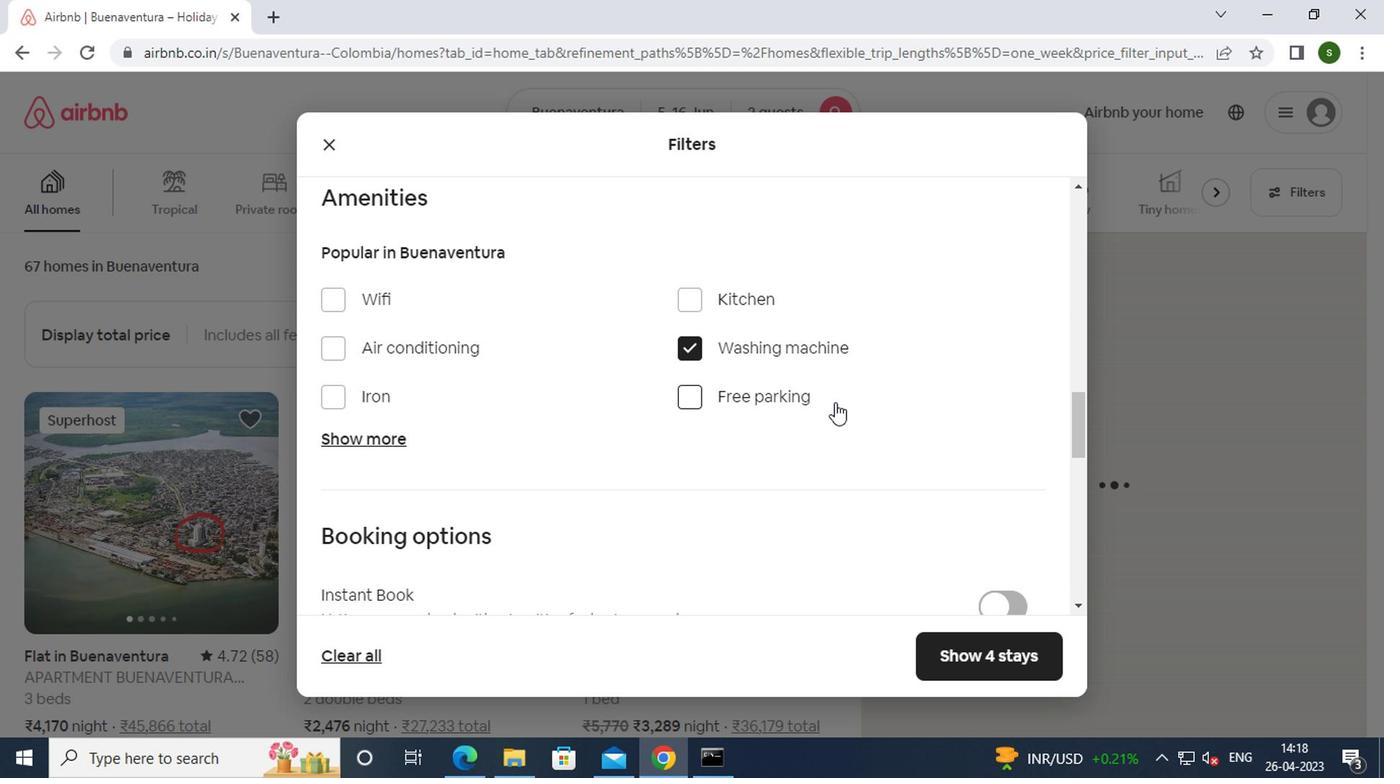 
Action: Mouse scrolled (827, 409) with delta (0, 0)
Screenshot: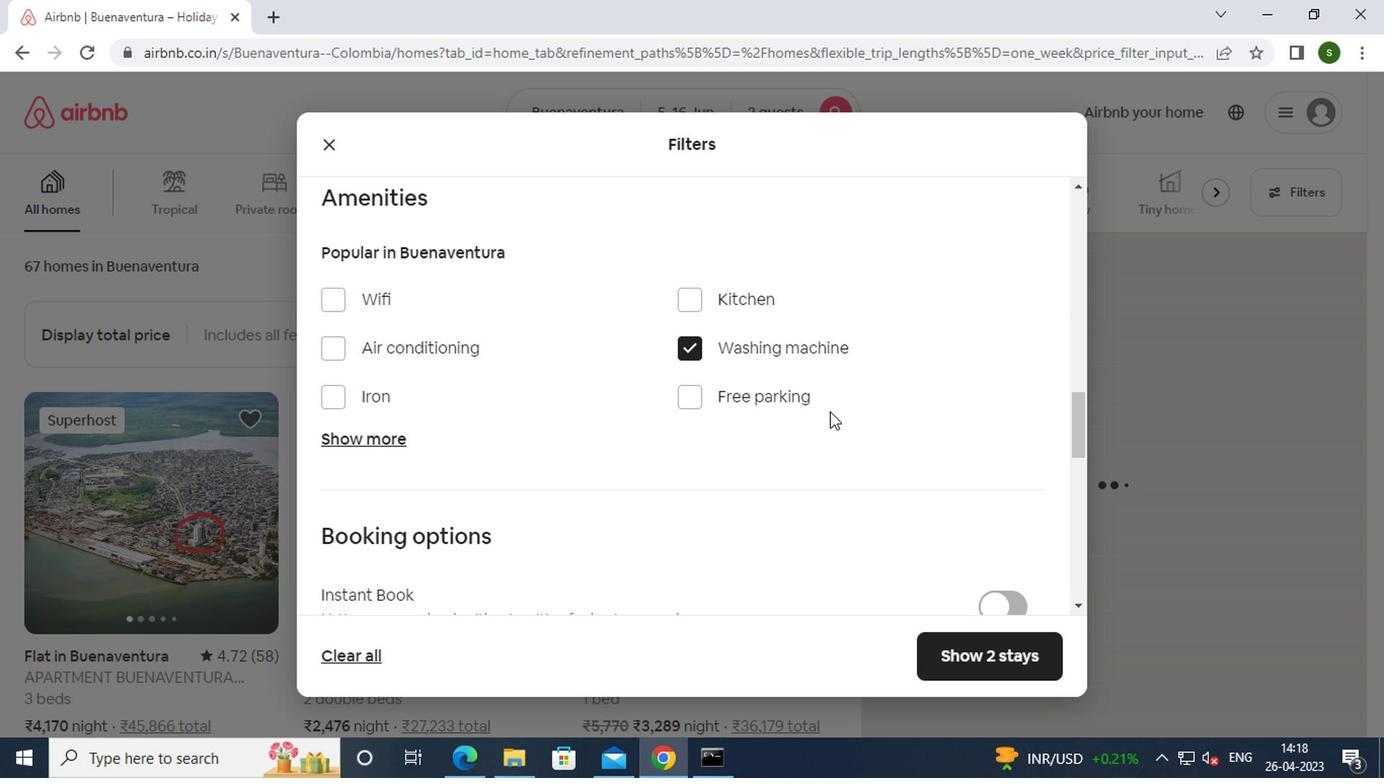 
Action: Mouse scrolled (827, 409) with delta (0, 0)
Screenshot: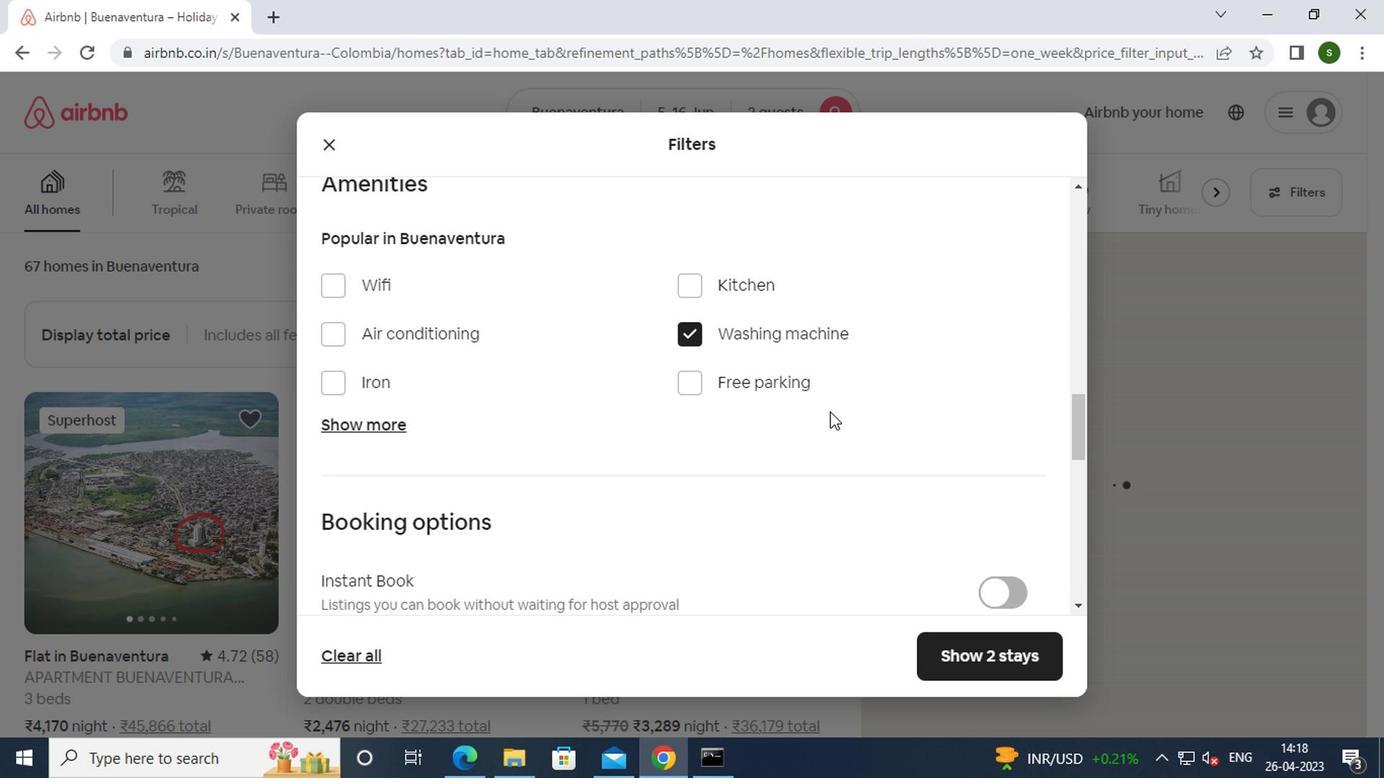 
Action: Mouse scrolled (827, 409) with delta (0, 0)
Screenshot: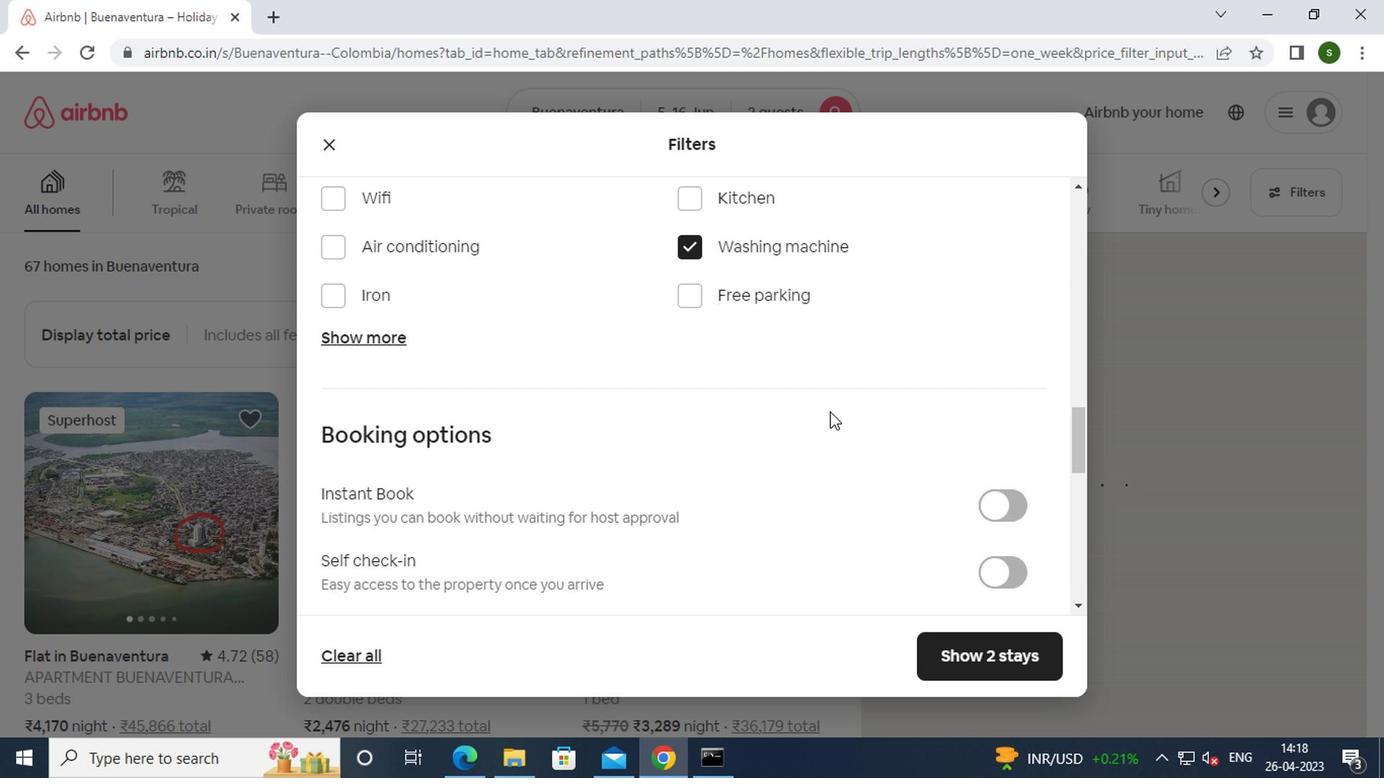 
Action: Mouse moved to (982, 367)
Screenshot: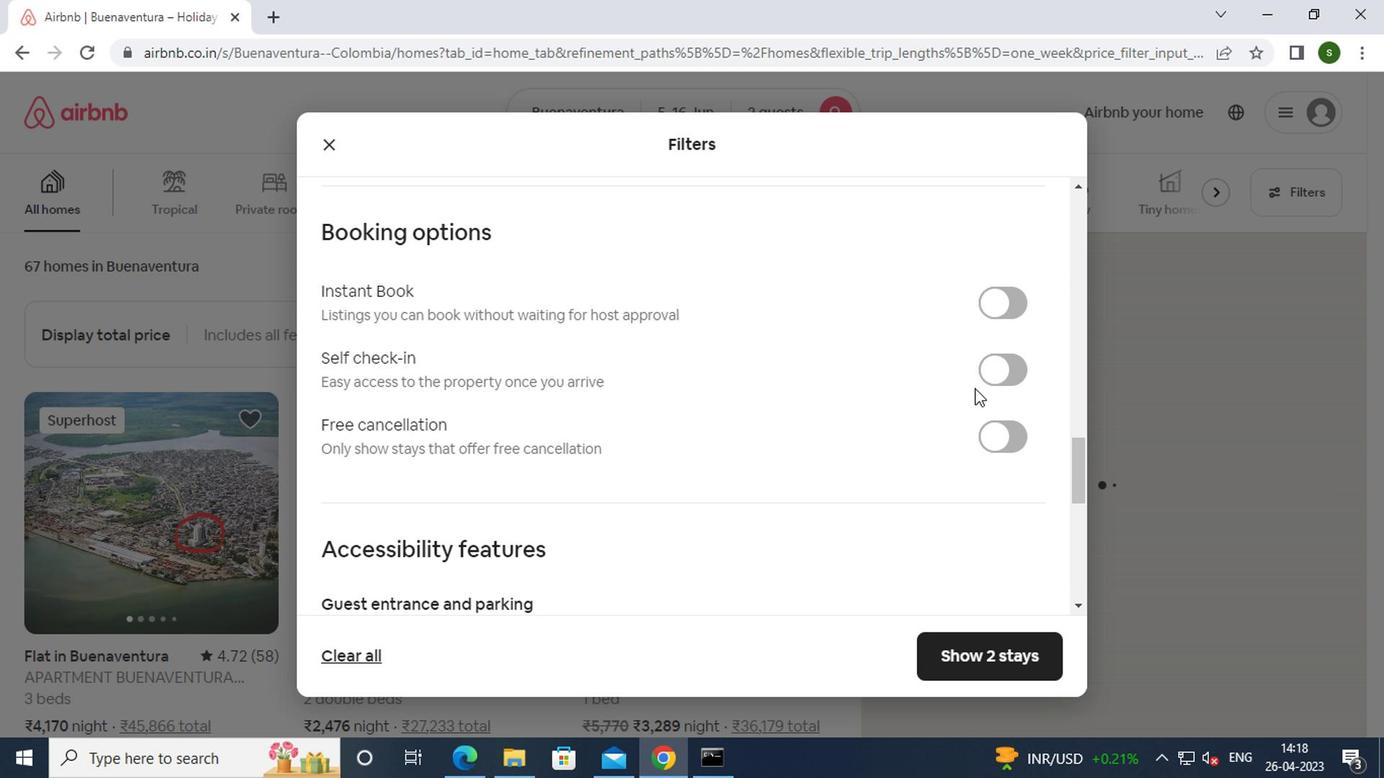 
Action: Mouse pressed left at (982, 367)
Screenshot: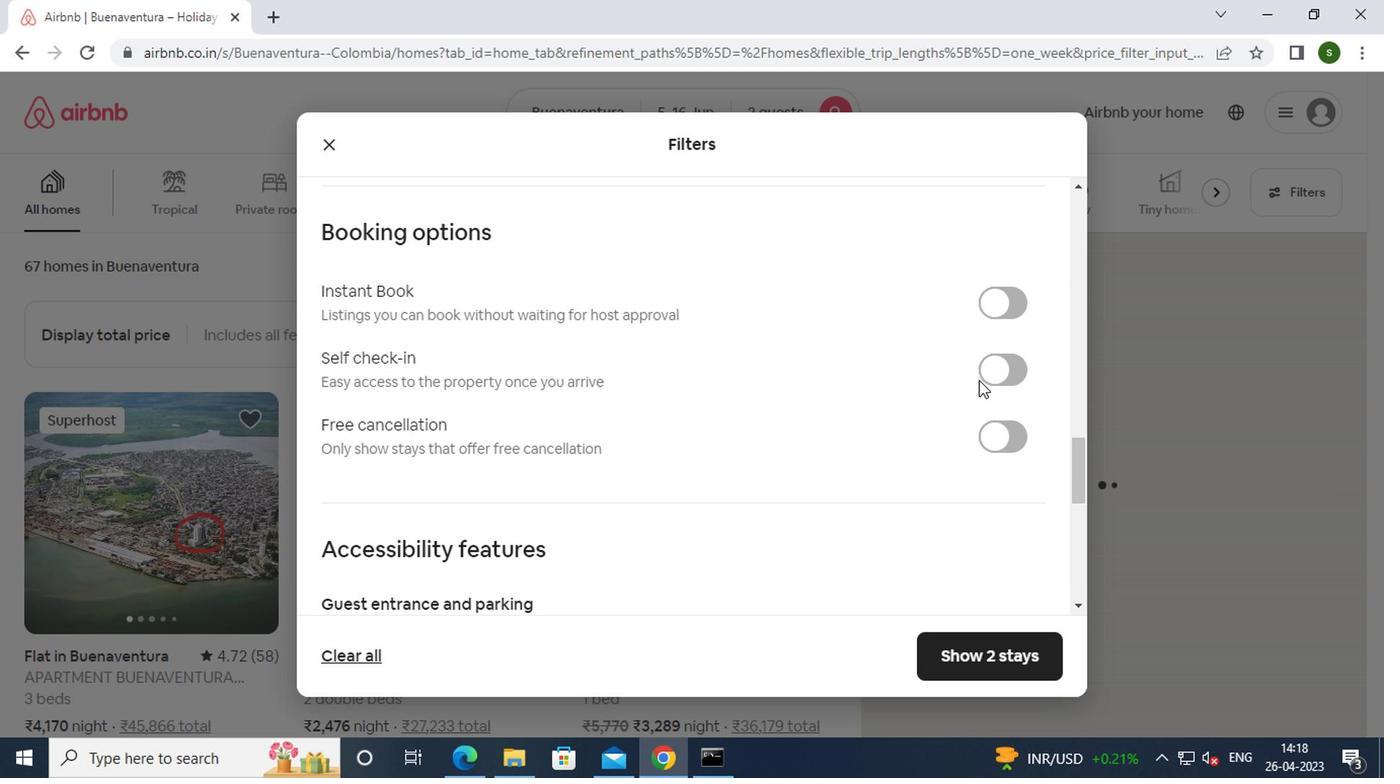 
Action: Mouse moved to (812, 419)
Screenshot: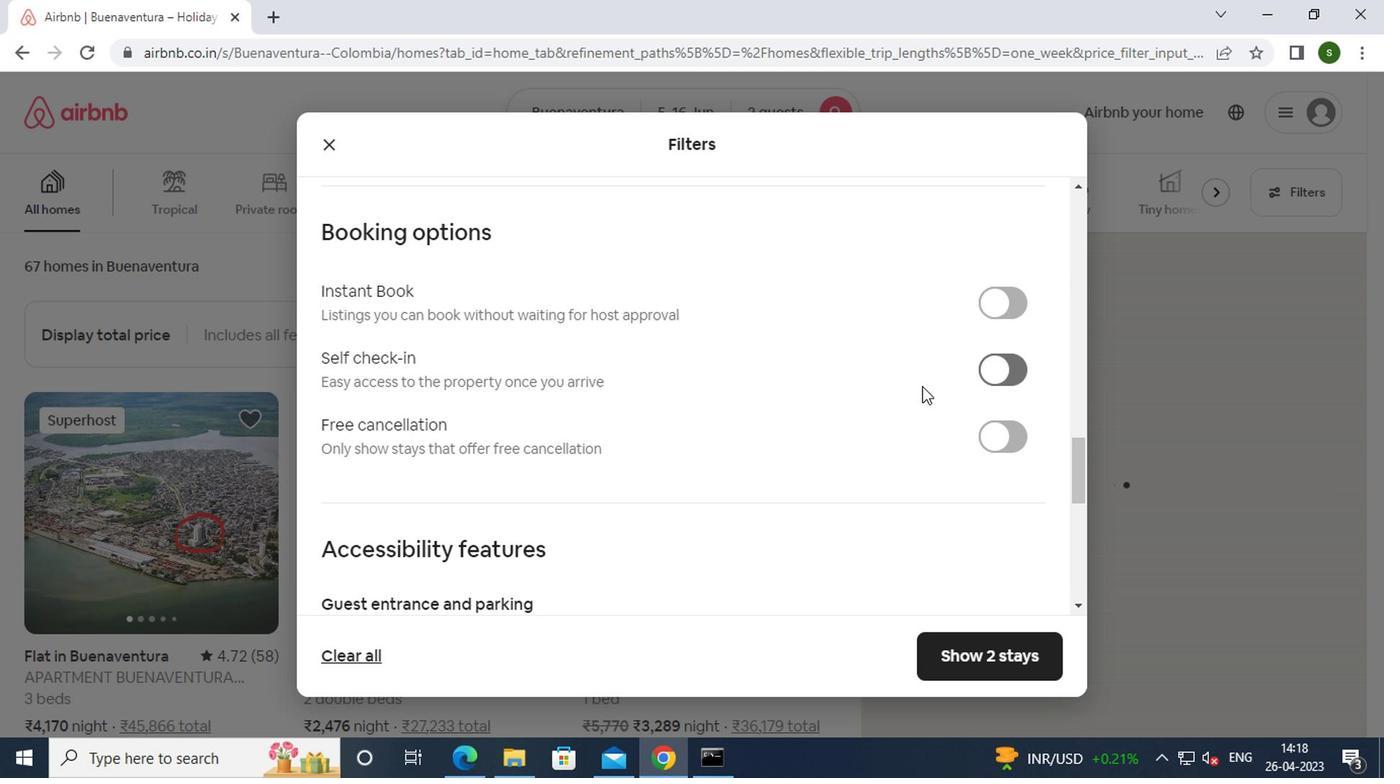 
Action: Mouse scrolled (812, 418) with delta (0, -1)
Screenshot: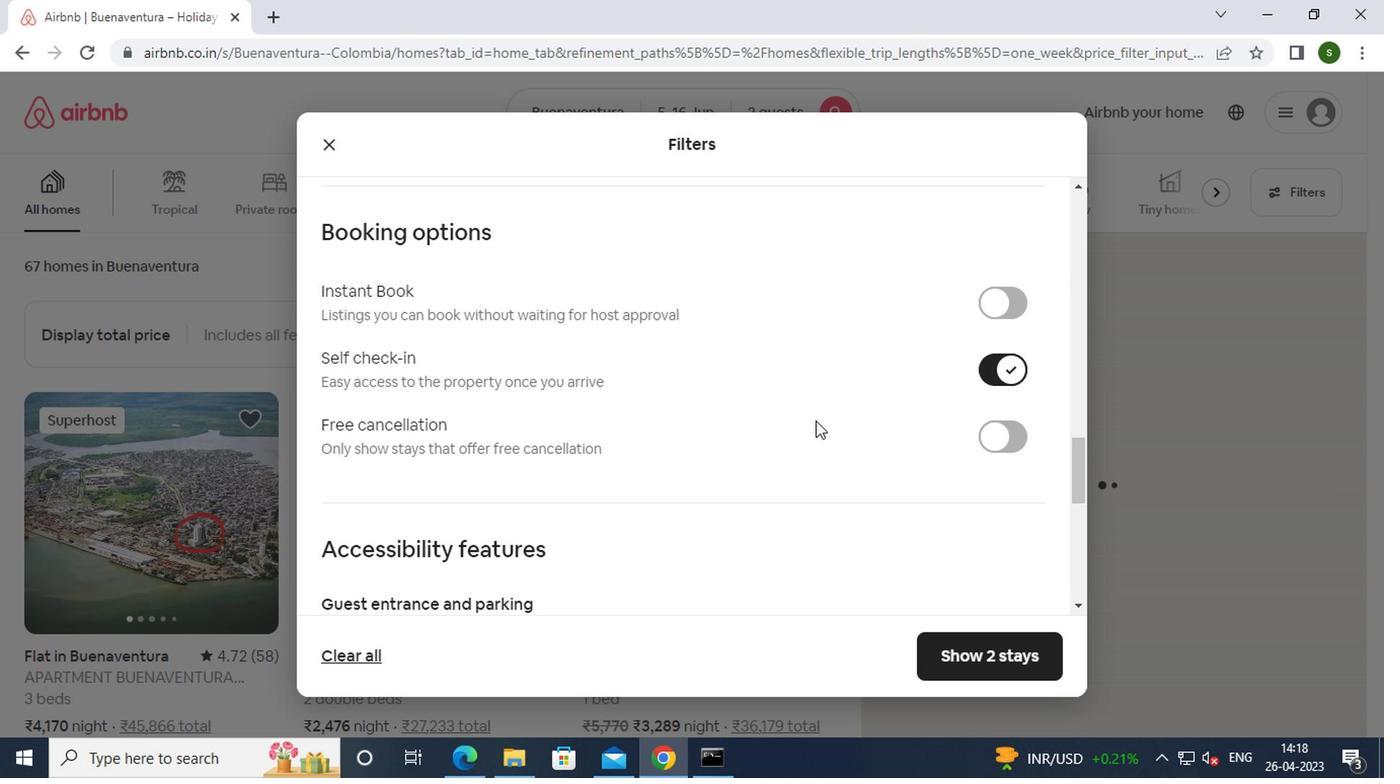
Action: Mouse scrolled (812, 418) with delta (0, -1)
Screenshot: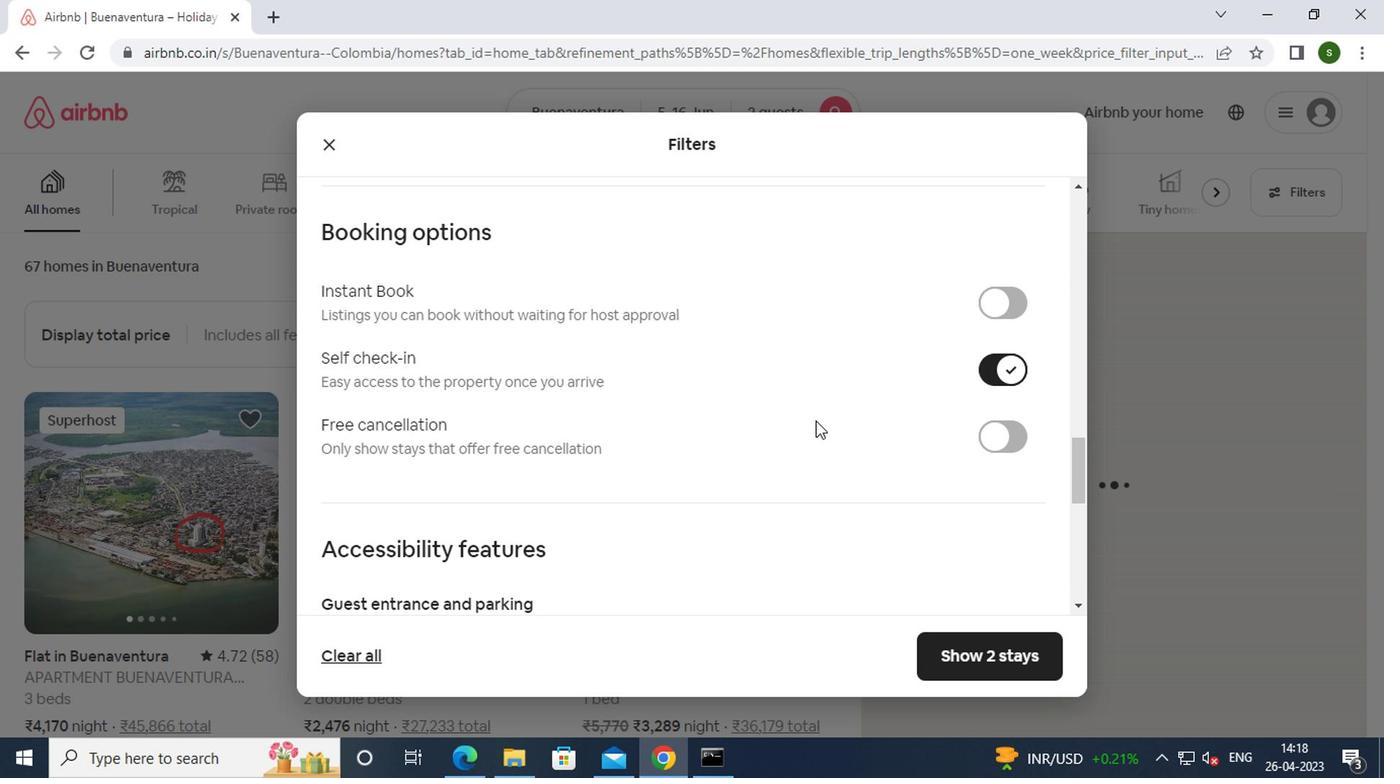 
Action: Mouse scrolled (812, 418) with delta (0, -1)
Screenshot: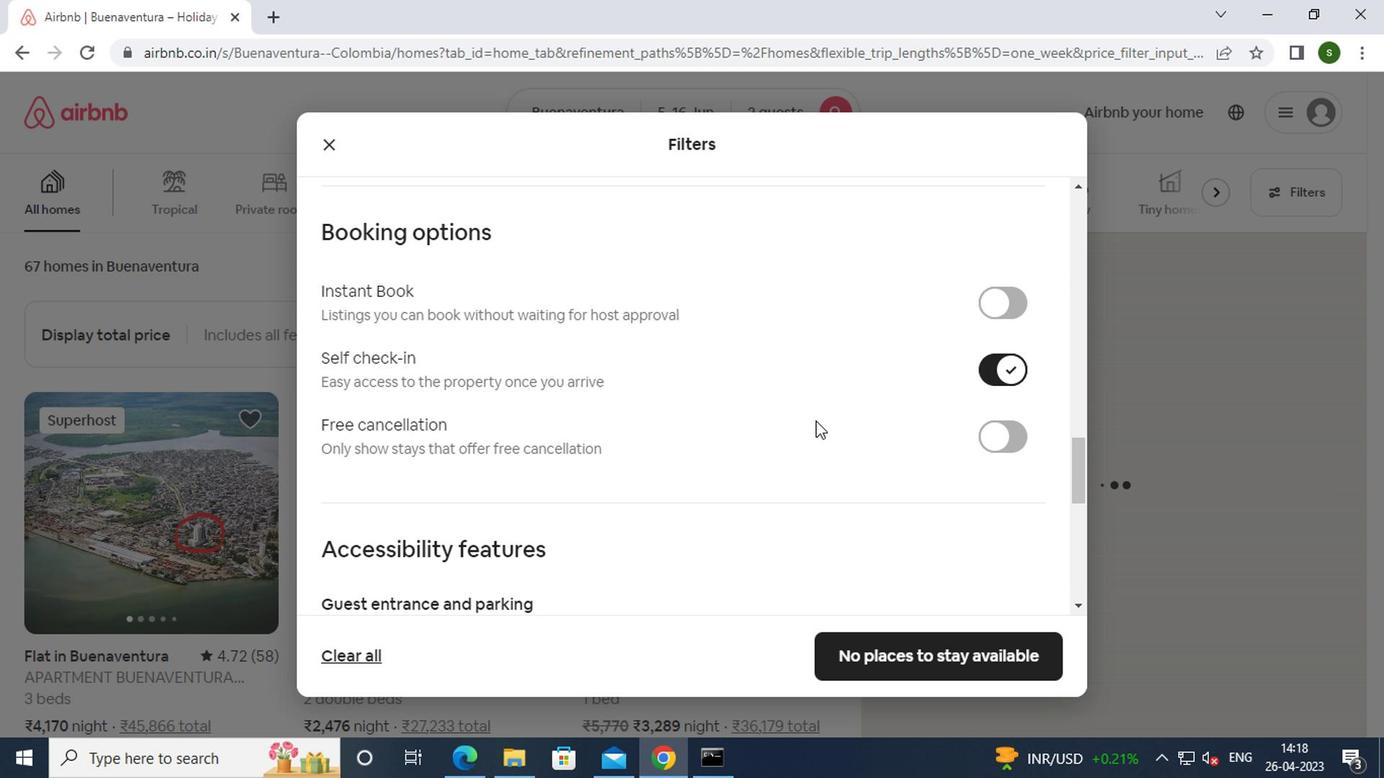 
Action: Mouse scrolled (812, 418) with delta (0, -1)
Screenshot: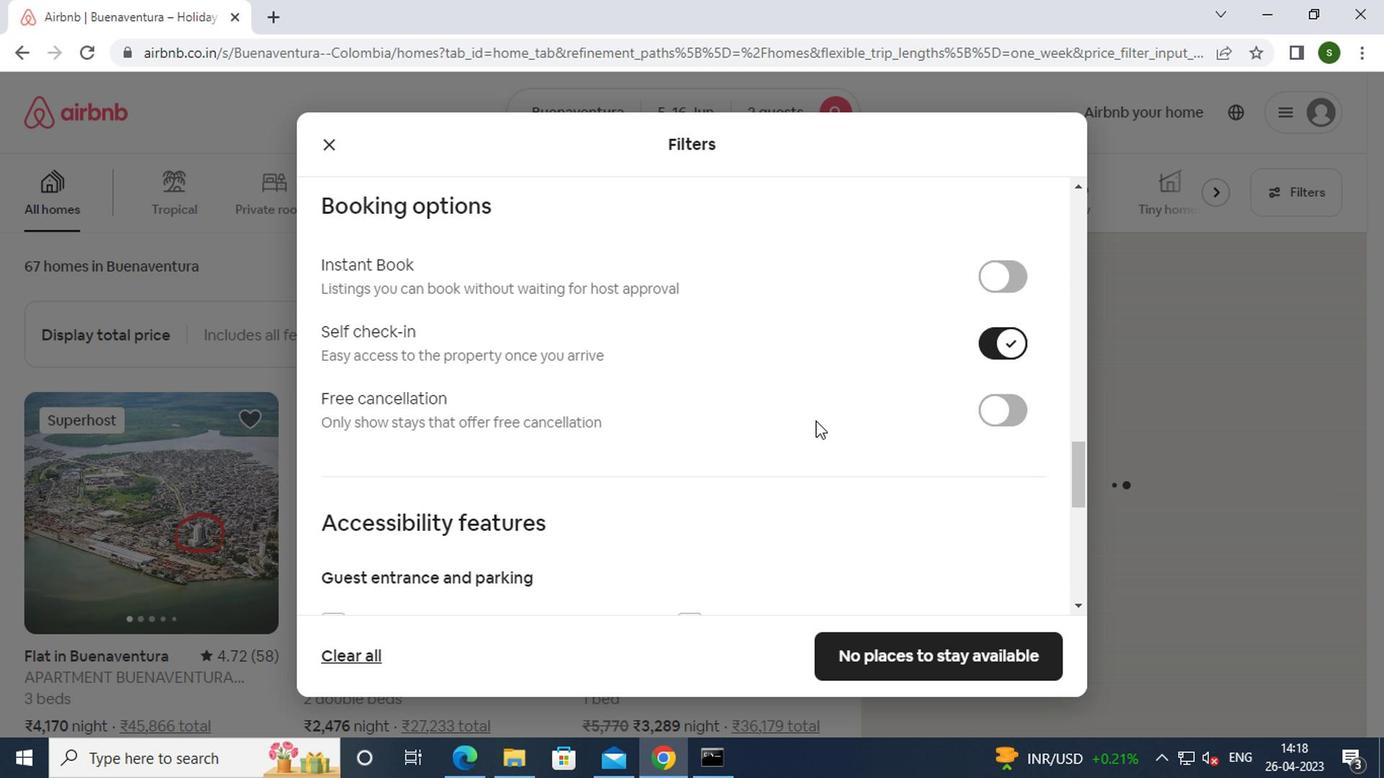 
Action: Mouse scrolled (812, 418) with delta (0, -1)
Screenshot: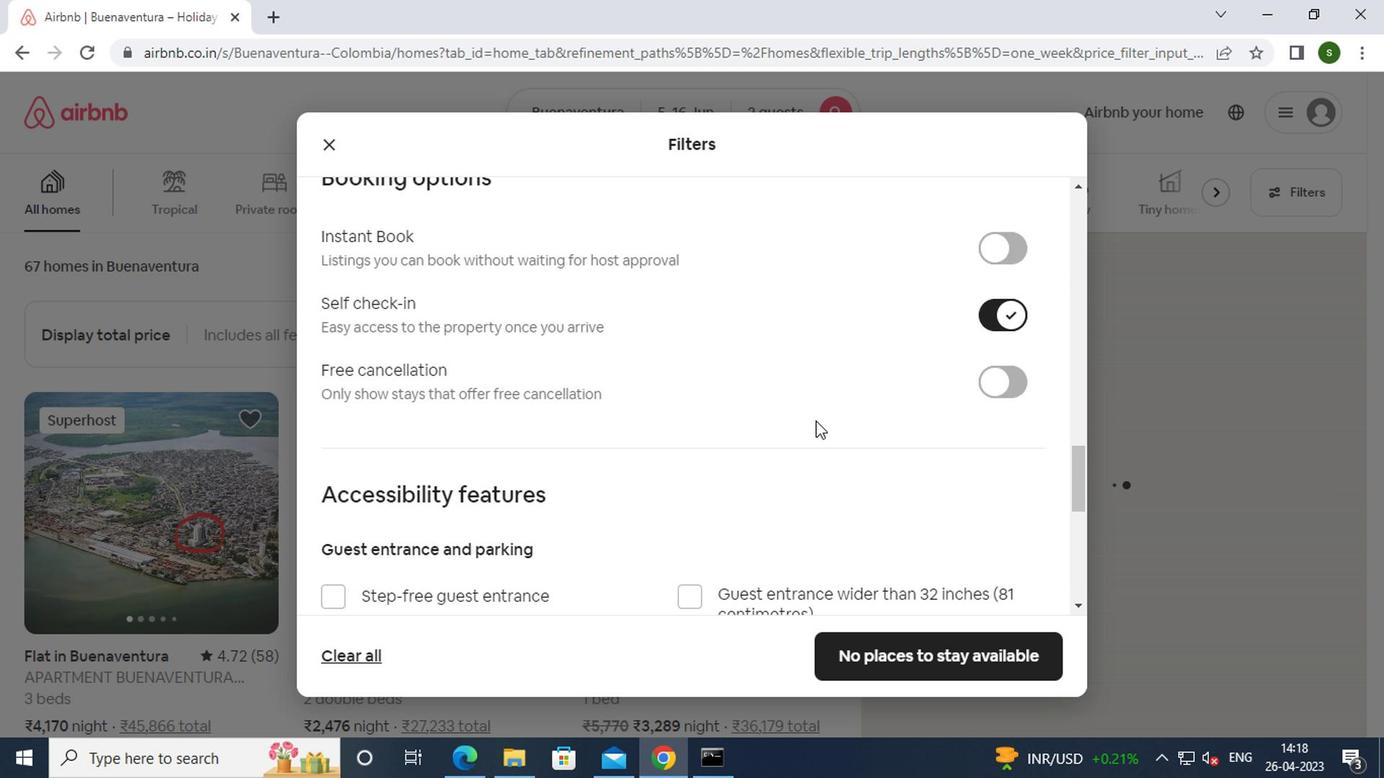 
Action: Mouse scrolled (812, 418) with delta (0, -1)
Screenshot: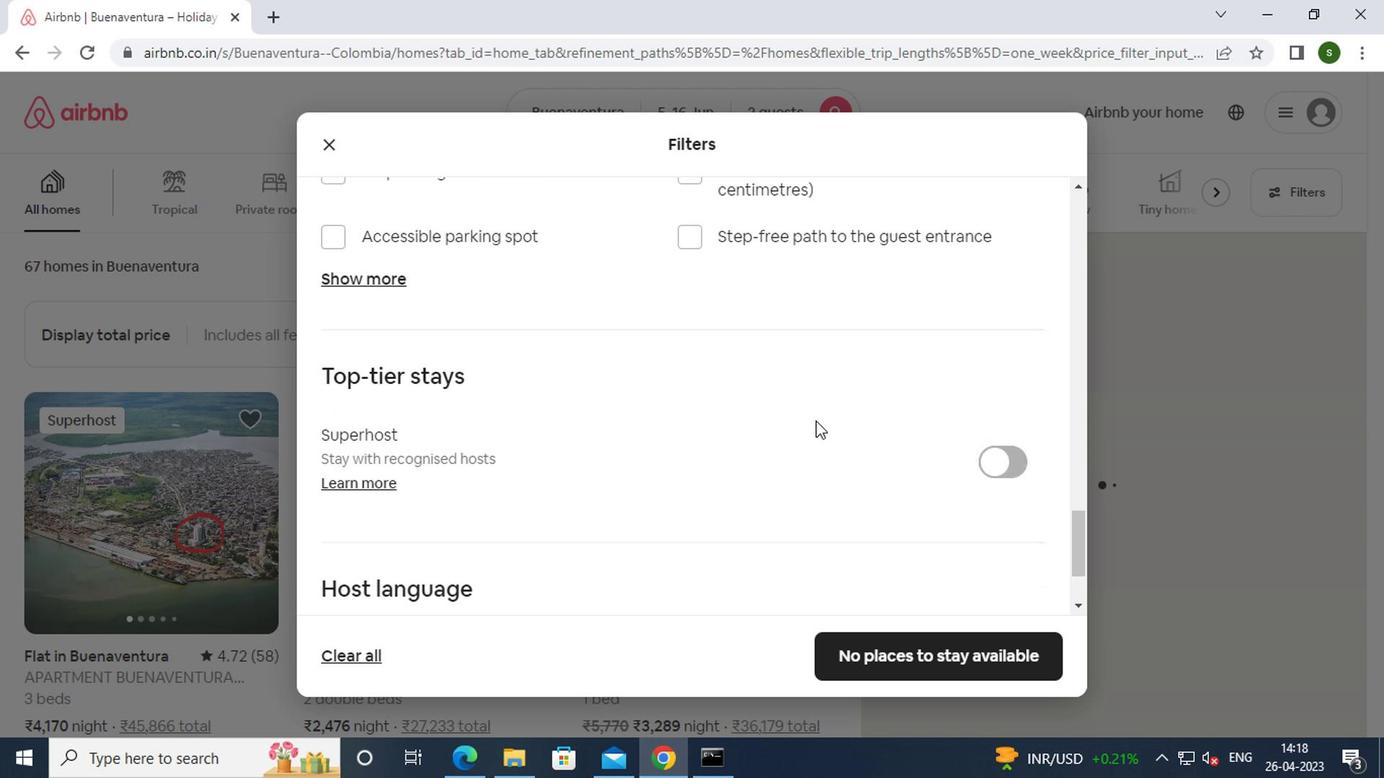 
Action: Mouse scrolled (812, 418) with delta (0, -1)
Screenshot: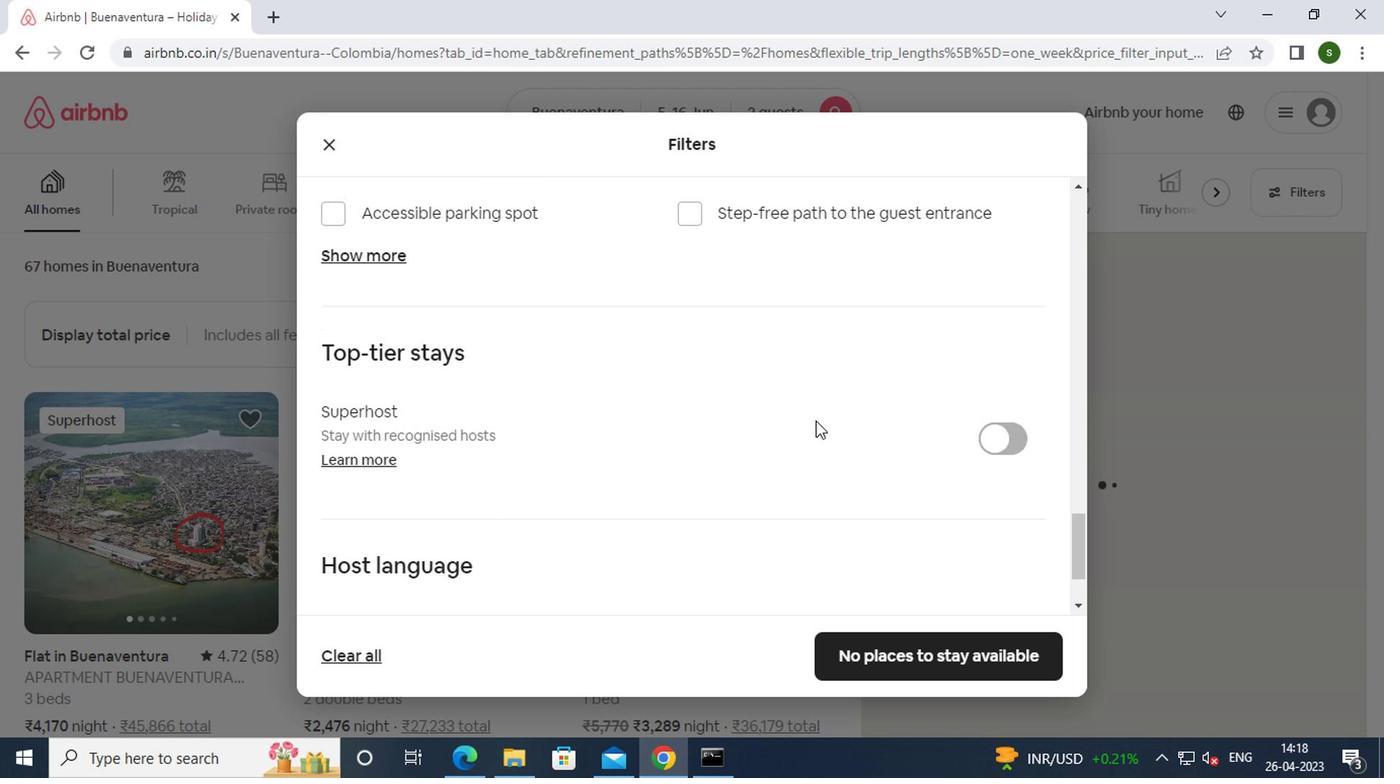 
Action: Mouse scrolled (812, 418) with delta (0, -1)
Screenshot: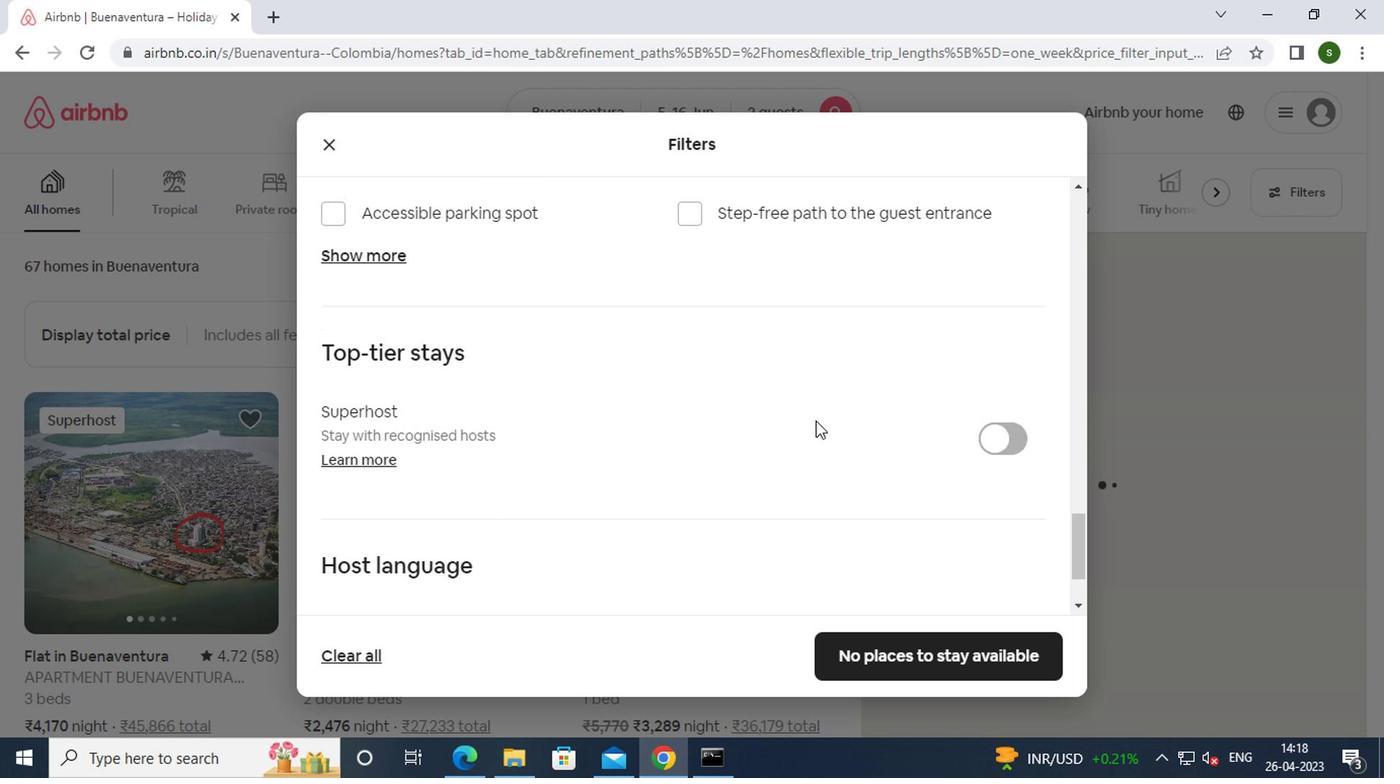 
Action: Mouse scrolled (812, 418) with delta (0, -1)
Screenshot: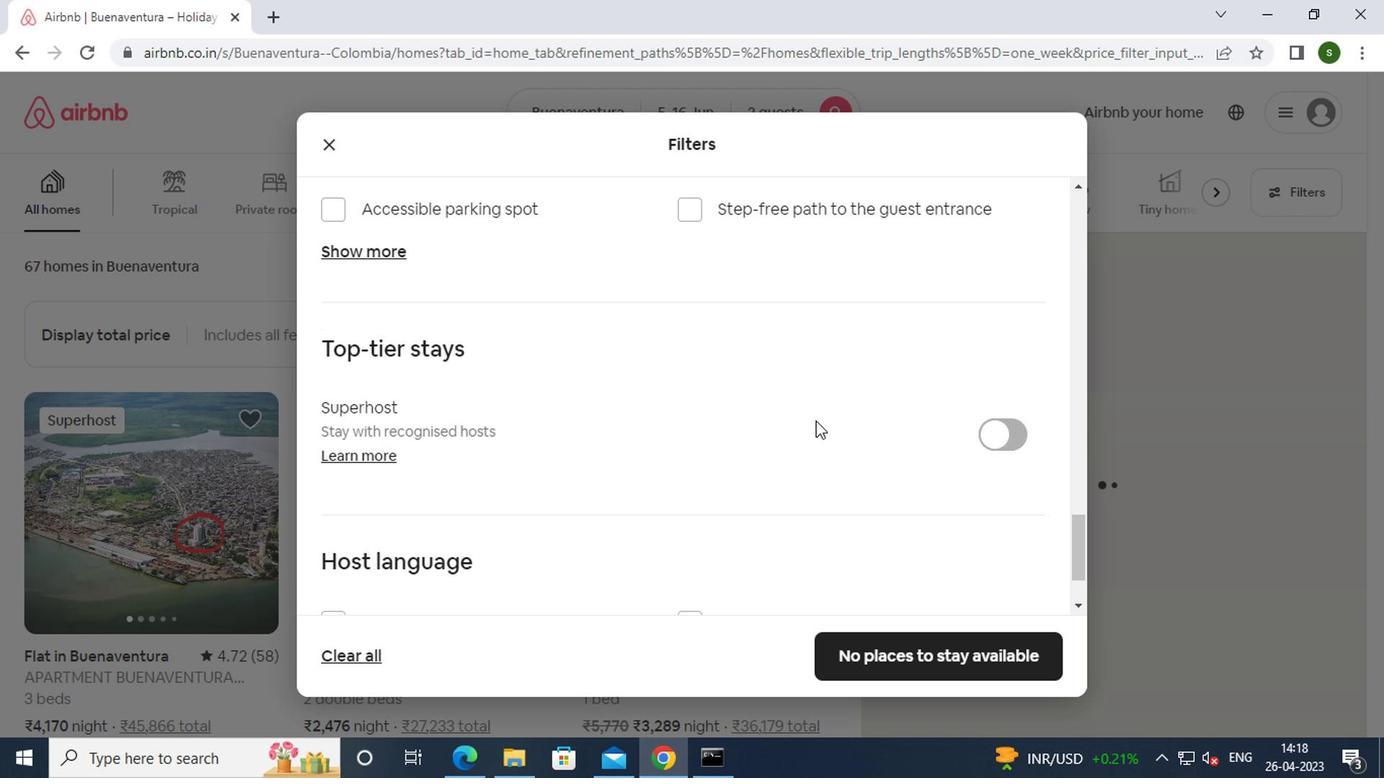 
Action: Mouse moved to (369, 493)
Screenshot: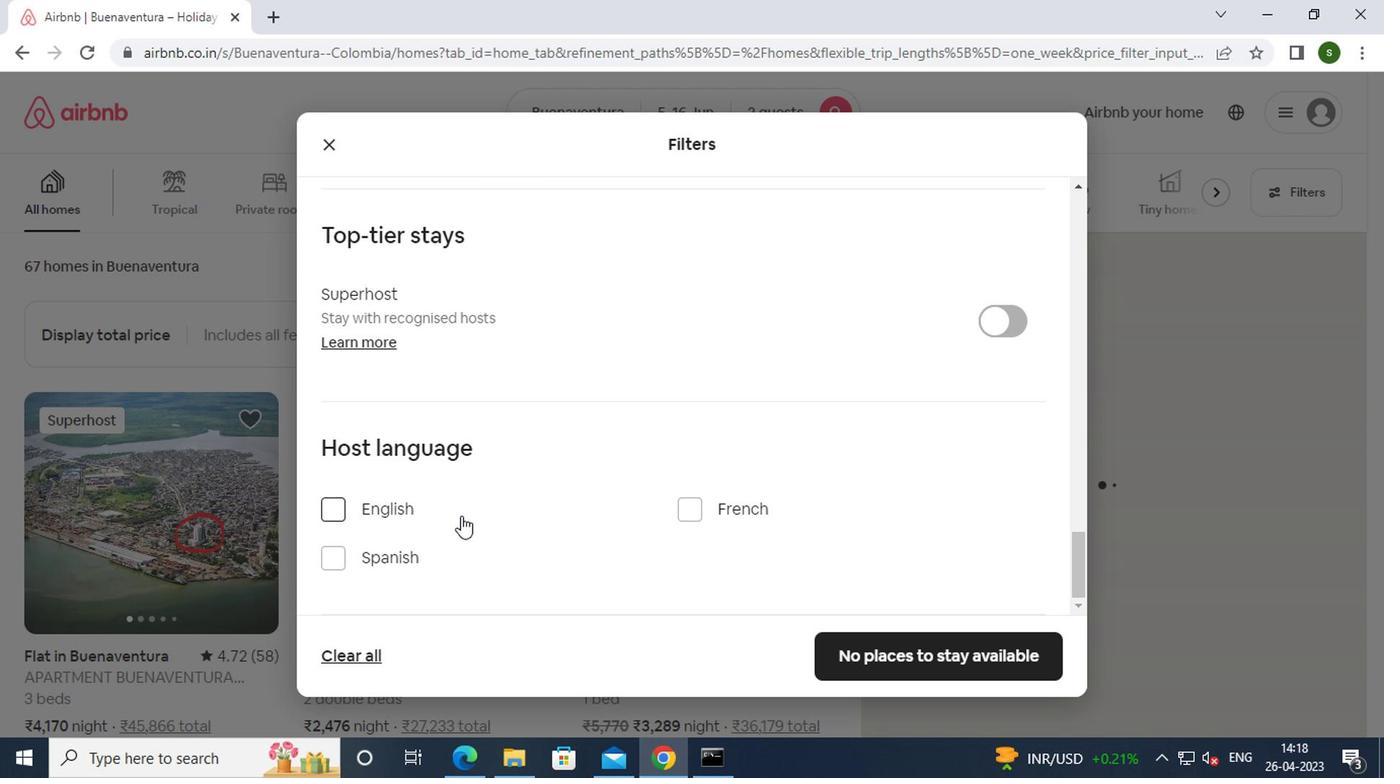 
Action: Mouse pressed left at (369, 493)
Screenshot: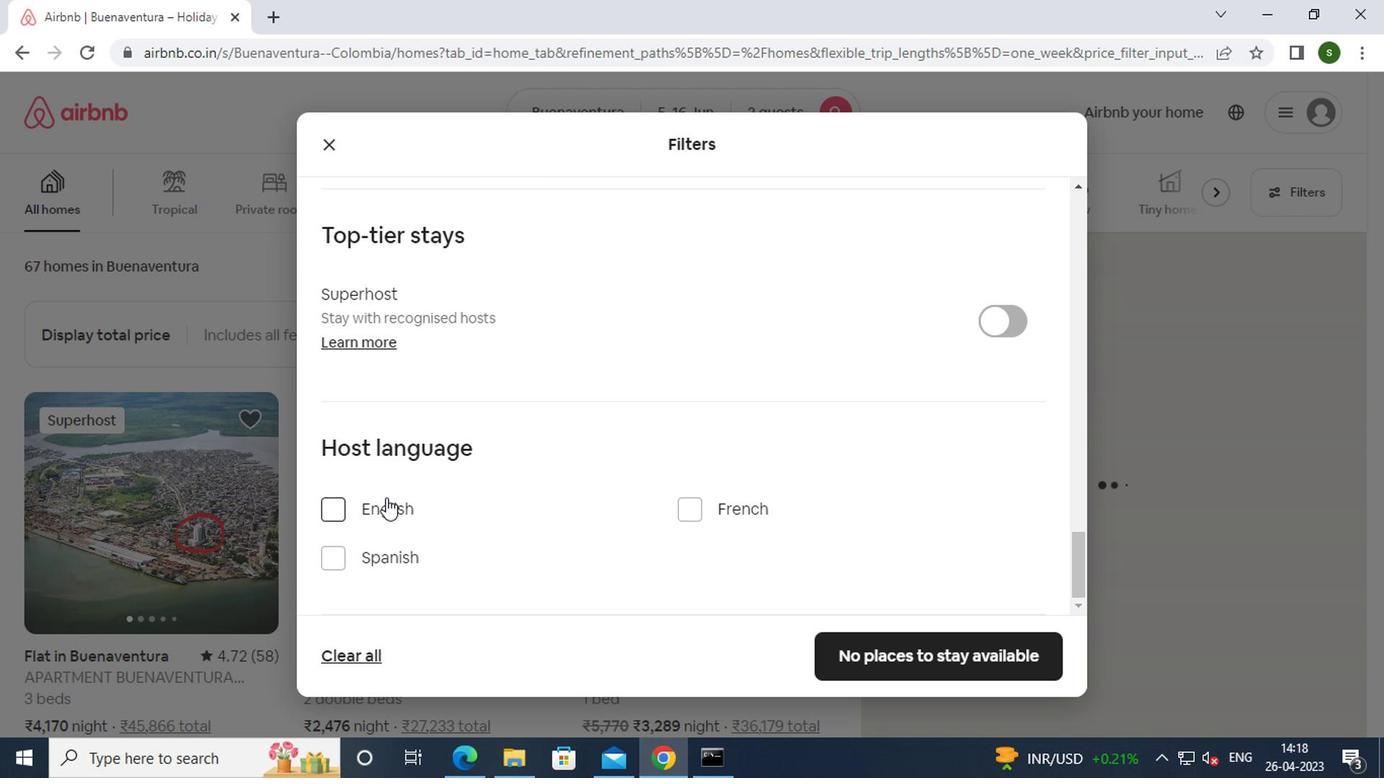 
Action: Mouse moved to (371, 501)
Screenshot: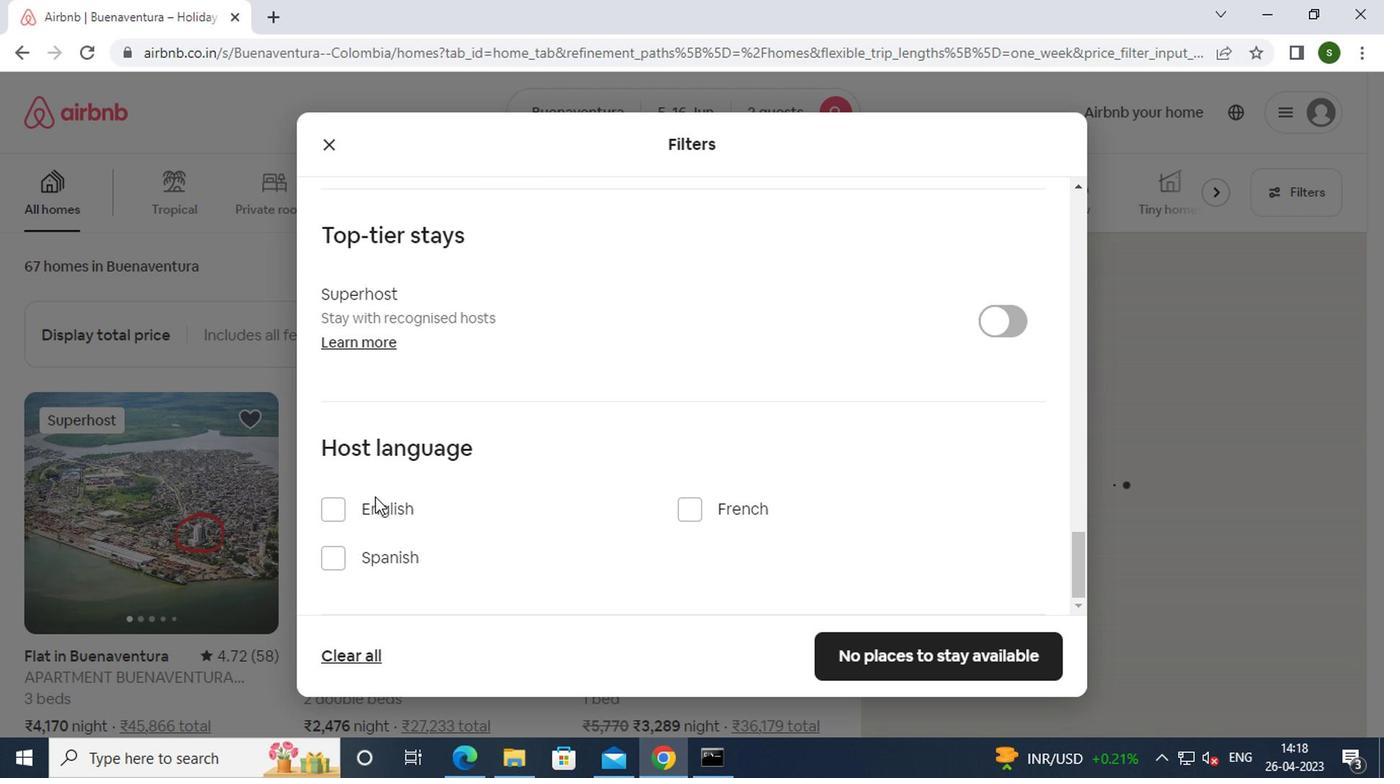 
Action: Mouse pressed left at (371, 501)
Screenshot: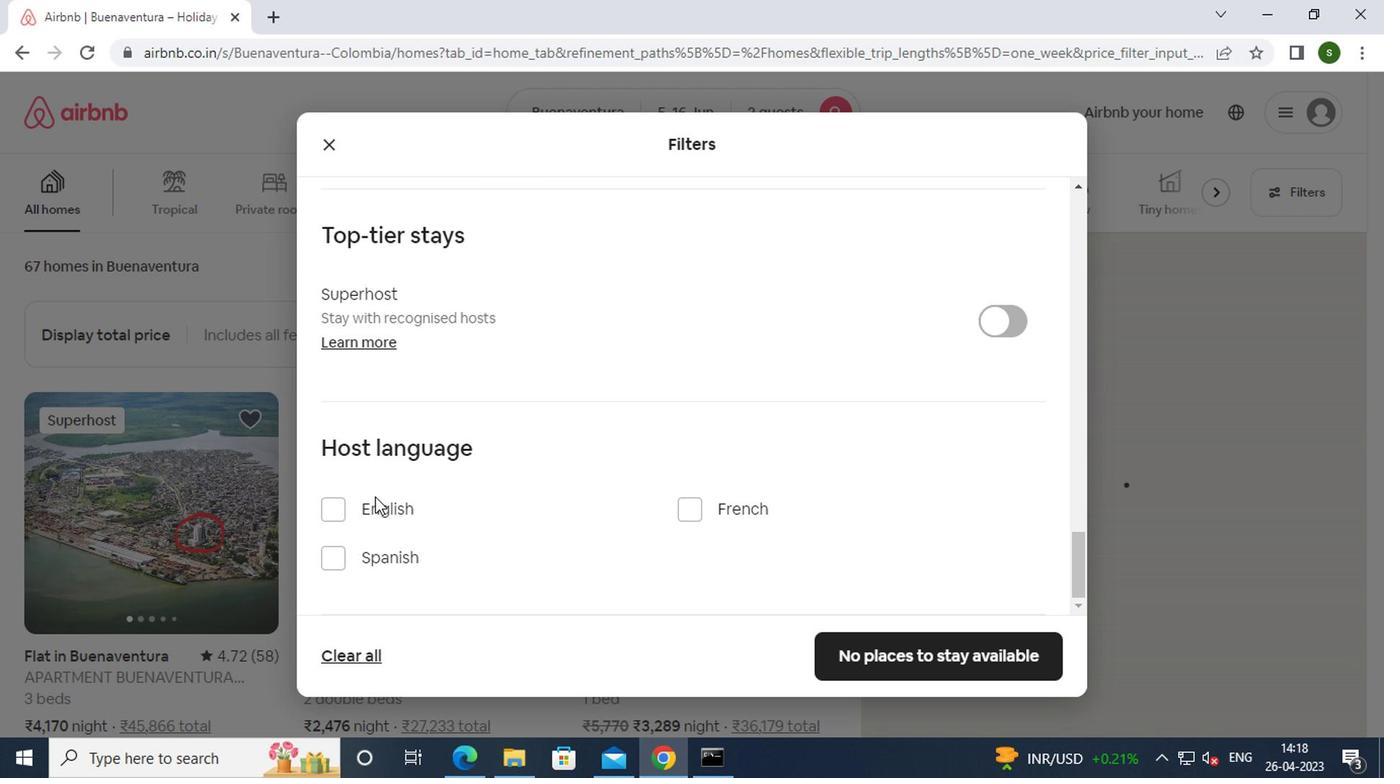 
Action: Mouse moved to (845, 633)
Screenshot: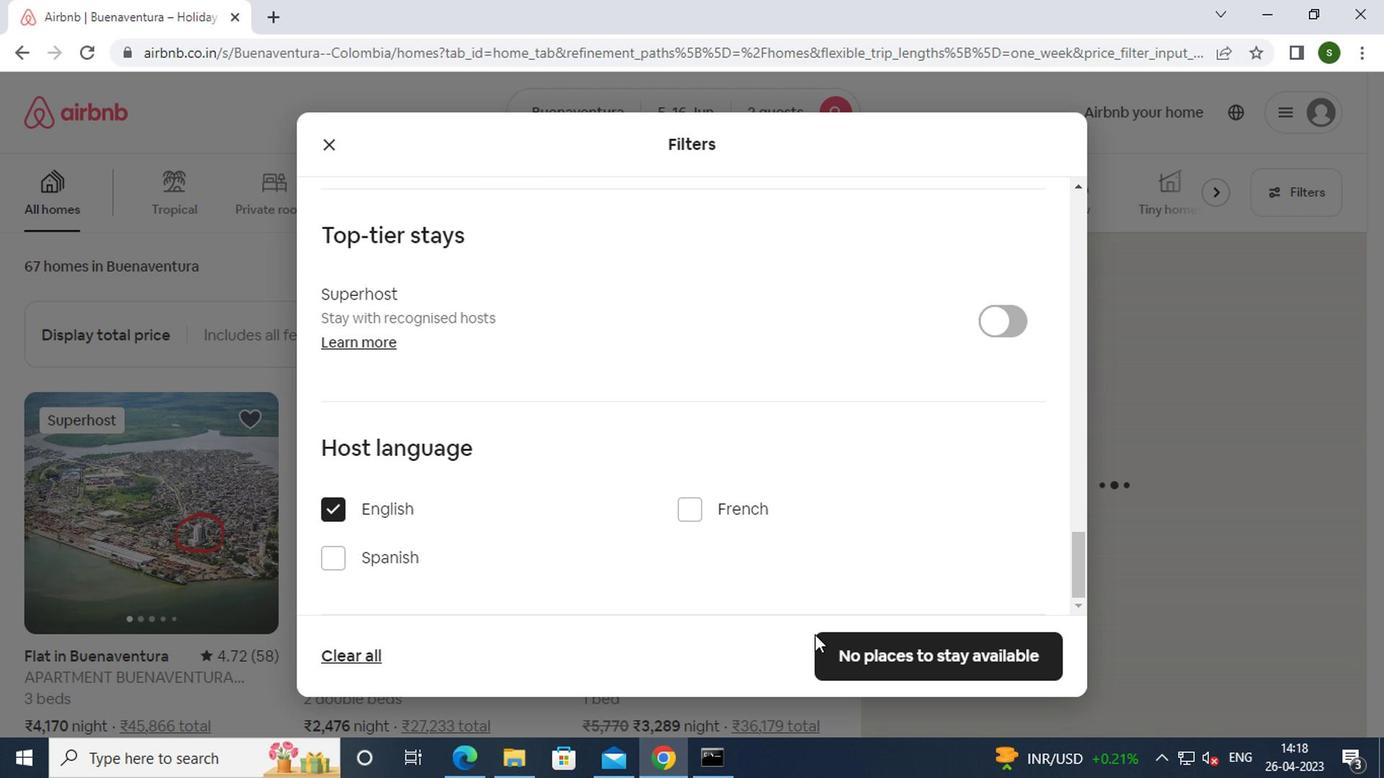 
Action: Mouse pressed left at (845, 633)
Screenshot: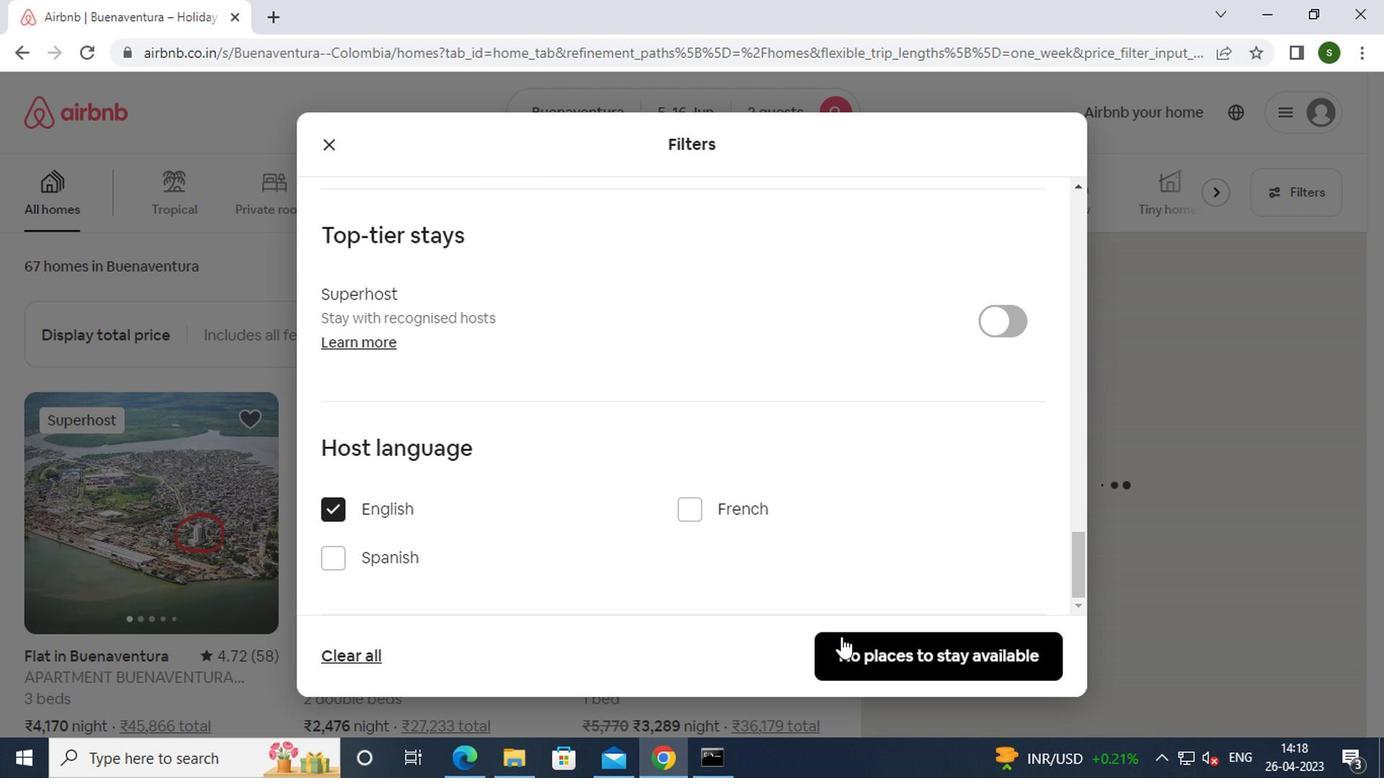 
Action: Mouse moved to (846, 632)
Screenshot: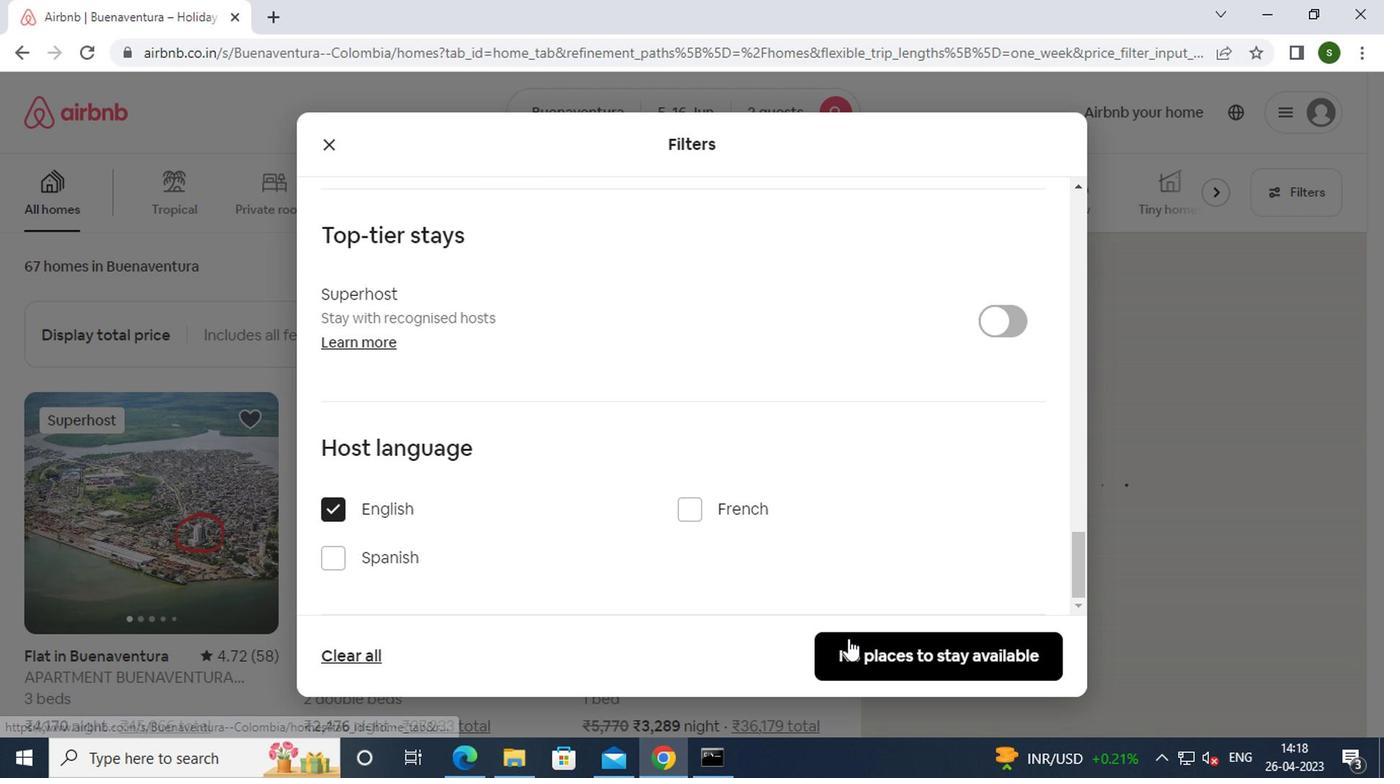 
